 Task: Research Airbnb accomodation options near  Acadia National Park, Maine.  
Action: Mouse moved to (409, 60)
Screenshot: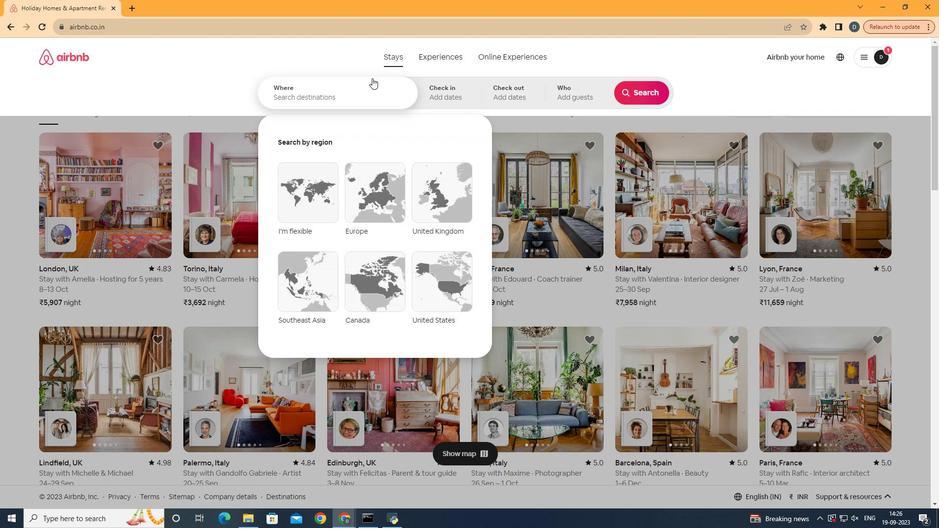
Action: Mouse pressed left at (409, 60)
Screenshot: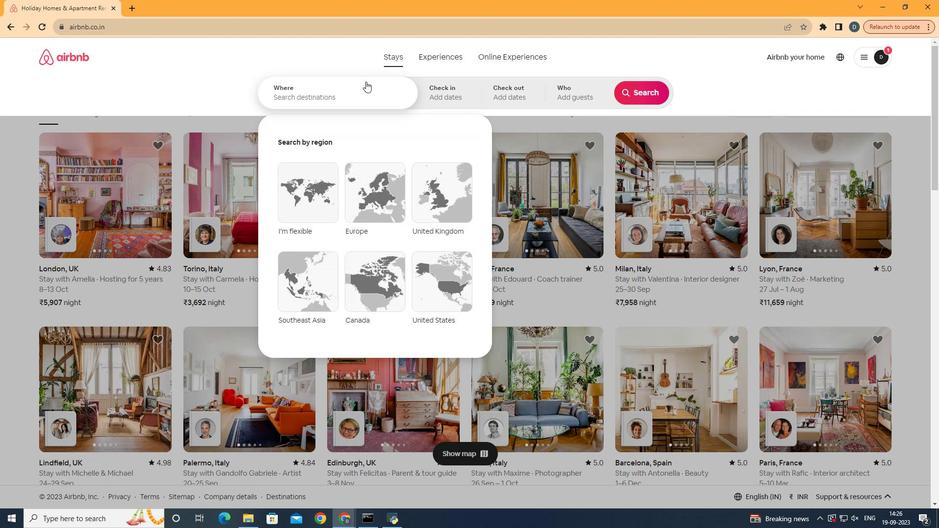 
Action: Mouse moved to (330, 94)
Screenshot: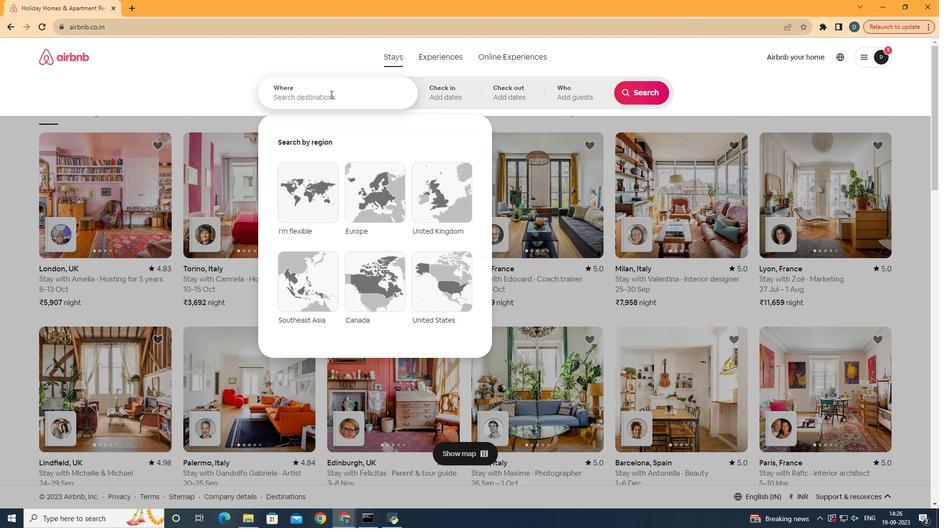 
Action: Mouse pressed left at (330, 94)
Screenshot: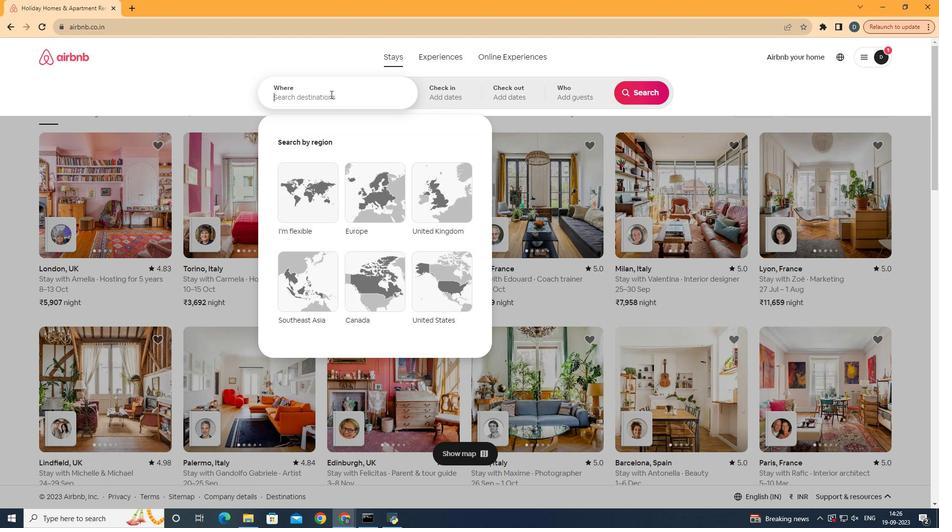 
Action: Key pressed <Key.shift>Acadia<Key.space><Key.shift>National<Key.space><Key.shift>Park,<Key.space><Key.shift>Maine
Screenshot: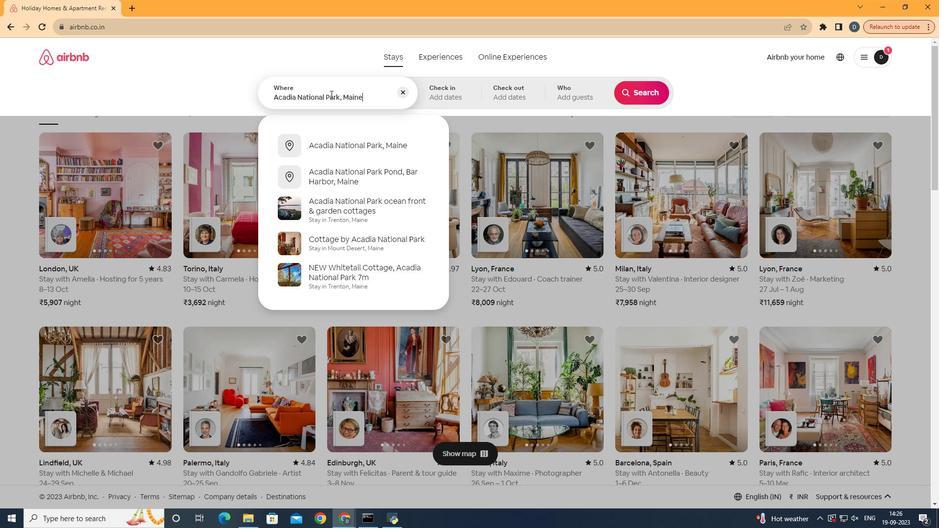 
Action: Mouse moved to (378, 112)
Screenshot: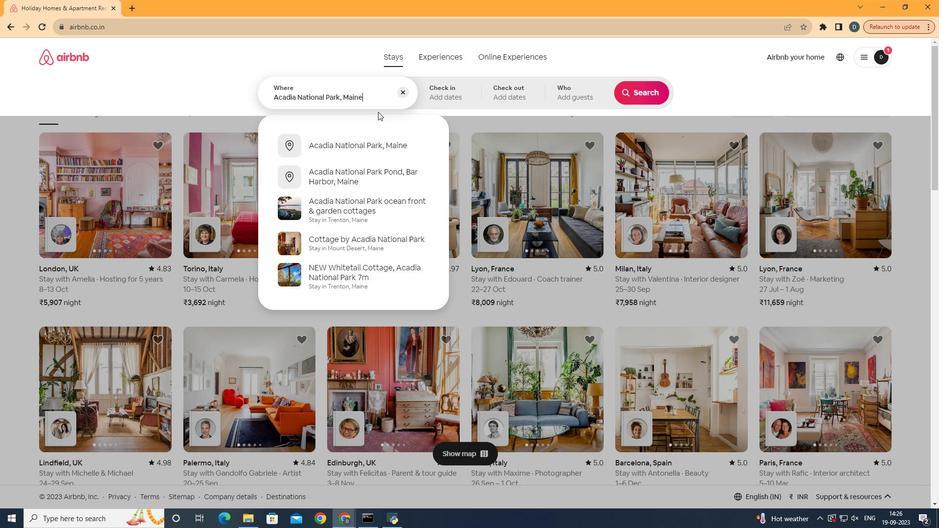 
Action: Key pressed <Key.enter>
Screenshot: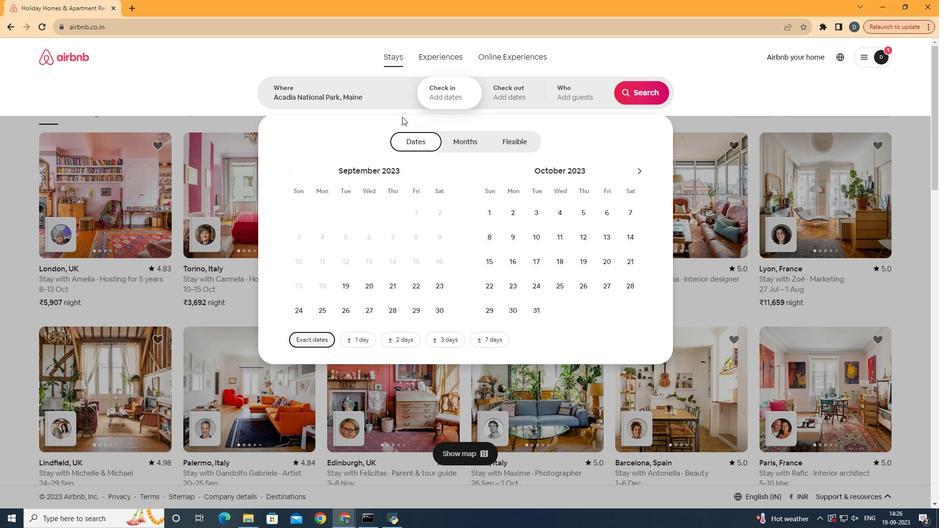 
Action: Mouse moved to (644, 100)
Screenshot: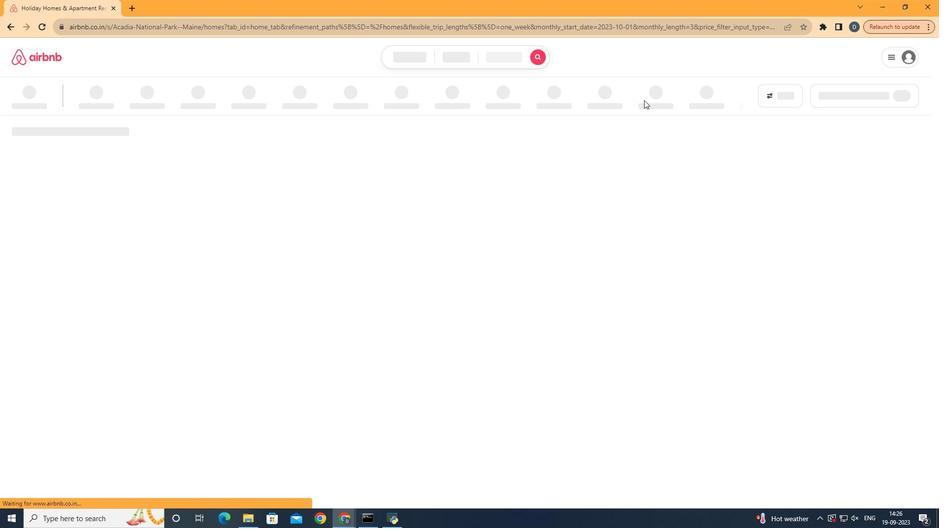 
Action: Mouse pressed left at (644, 100)
Screenshot: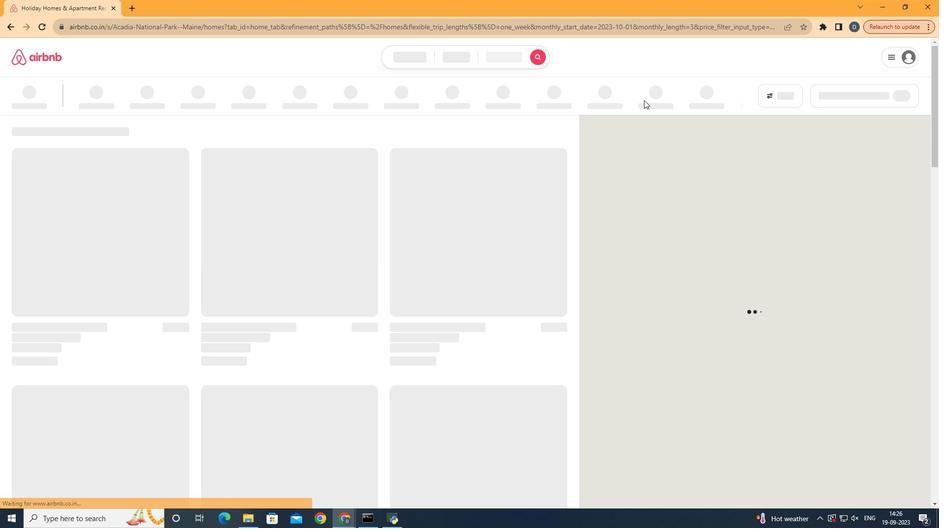 
Action: Mouse moved to (120, 255)
Screenshot: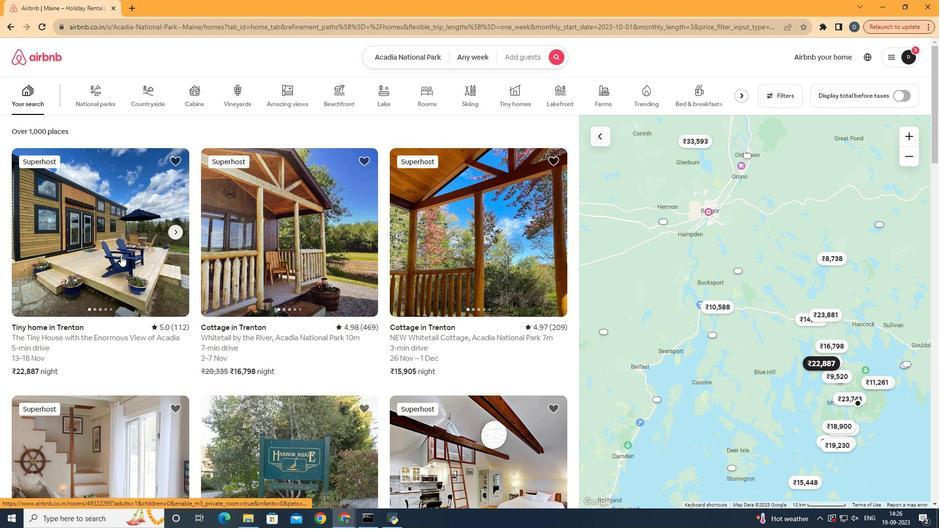 
Action: Mouse pressed left at (120, 255)
Screenshot: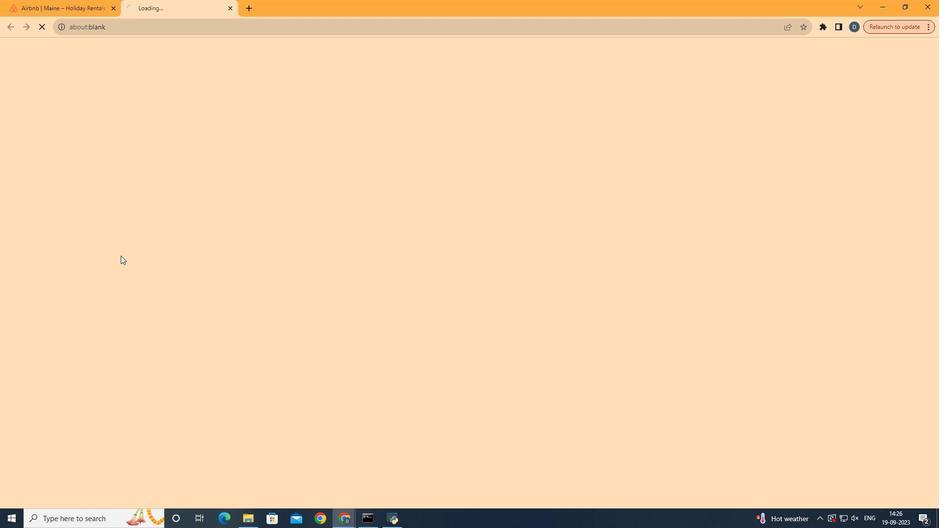 
Action: Mouse moved to (695, 359)
Screenshot: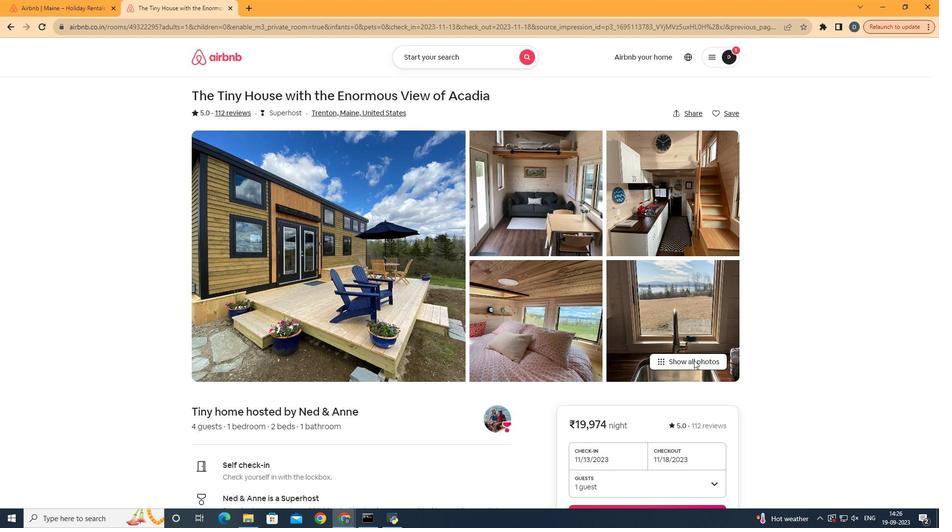 
Action: Mouse pressed left at (695, 359)
Screenshot: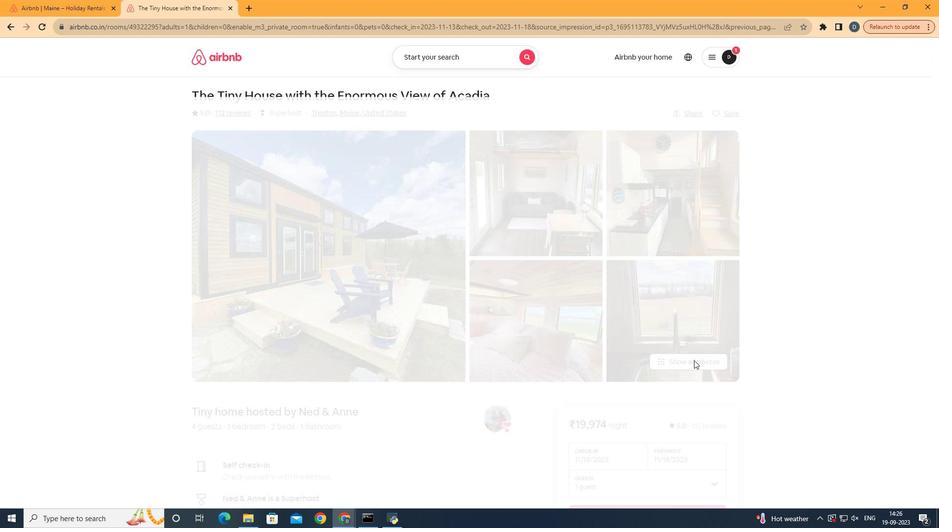 
Action: Mouse moved to (659, 221)
Screenshot: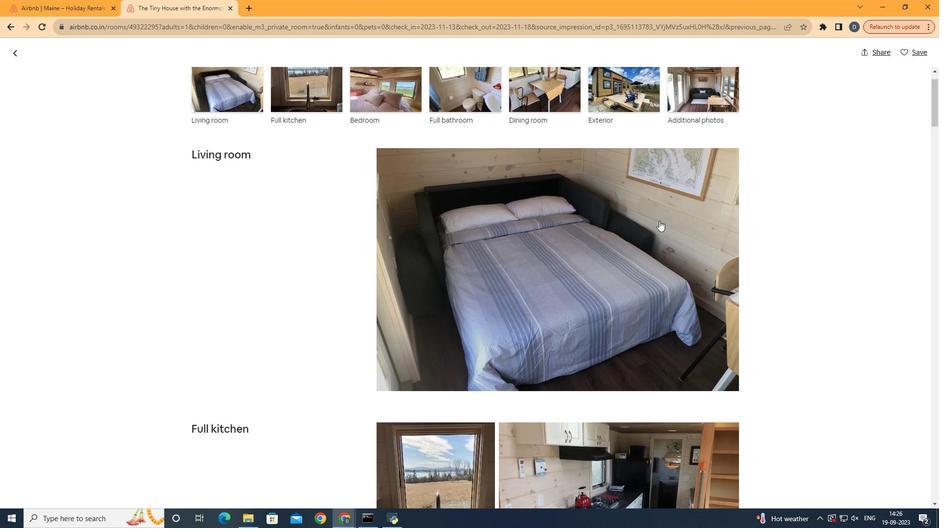 
Action: Mouse scrolled (659, 220) with delta (0, 0)
Screenshot: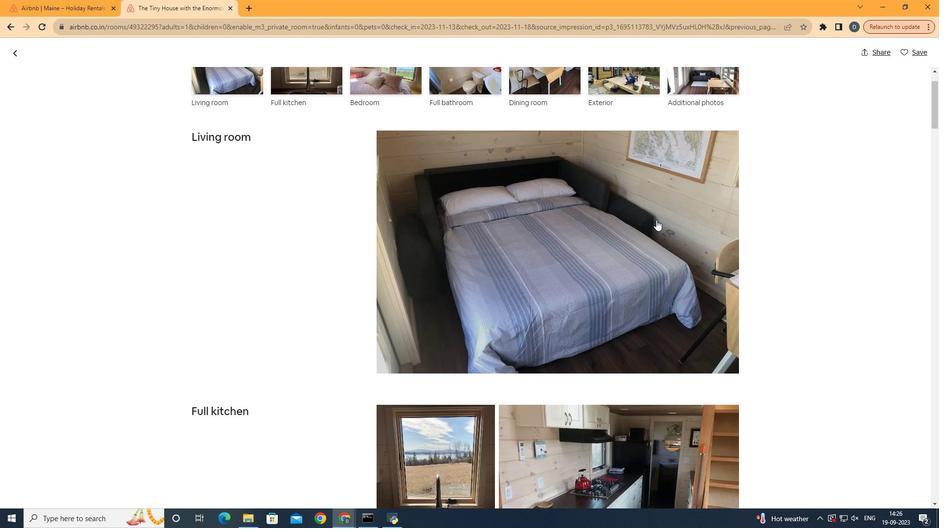 
Action: Mouse moved to (657, 220)
Screenshot: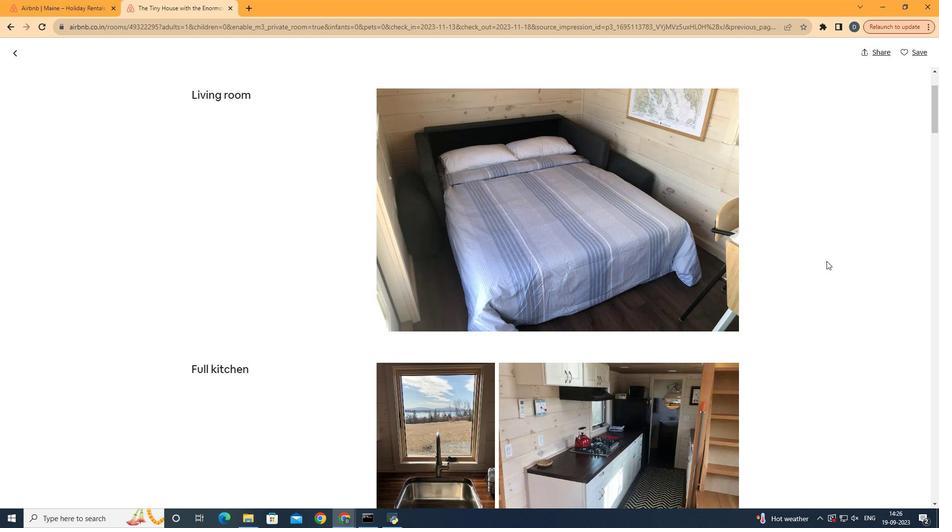 
Action: Mouse scrolled (657, 219) with delta (0, 0)
Screenshot: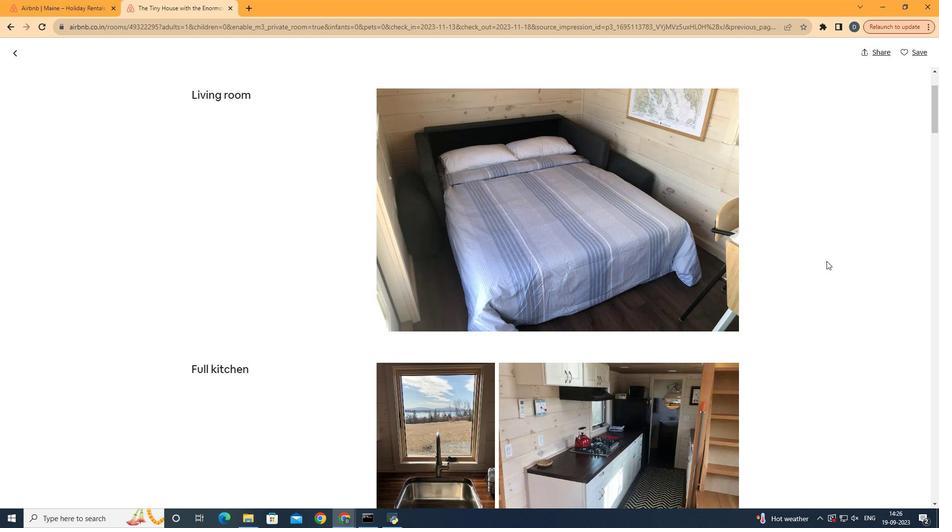 
Action: Mouse moved to (827, 261)
Screenshot: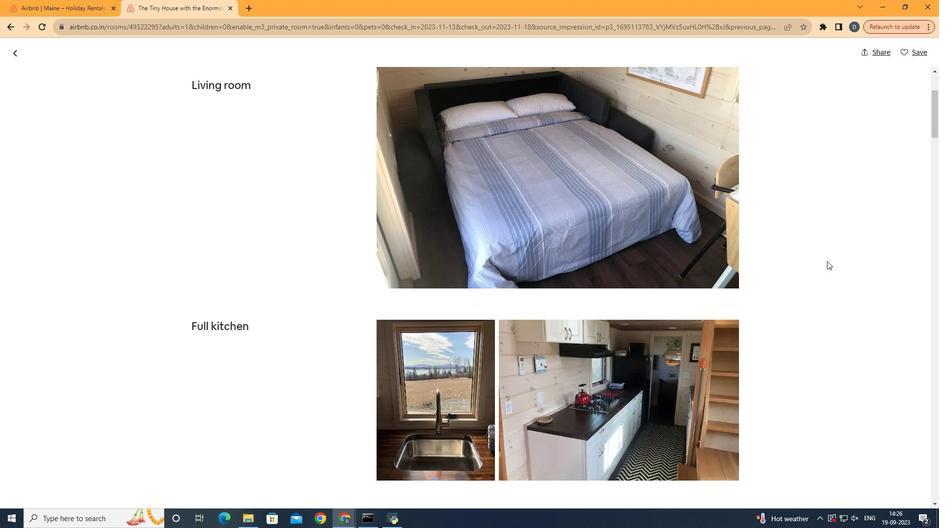 
Action: Mouse scrolled (827, 260) with delta (0, 0)
Screenshot: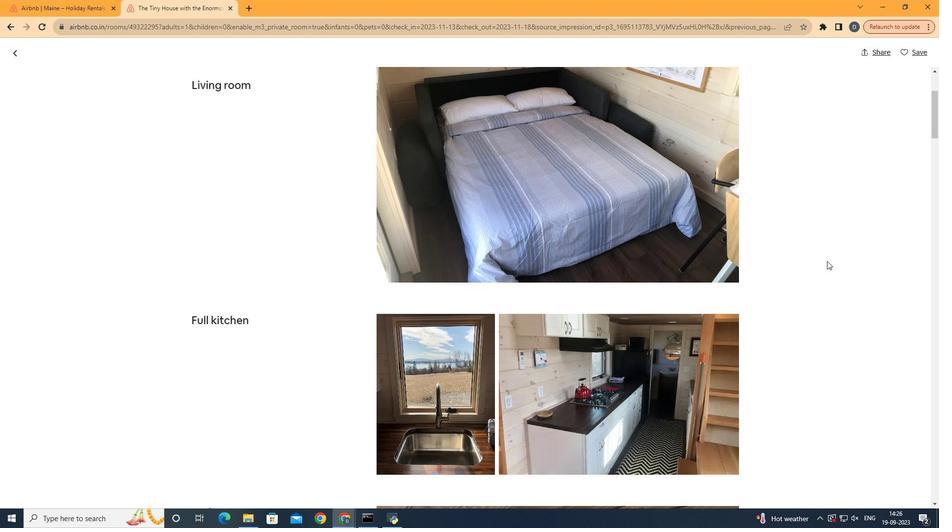 
Action: Mouse scrolled (827, 260) with delta (0, 0)
Screenshot: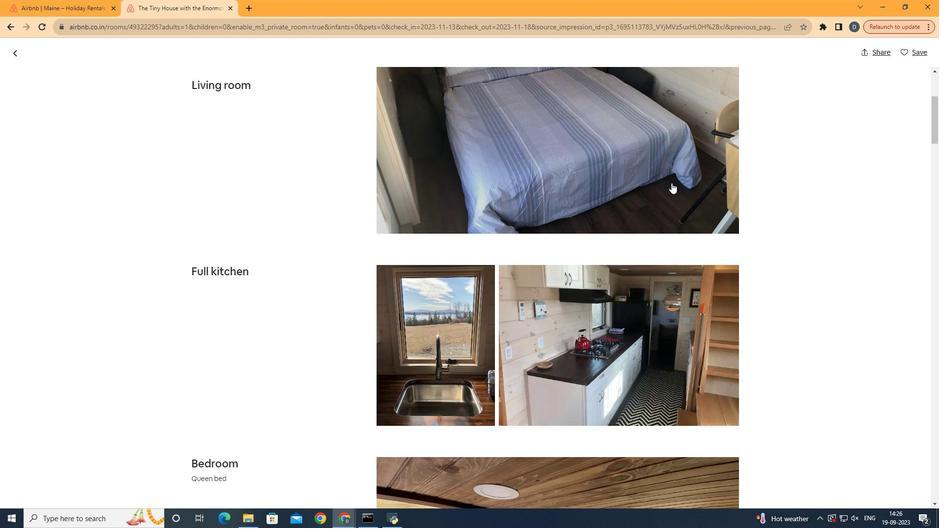 
Action: Mouse moved to (671, 182)
Screenshot: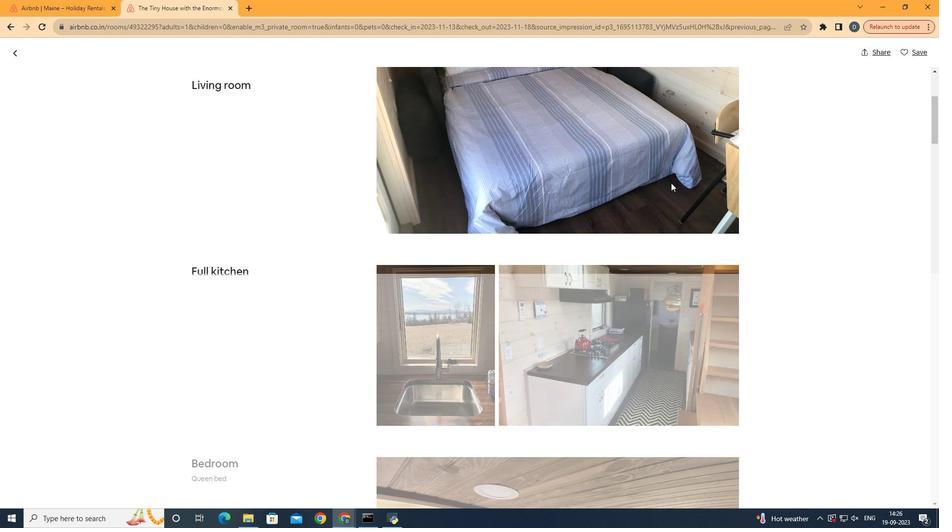 
Action: Mouse pressed left at (671, 182)
Screenshot: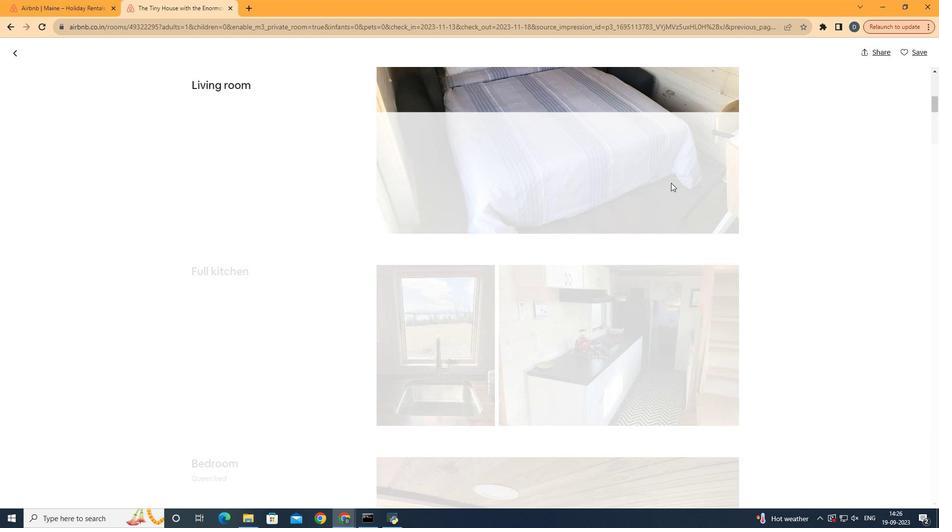 
Action: Mouse moved to (660, 283)
Screenshot: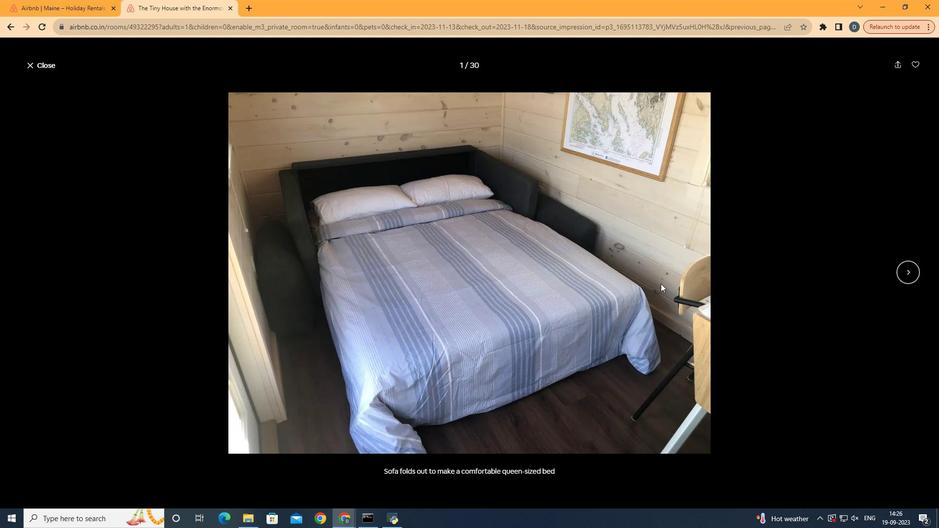 
Action: Key pressed <Key.right><Key.right><Key.right><Key.right><Key.right><Key.right><Key.right><Key.right><Key.right><Key.right><Key.right><Key.right><Key.right><Key.right><Key.right><Key.right><Key.right><Key.right><Key.right><Key.right><Key.right><Key.right><Key.right><Key.right><Key.right><Key.right><Key.right><Key.right><Key.right><Key.right>
Screenshot: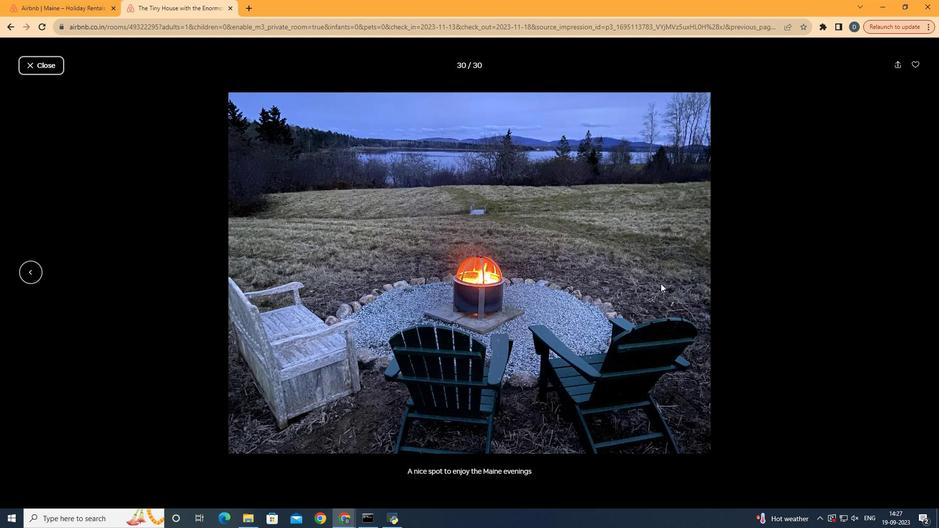 
Action: Mouse moved to (51, 67)
Screenshot: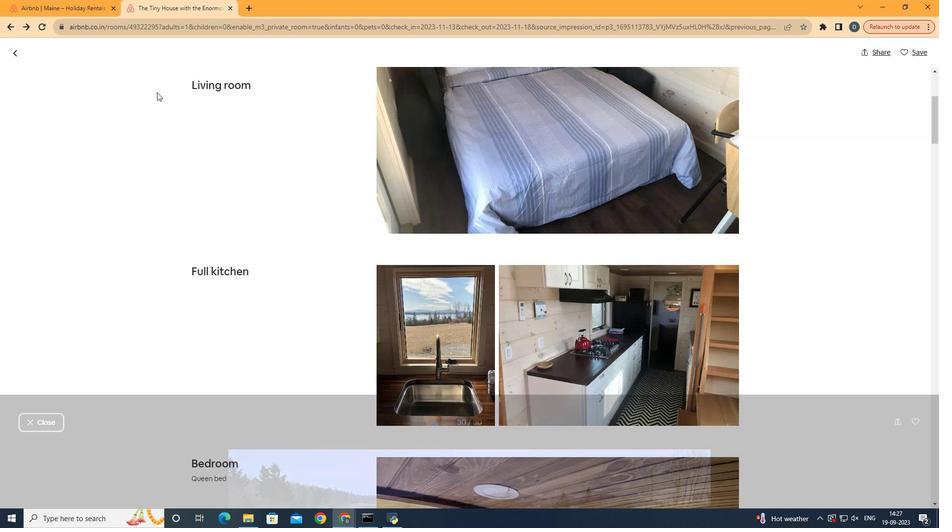
Action: Mouse pressed left at (51, 67)
Screenshot: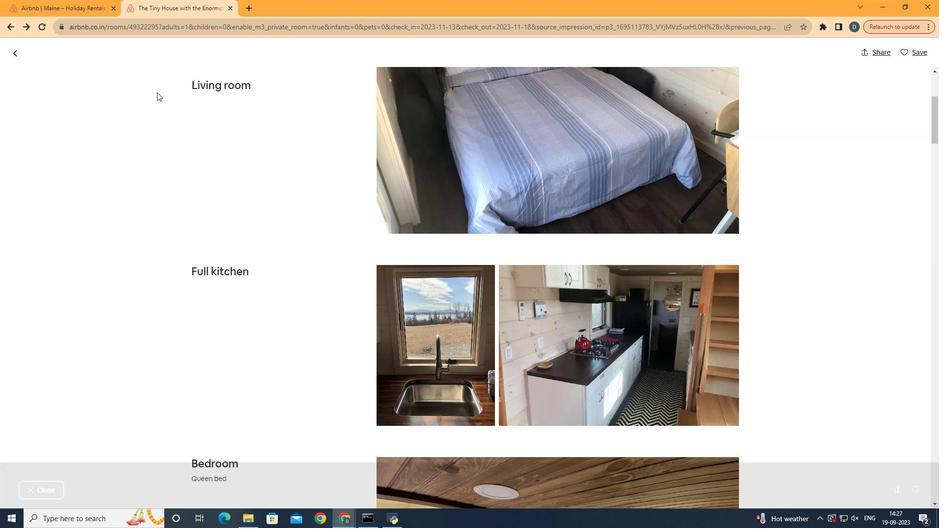
Action: Mouse moved to (9, 46)
Screenshot: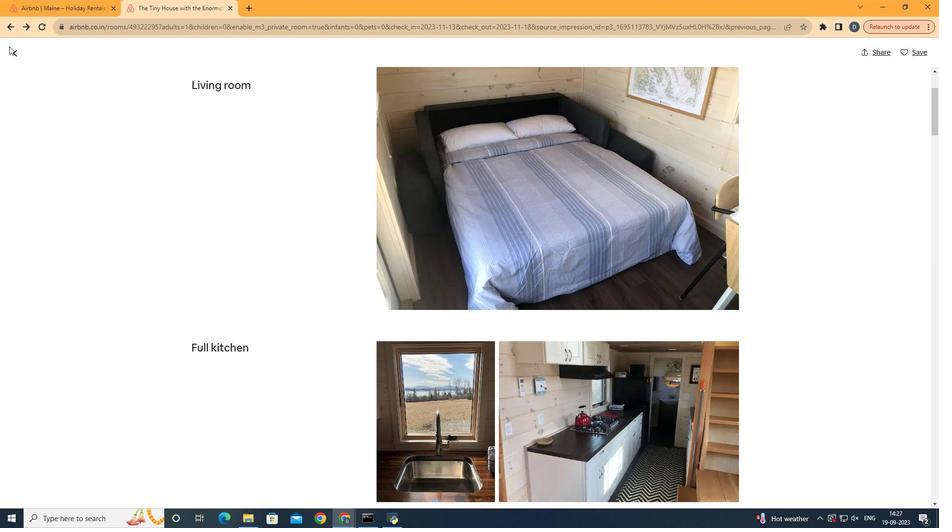 
Action: Mouse pressed left at (9, 46)
Screenshot: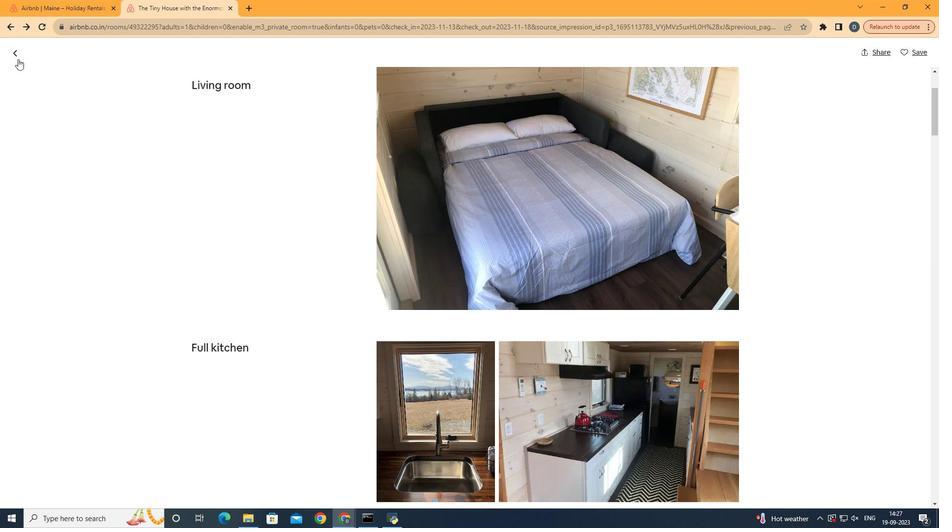 
Action: Mouse moved to (16, 51)
Screenshot: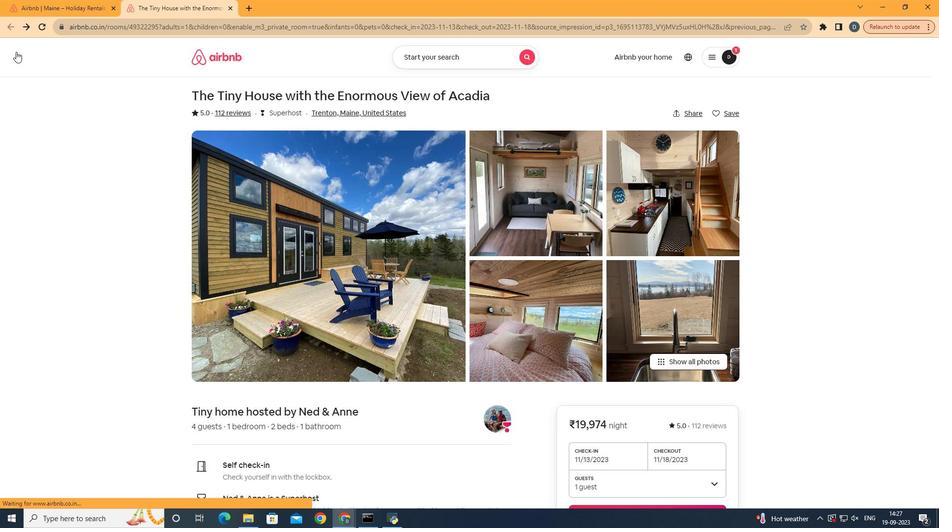 
Action: Mouse pressed left at (16, 51)
Screenshot: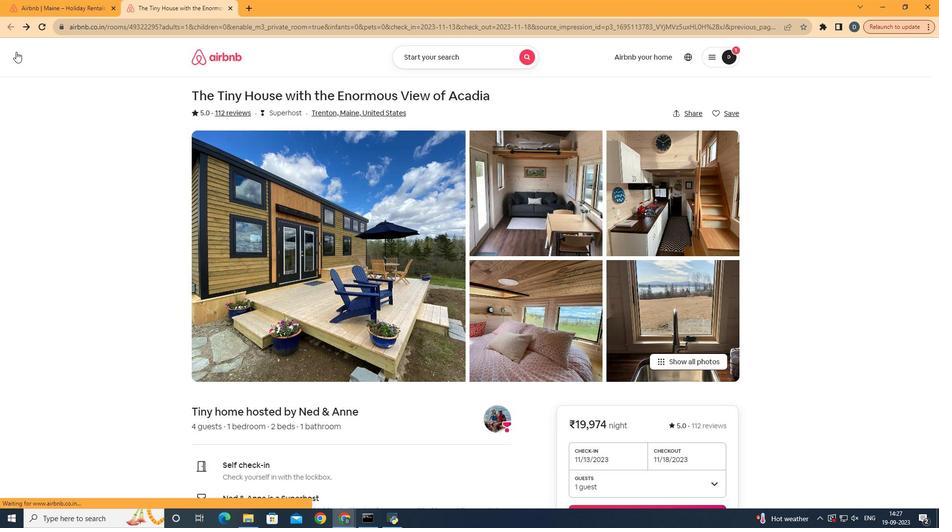
Action: Mouse moved to (750, 248)
Screenshot: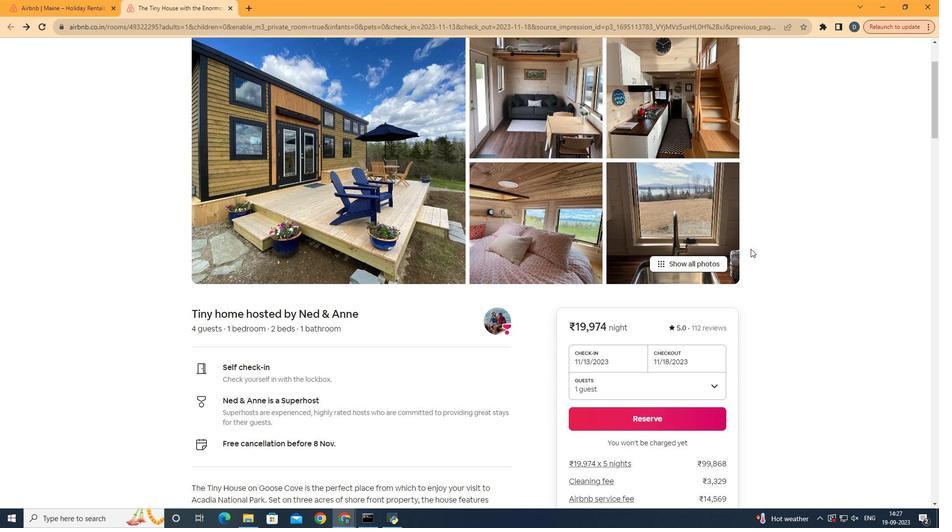 
Action: Mouse scrolled (750, 248) with delta (0, 0)
Screenshot: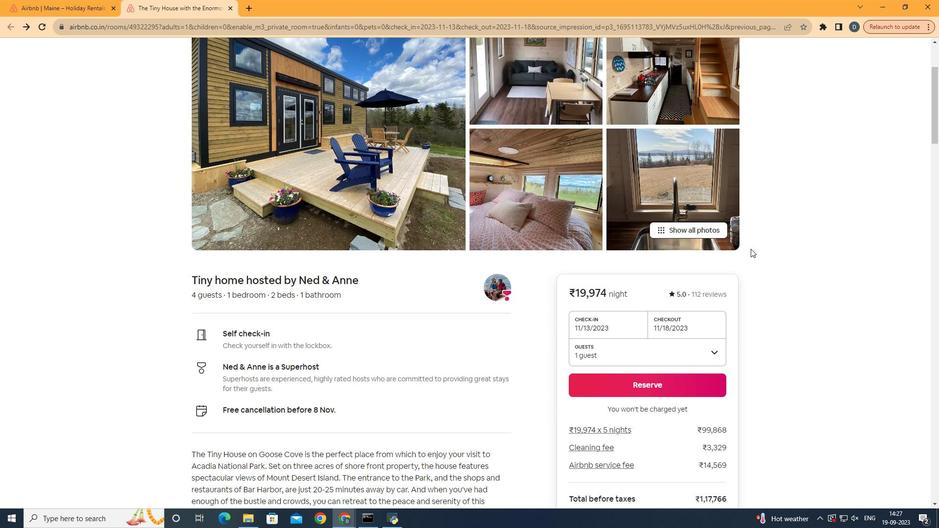 
Action: Mouse scrolled (750, 248) with delta (0, 0)
Screenshot: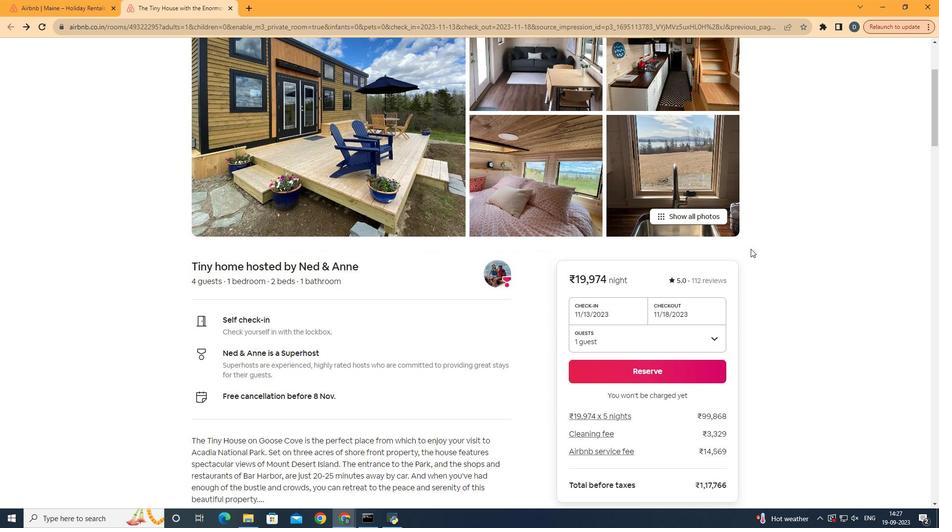 
Action: Mouse scrolled (750, 248) with delta (0, 0)
Screenshot: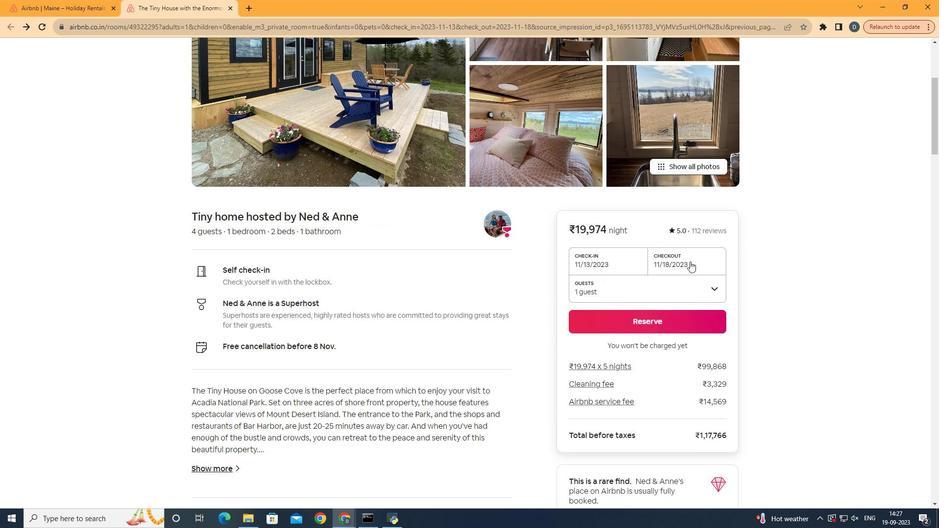 
Action: Mouse scrolled (750, 248) with delta (0, 0)
Screenshot: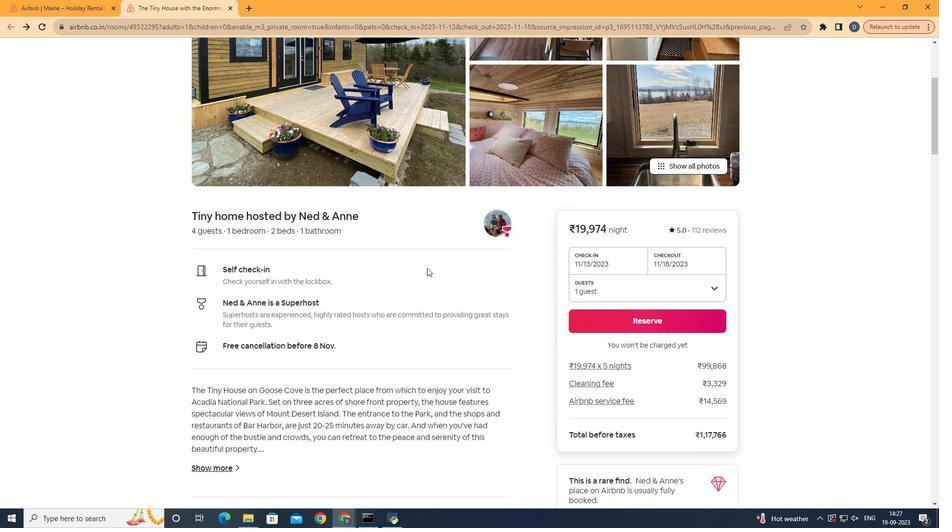 
Action: Mouse moved to (426, 269)
Screenshot: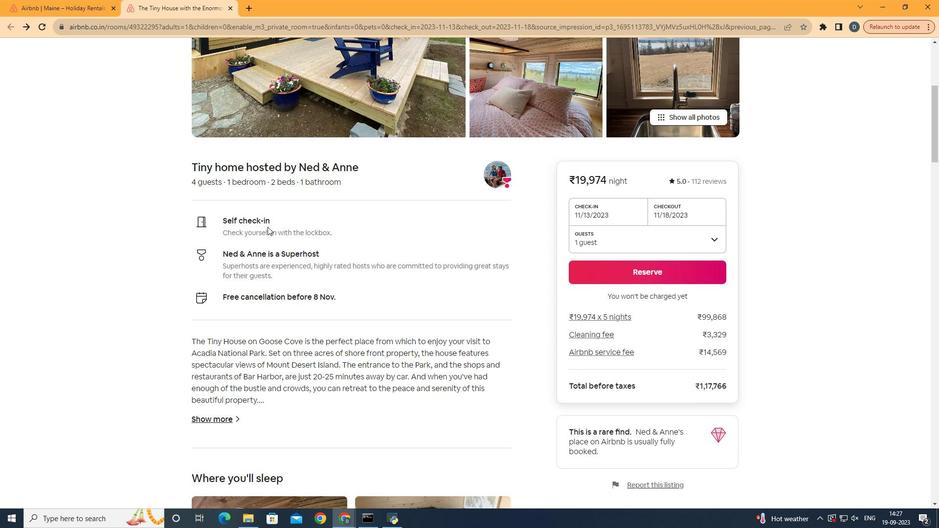 
Action: Mouse scrolled (426, 269) with delta (0, 0)
Screenshot: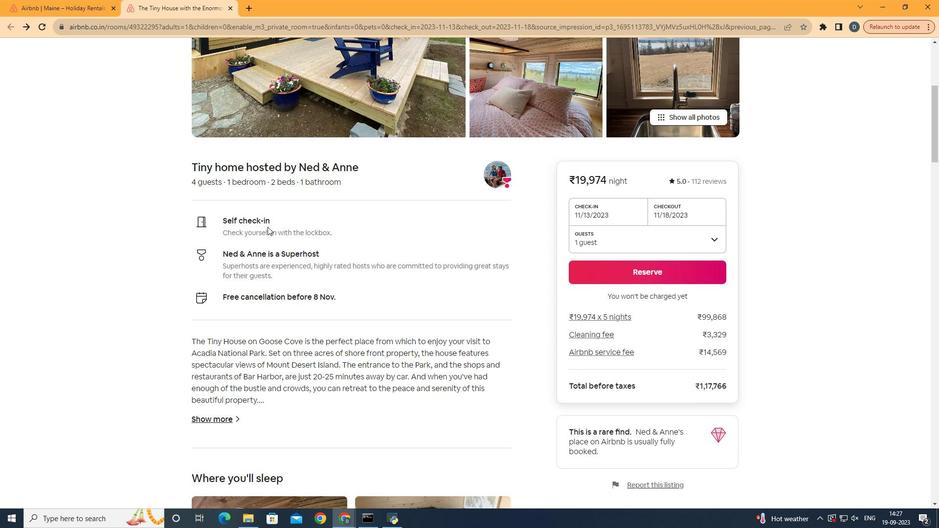 
Action: Mouse moved to (224, 422)
Screenshot: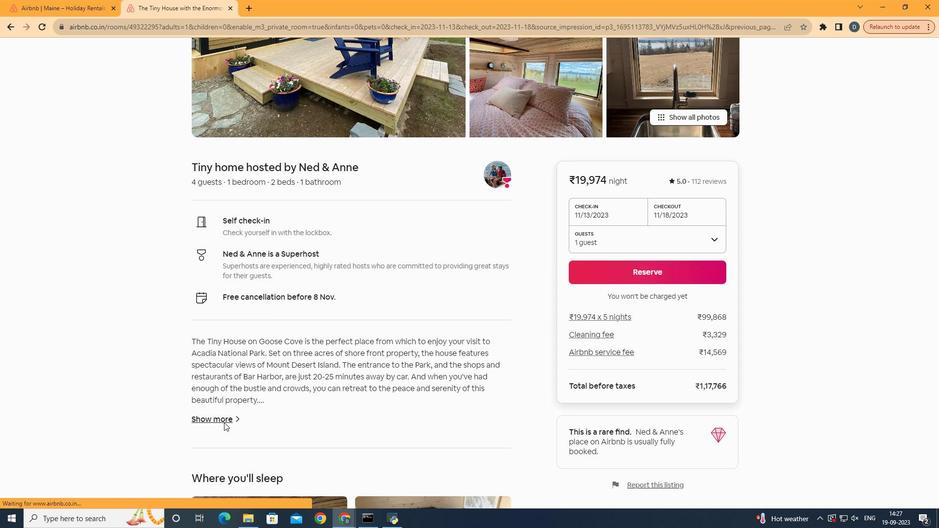 
Action: Mouse pressed left at (224, 422)
Screenshot: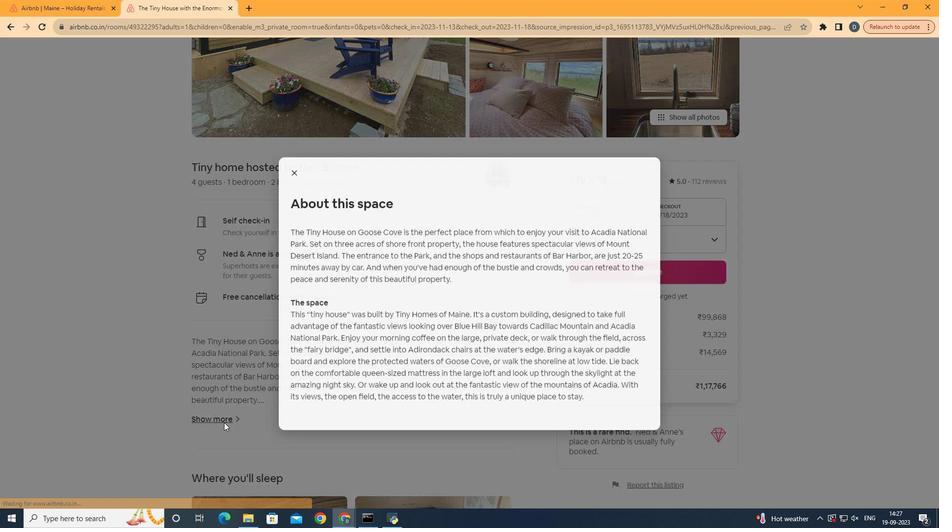 
Action: Mouse moved to (732, 266)
Screenshot: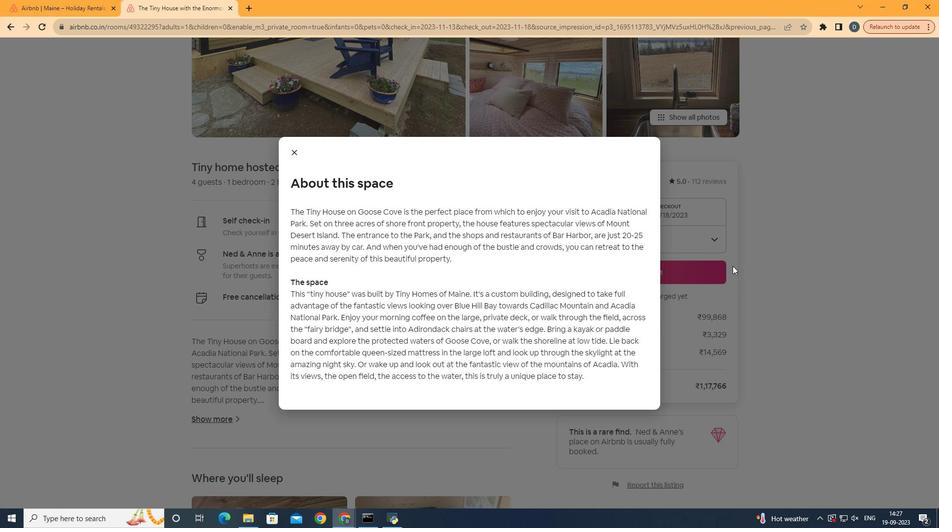 
Action: Mouse scrolled (732, 265) with delta (0, 0)
Screenshot: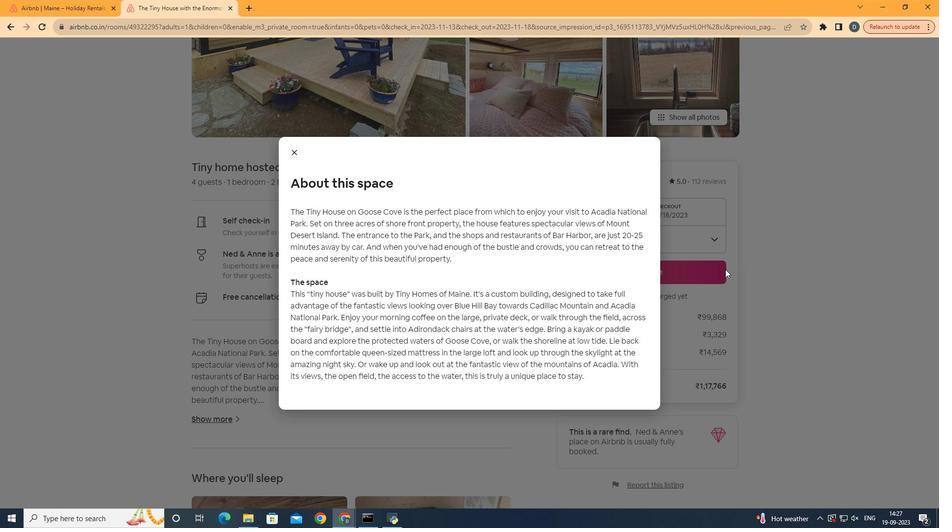 
Action: Mouse moved to (725, 269)
Screenshot: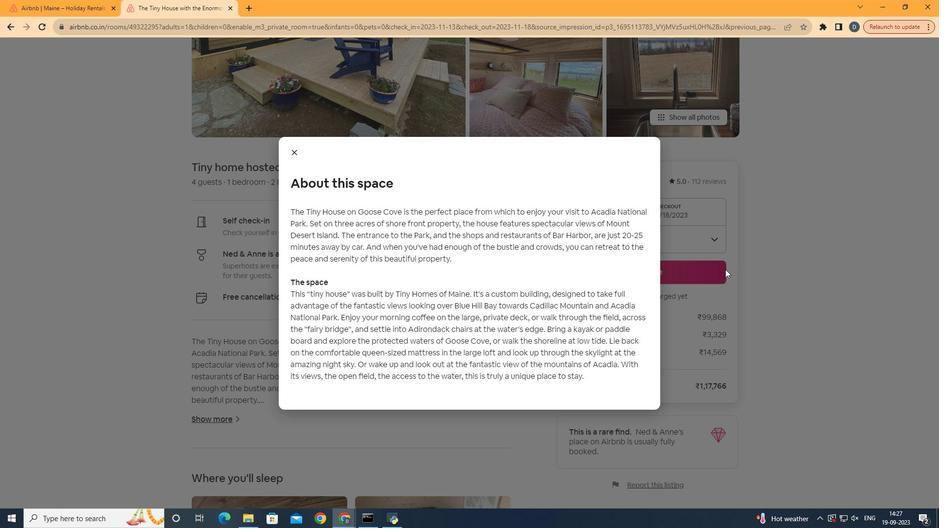 
Action: Mouse scrolled (725, 269) with delta (0, 0)
Screenshot: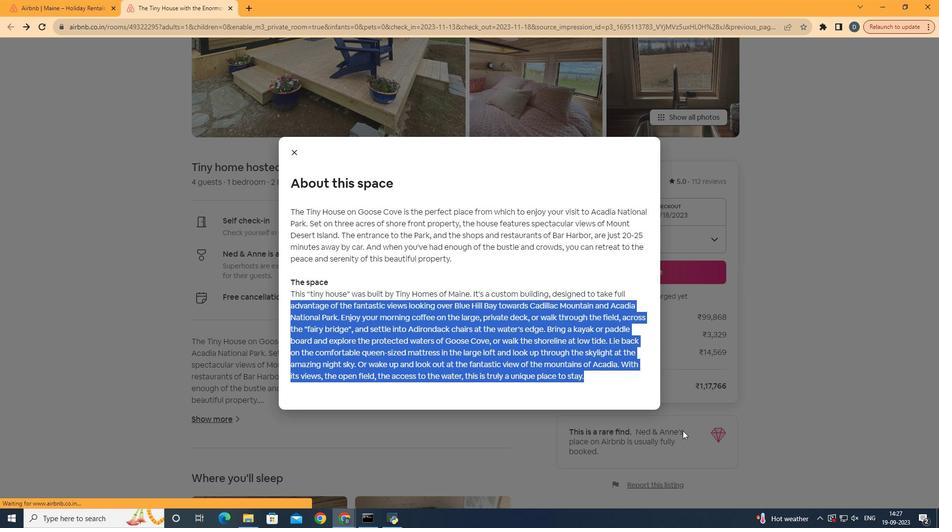 
Action: Mouse moved to (717, 292)
Screenshot: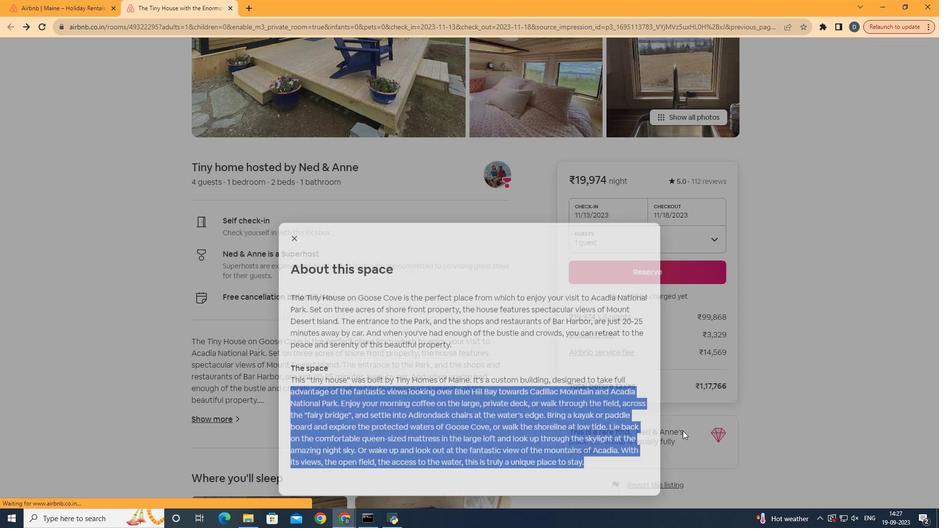 
Action: Mouse pressed left at (717, 292)
Screenshot: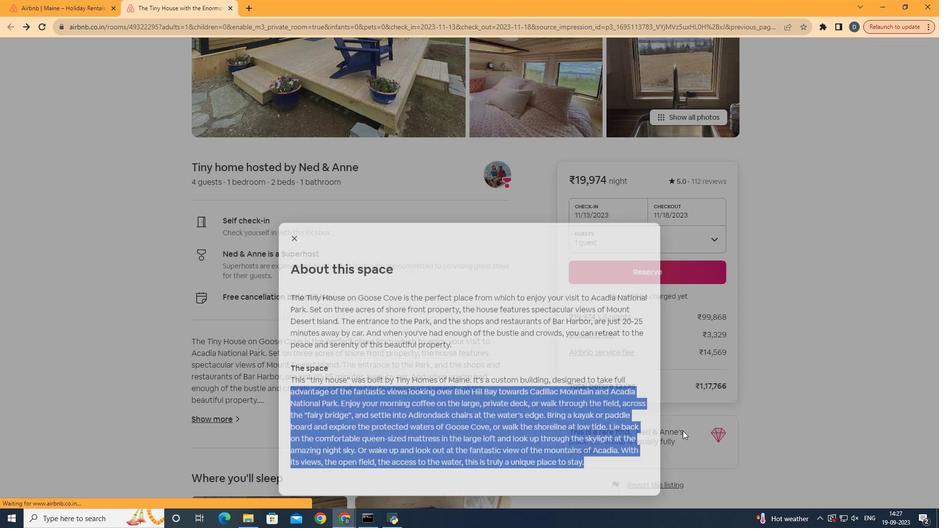 
Action: Mouse moved to (686, 429)
Screenshot: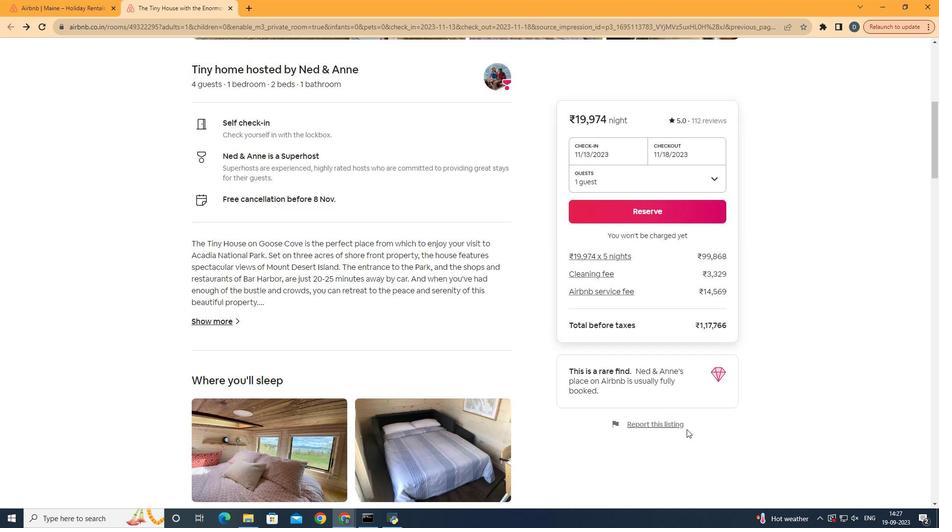 
Action: Mouse scrolled (686, 428) with delta (0, 0)
Screenshot: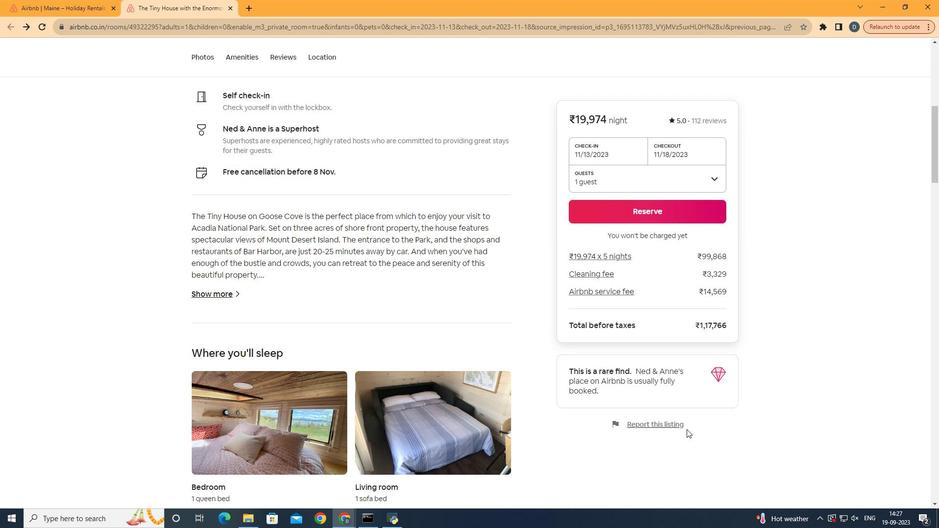 
Action: Mouse scrolled (686, 428) with delta (0, 0)
Screenshot: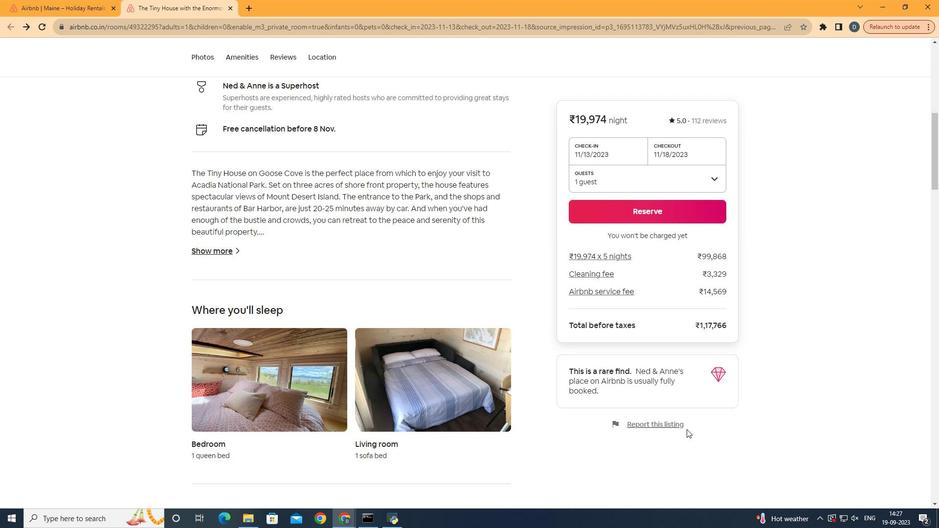 
Action: Mouse scrolled (686, 428) with delta (0, 0)
Screenshot: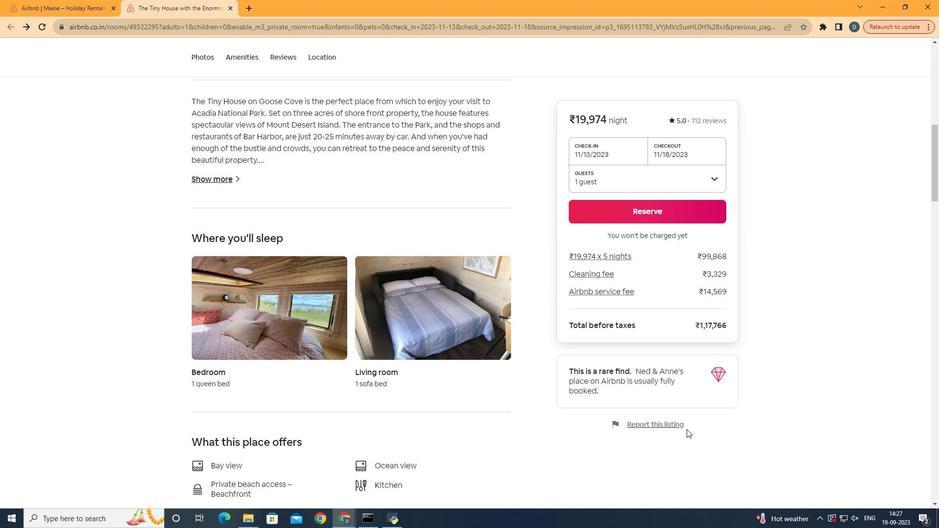
Action: Mouse scrolled (686, 428) with delta (0, 0)
Screenshot: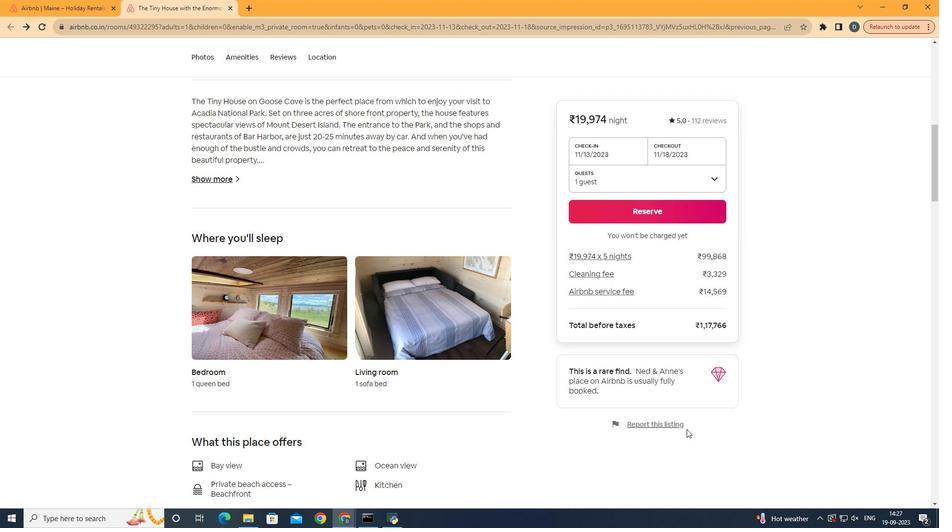 
Action: Mouse scrolled (686, 428) with delta (0, 0)
Screenshot: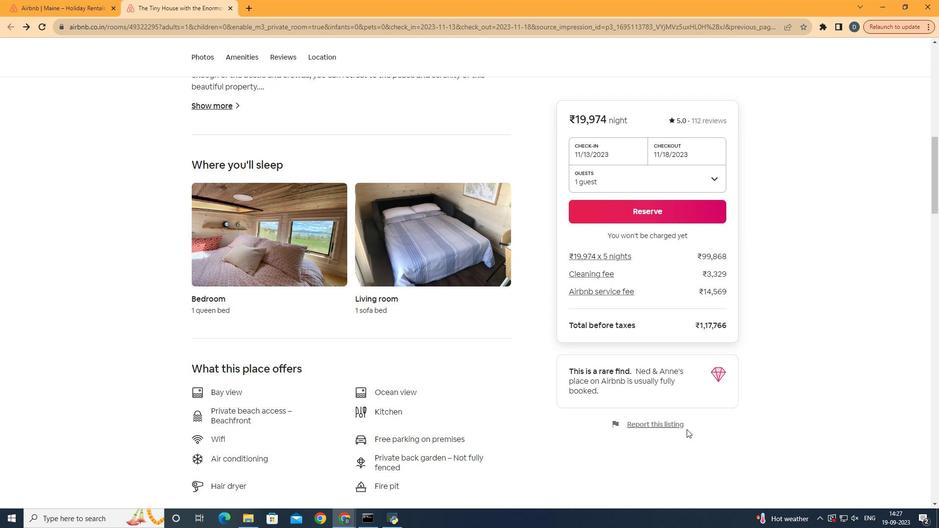 
Action: Mouse scrolled (686, 428) with delta (0, 0)
Screenshot: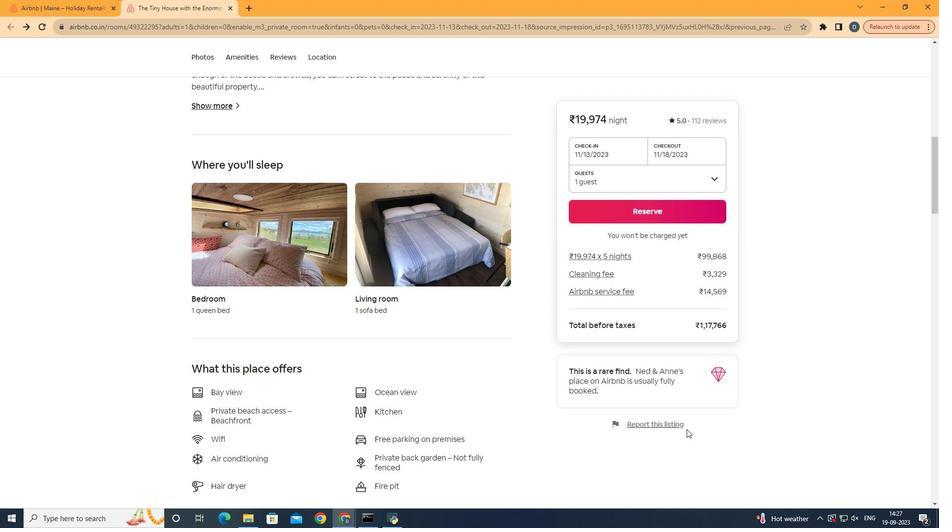
Action: Mouse moved to (686, 429)
Screenshot: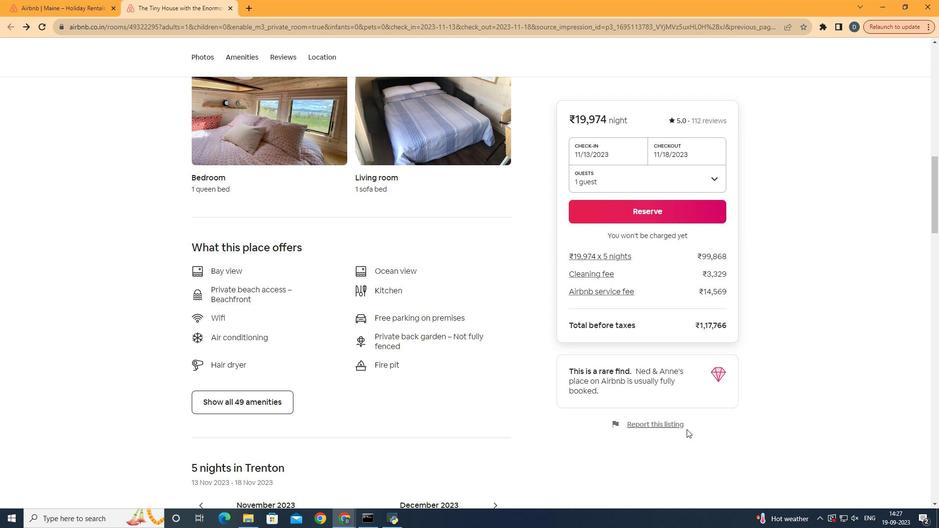 
Action: Mouse scrolled (686, 428) with delta (0, 0)
Screenshot: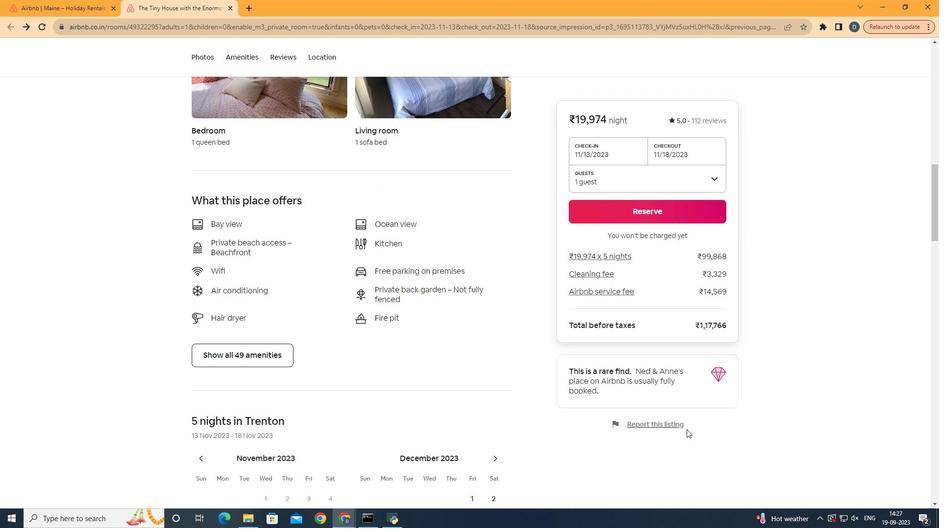 
Action: Mouse scrolled (686, 428) with delta (0, 0)
Screenshot: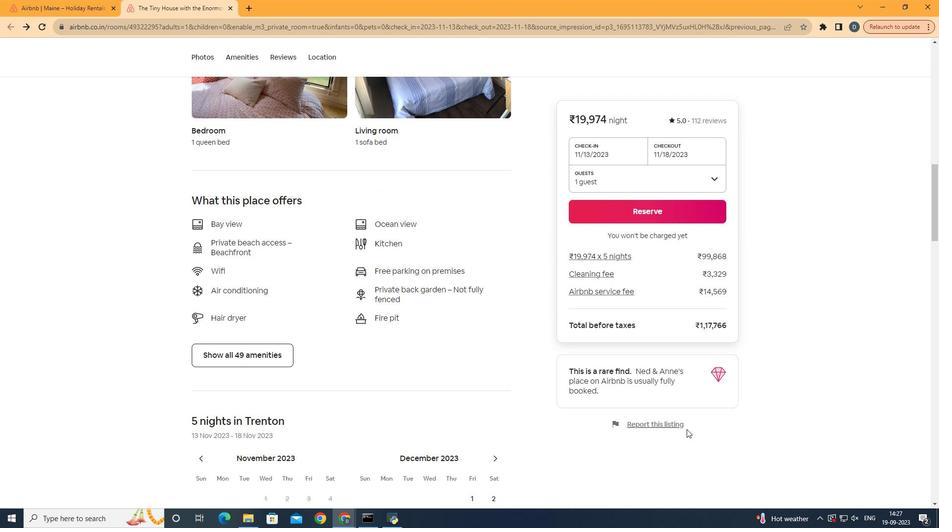 
Action: Mouse scrolled (686, 428) with delta (0, 0)
Screenshot: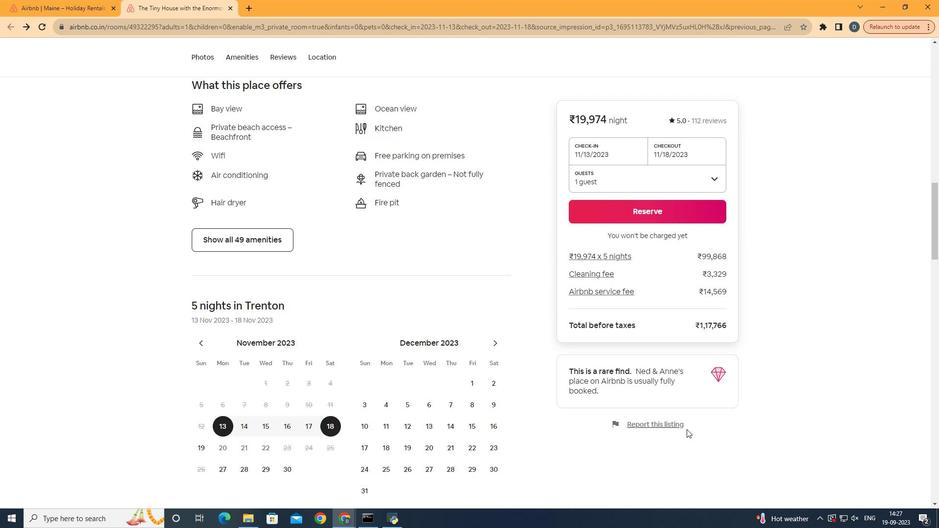 
Action: Mouse scrolled (686, 428) with delta (0, 0)
Screenshot: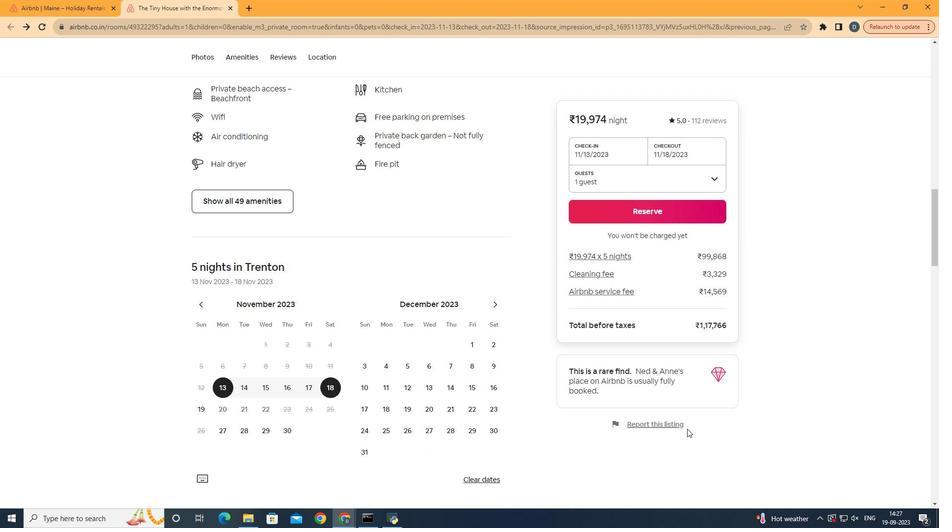 
Action: Mouse scrolled (686, 428) with delta (0, 0)
Screenshot: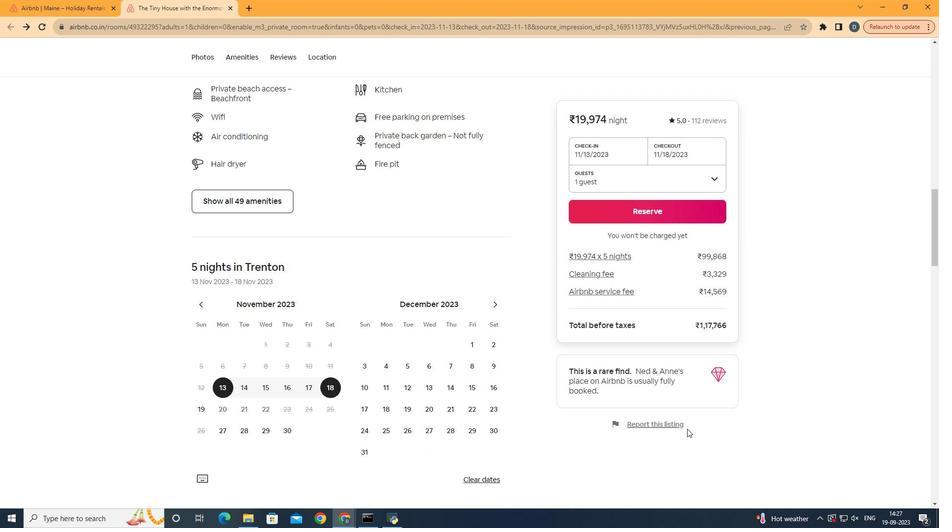 
Action: Mouse scrolled (686, 428) with delta (0, 0)
Screenshot: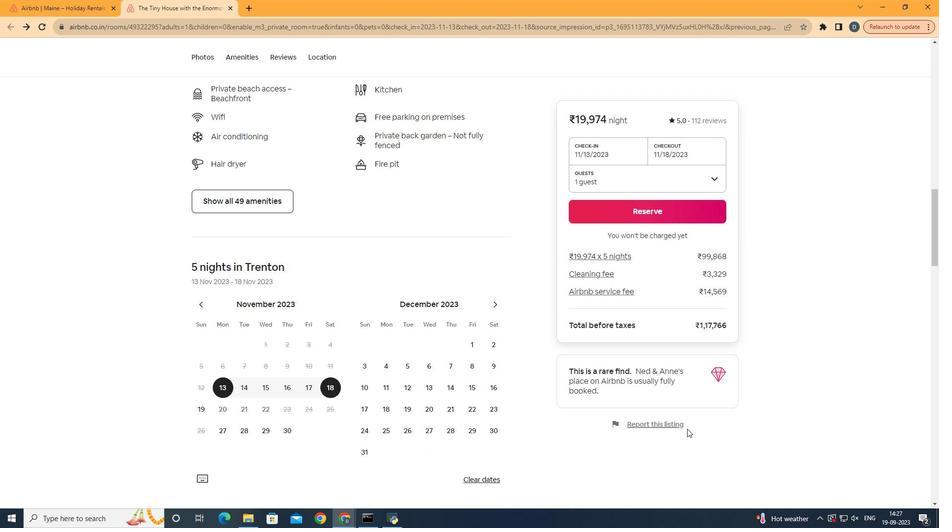 
Action: Mouse scrolled (686, 428) with delta (0, 0)
Screenshot: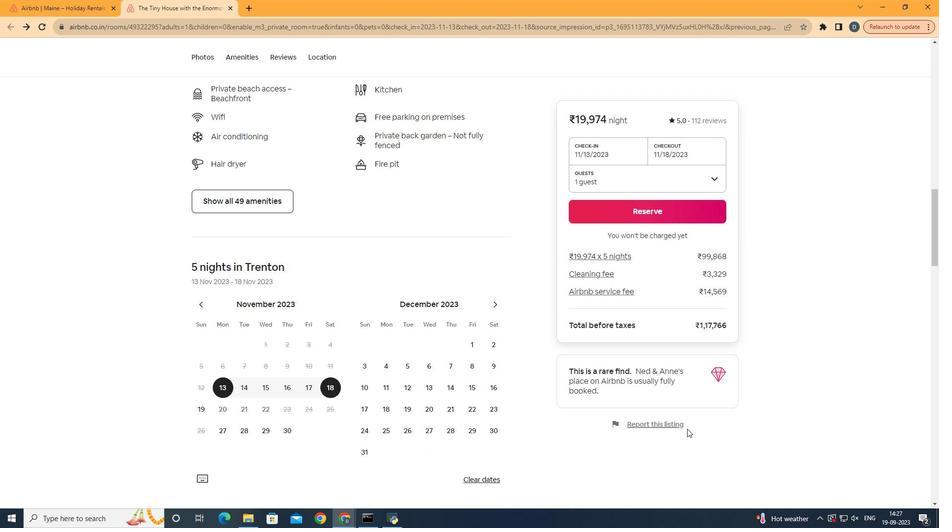 
Action: Mouse moved to (687, 428)
Screenshot: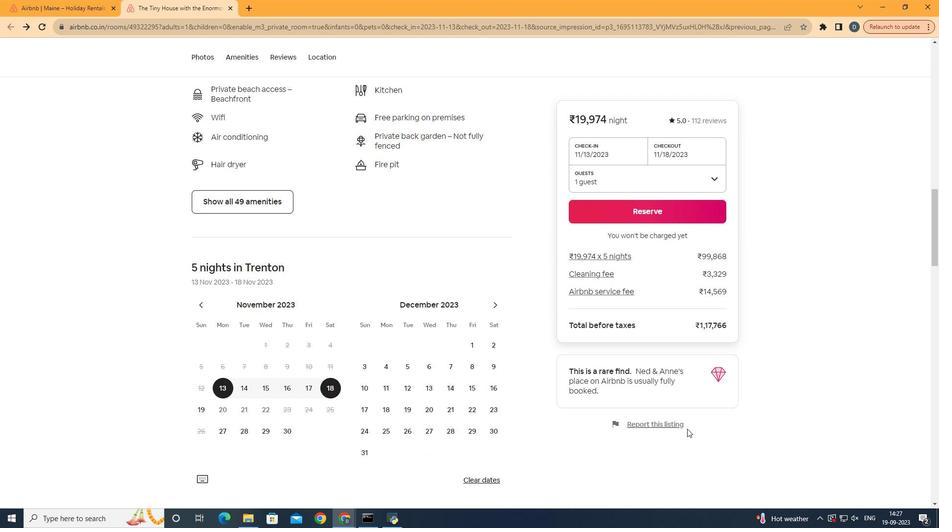 
Action: Mouse scrolled (687, 429) with delta (0, 0)
Screenshot: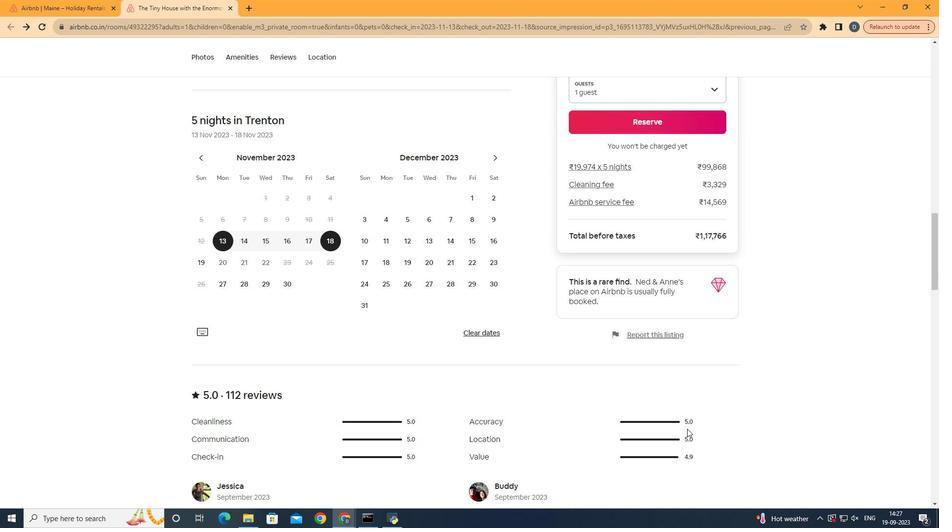 
Action: Mouse scrolled (687, 429) with delta (0, 0)
Screenshot: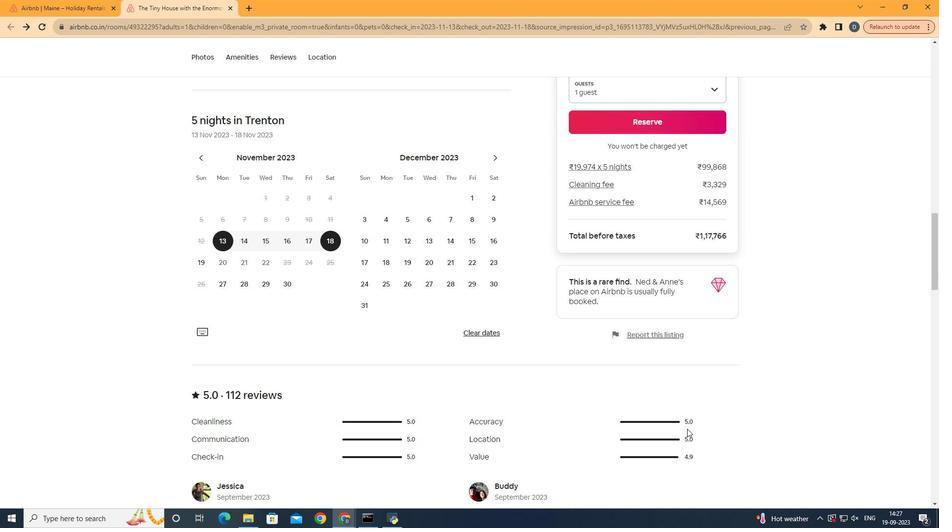 
Action: Mouse scrolled (687, 428) with delta (0, 0)
Screenshot: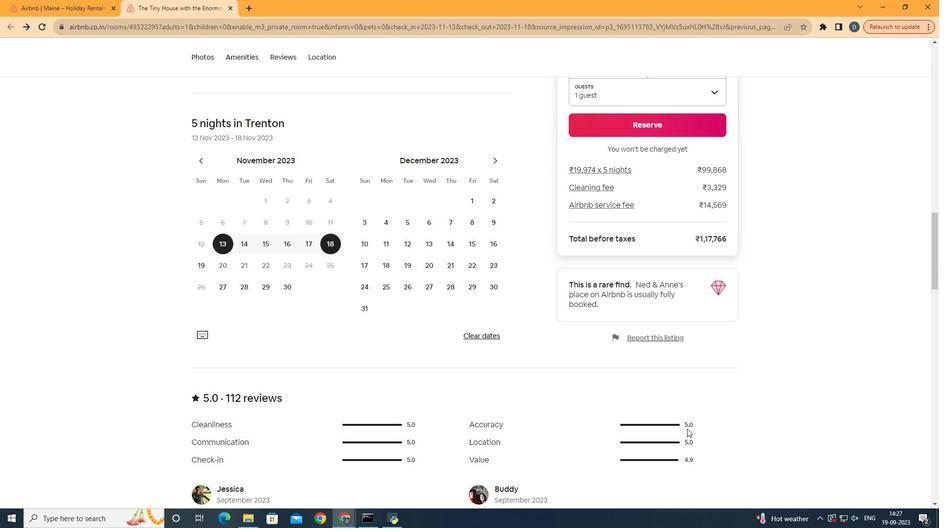 
Action: Mouse scrolled (687, 428) with delta (0, 0)
Screenshot: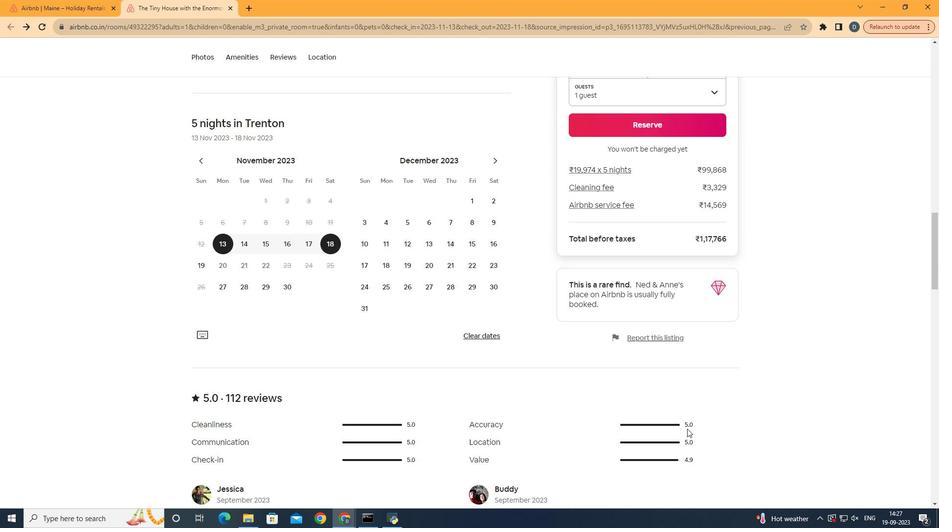 
Action: Mouse scrolled (687, 428) with delta (0, 0)
Screenshot: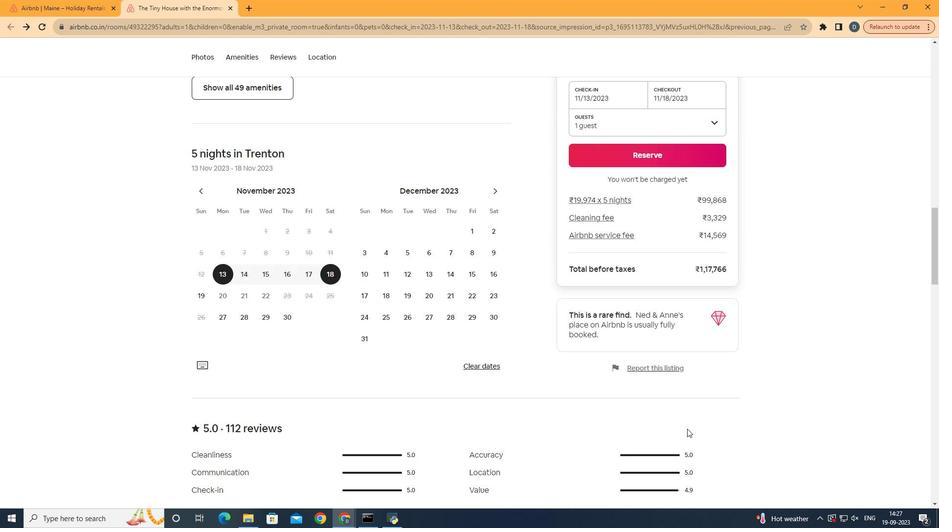 
Action: Mouse scrolled (687, 428) with delta (0, 0)
Screenshot: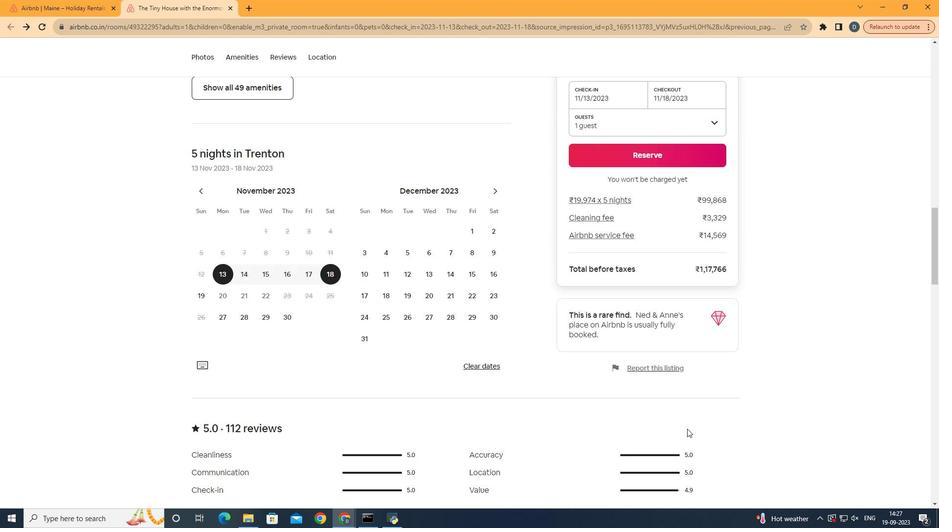 
Action: Mouse scrolled (687, 428) with delta (0, 0)
Screenshot: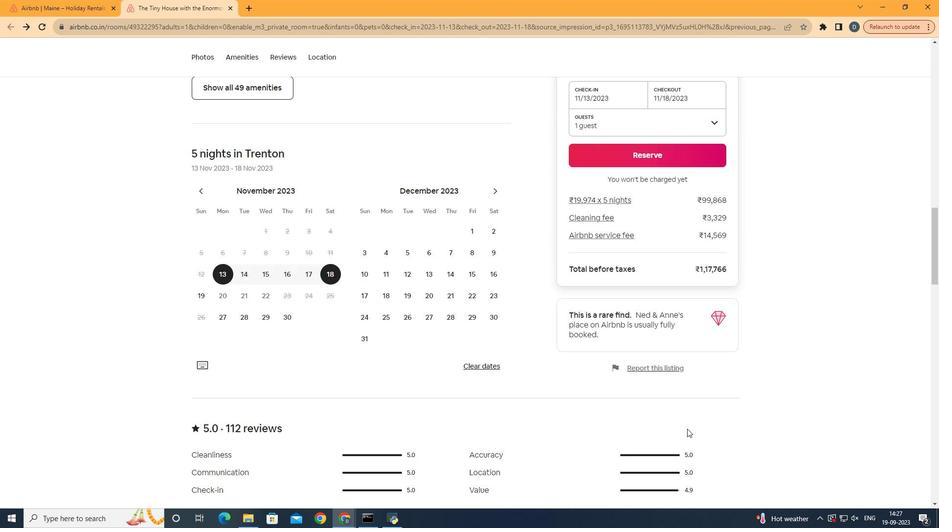 
Action: Mouse scrolled (687, 429) with delta (0, 0)
Screenshot: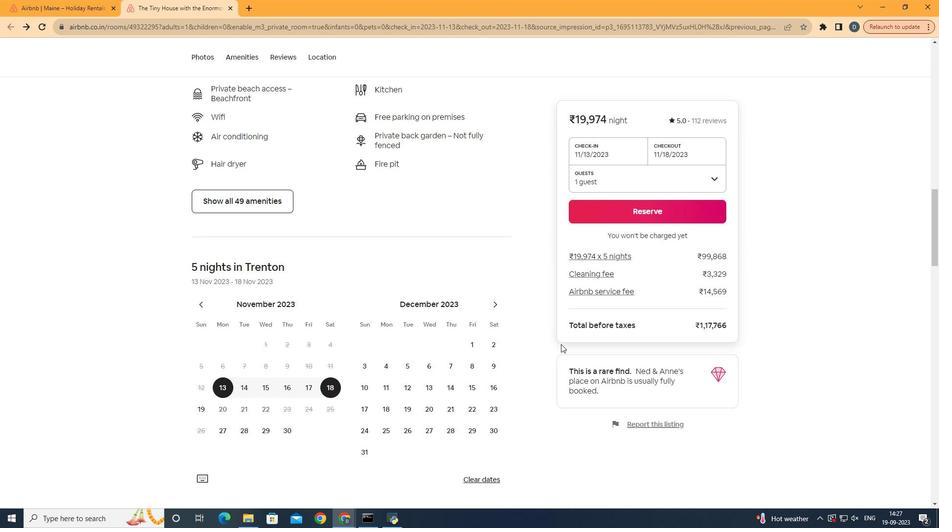 
Action: Mouse scrolled (687, 429) with delta (0, 0)
Screenshot: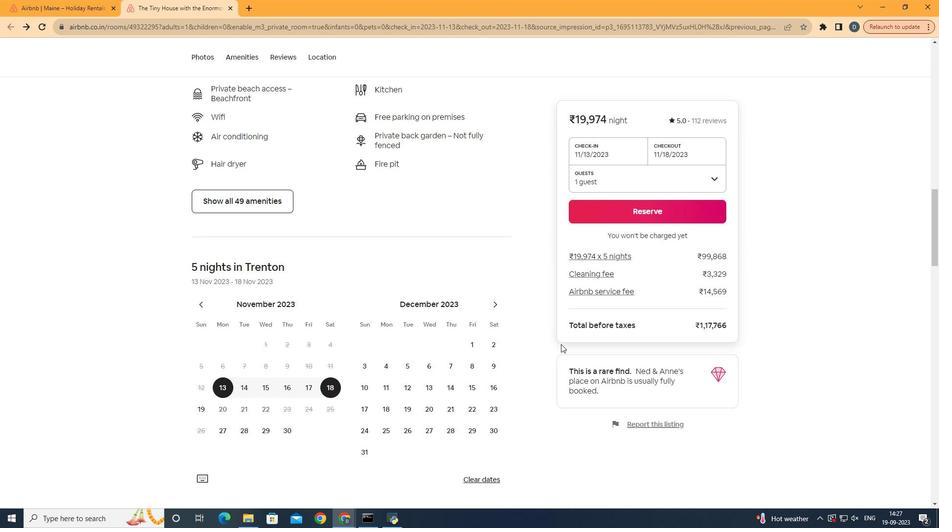 
Action: Mouse scrolled (687, 429) with delta (0, 0)
Screenshot: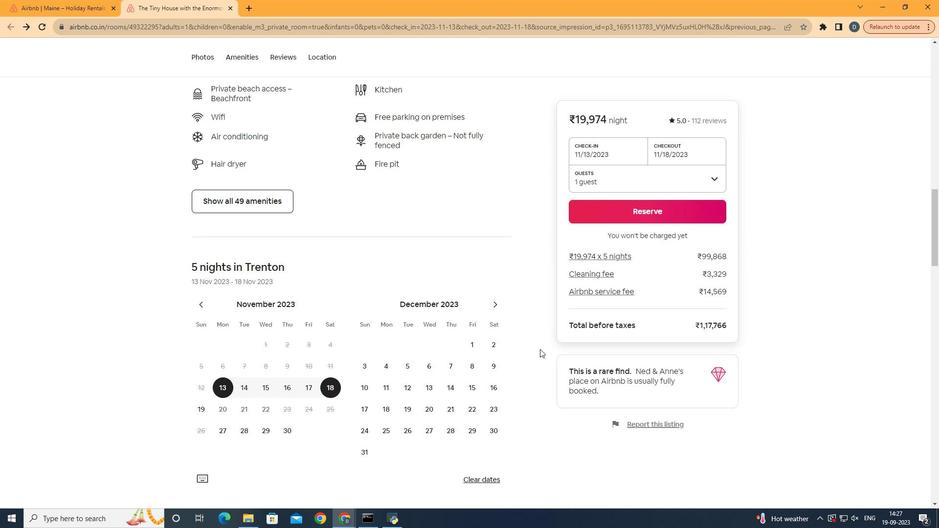 
Action: Mouse moved to (257, 202)
Screenshot: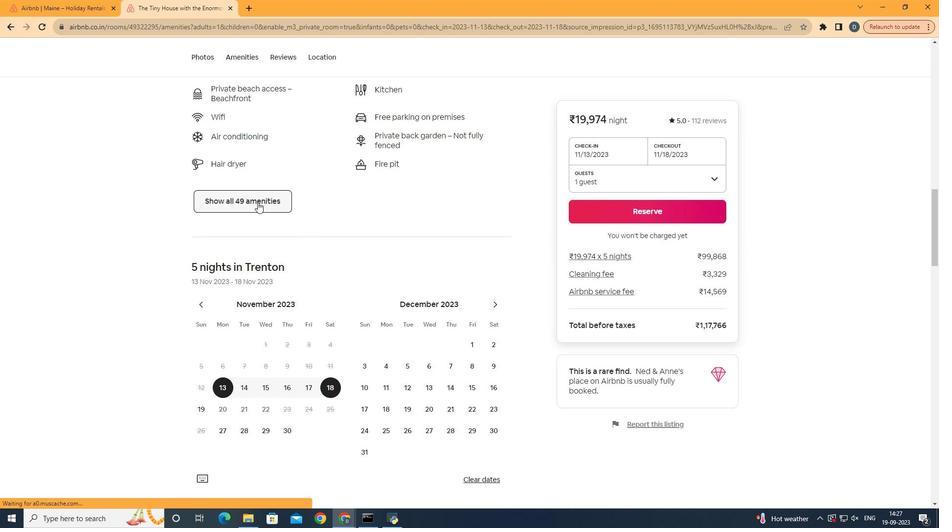 
Action: Mouse pressed left at (257, 202)
Screenshot: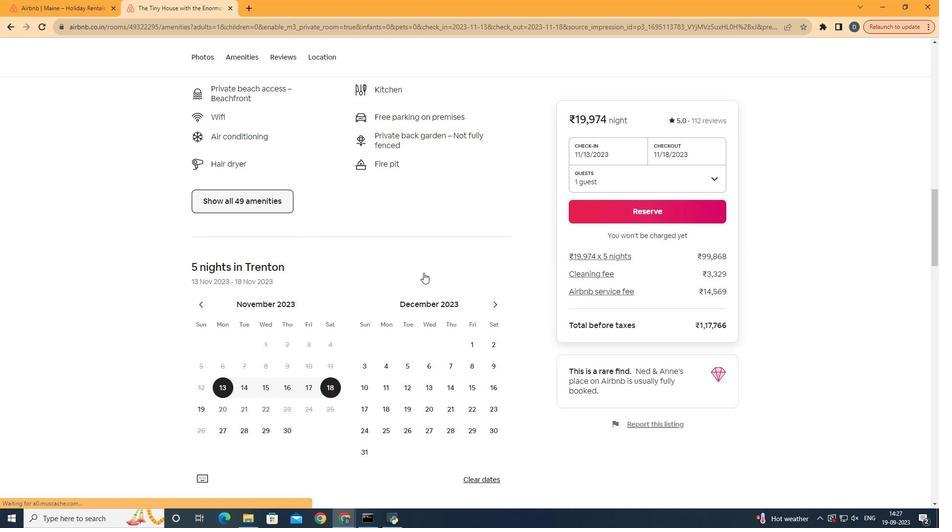 
Action: Mouse moved to (437, 278)
Screenshot: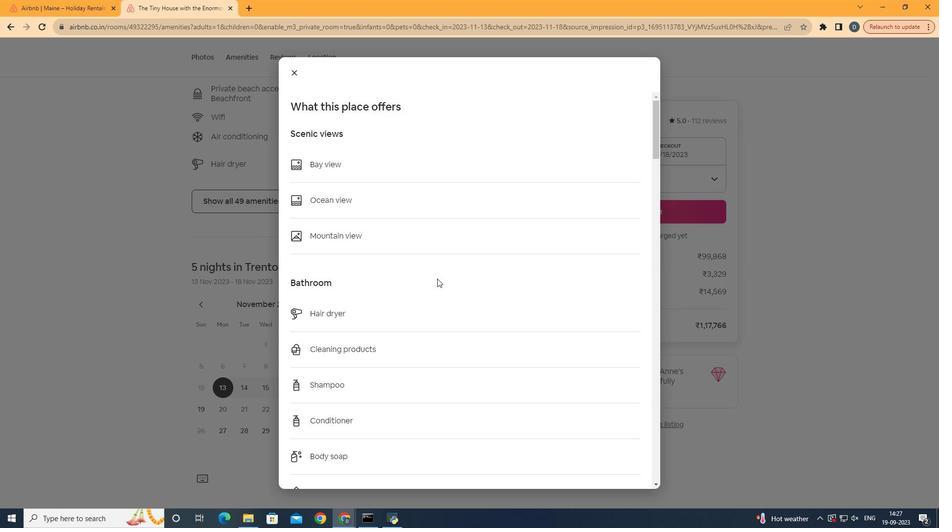 
Action: Mouse scrolled (437, 278) with delta (0, 0)
Screenshot: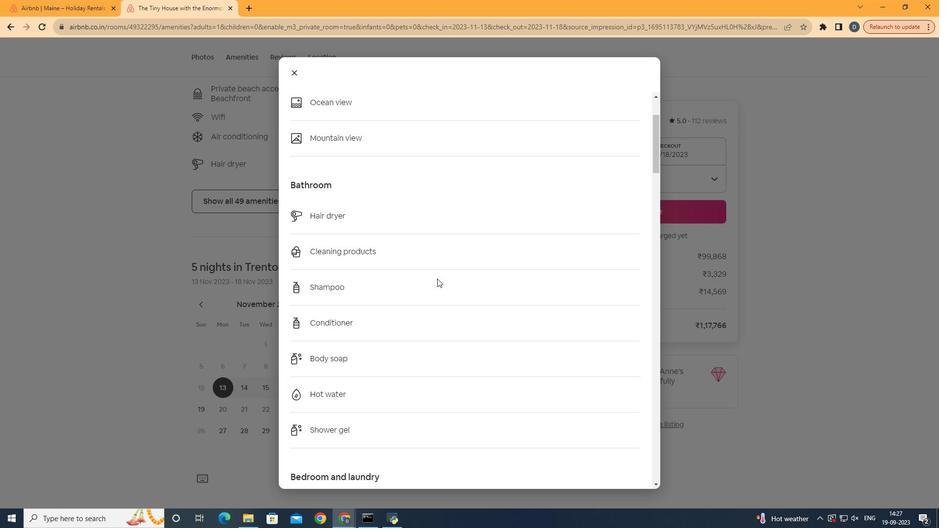 
Action: Mouse scrolled (437, 278) with delta (0, 0)
Screenshot: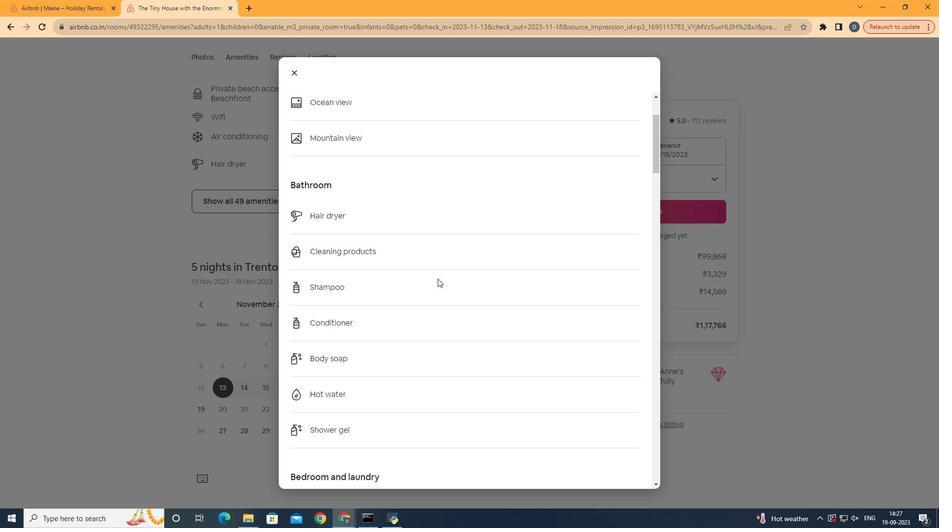 
Action: Mouse moved to (437, 278)
Screenshot: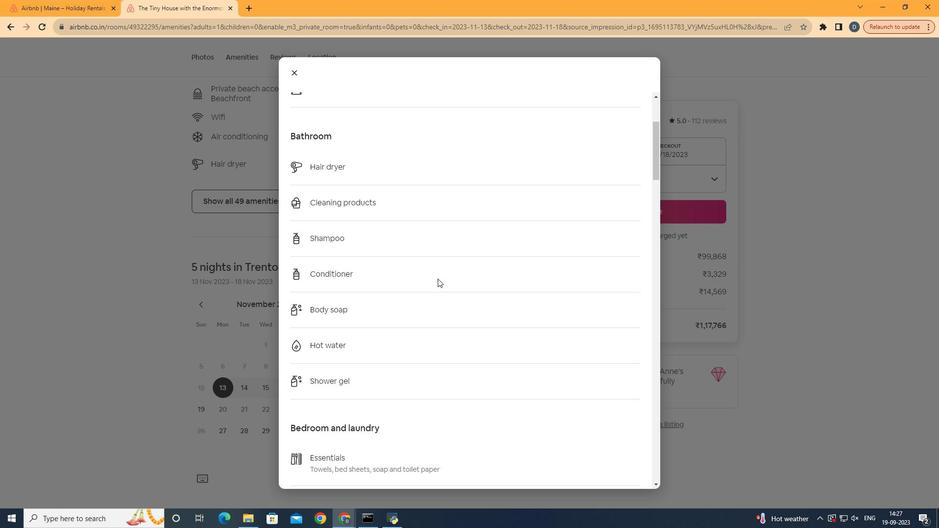 
Action: Mouse scrolled (437, 278) with delta (0, 0)
Screenshot: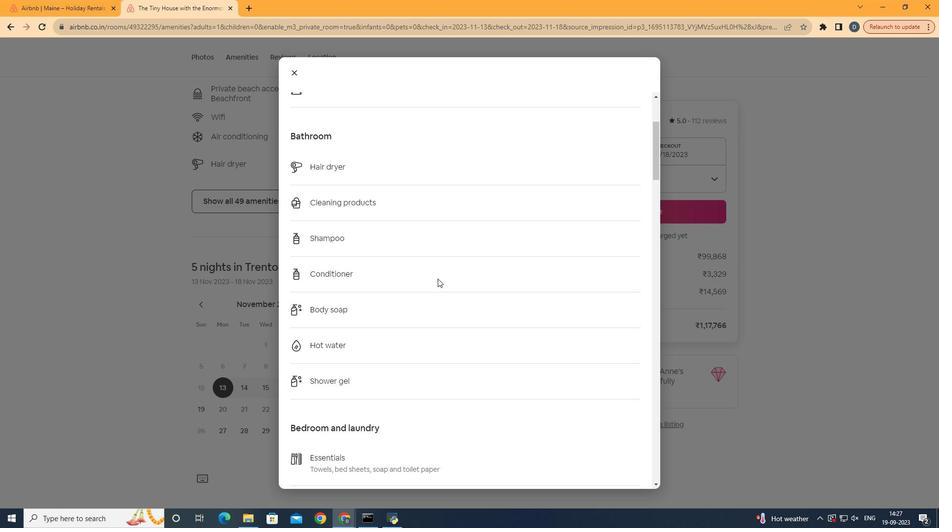 
Action: Mouse scrolled (437, 278) with delta (0, 0)
Screenshot: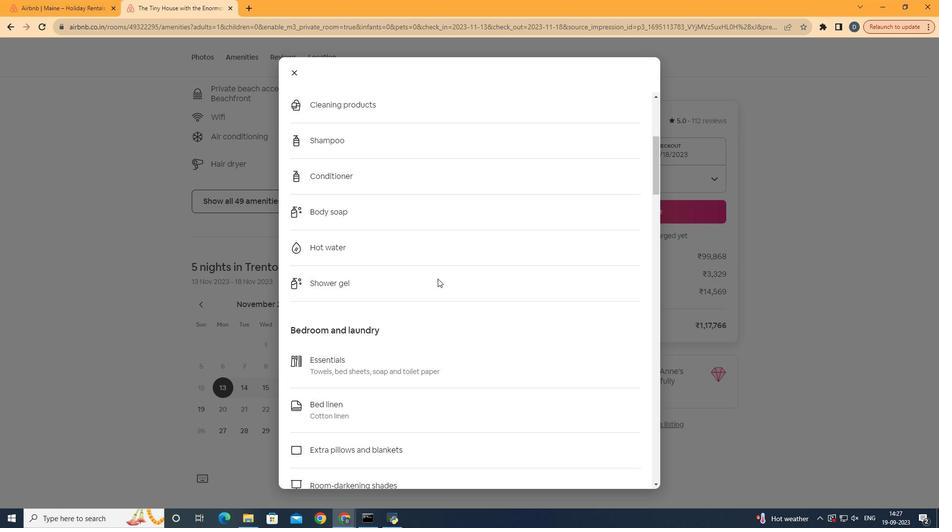 
Action: Mouse scrolled (437, 278) with delta (0, 0)
Screenshot: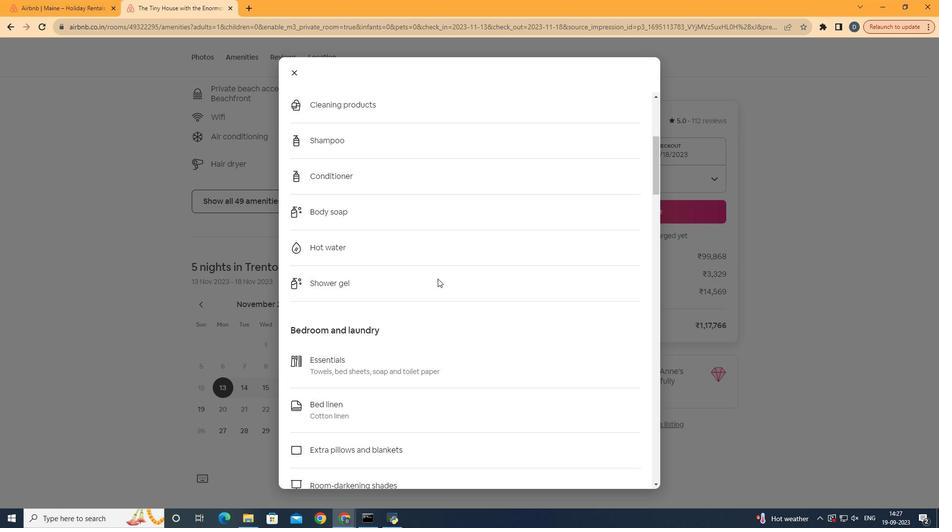
Action: Mouse moved to (458, 259)
Screenshot: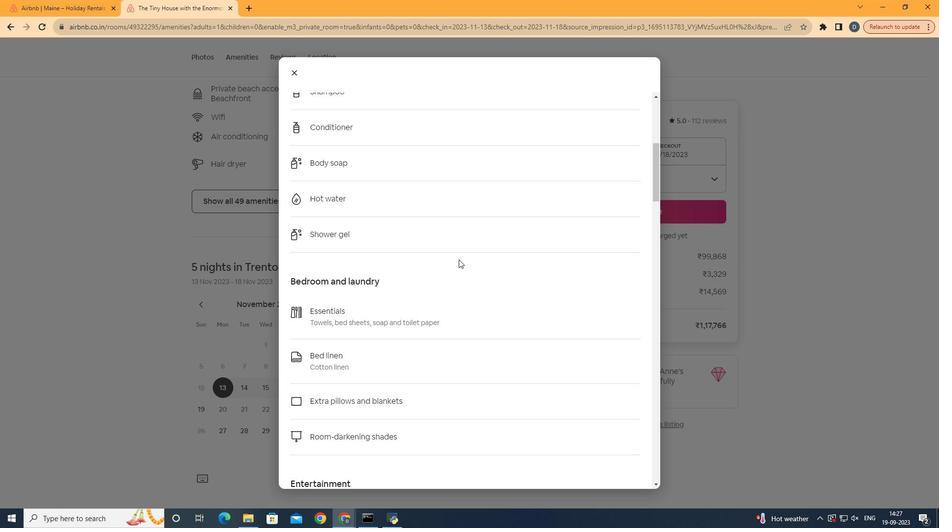 
Action: Mouse scrolled (458, 259) with delta (0, 0)
Screenshot: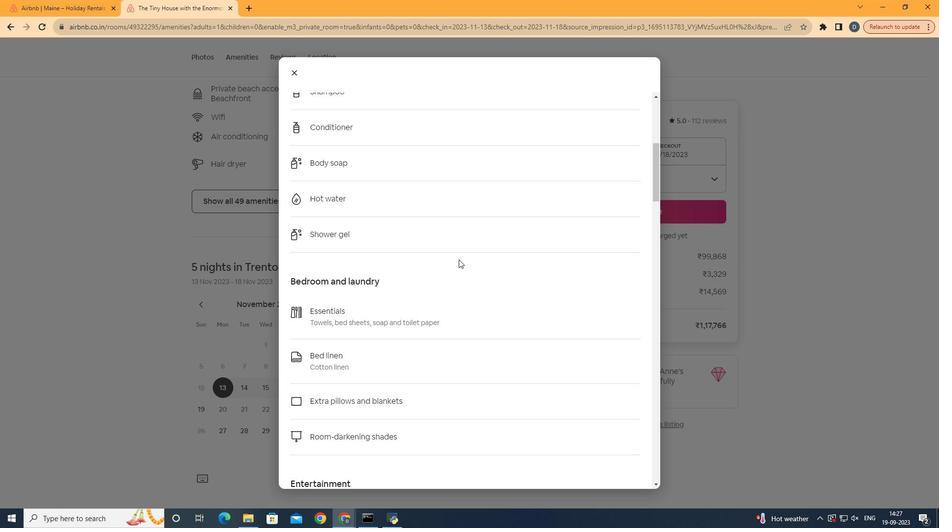 
Action: Mouse moved to (461, 257)
Screenshot: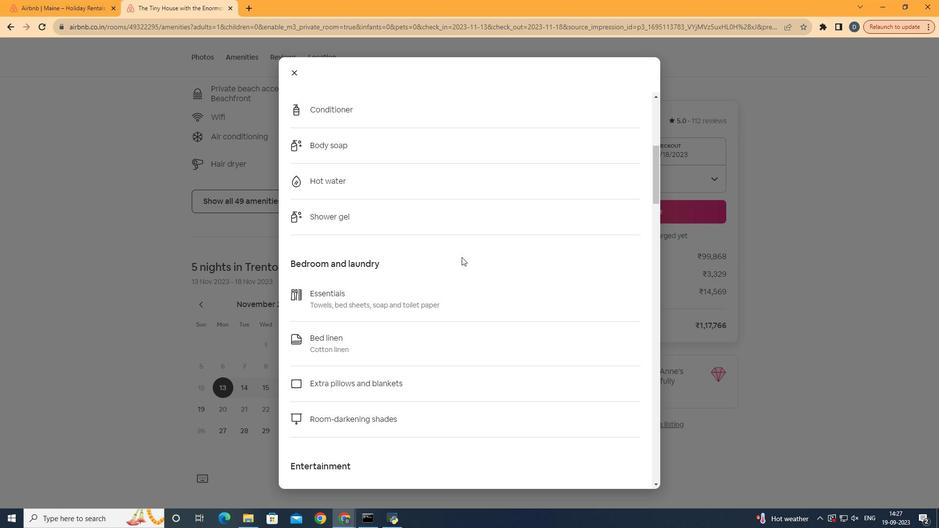 
Action: Mouse scrolled (461, 256) with delta (0, 0)
Screenshot: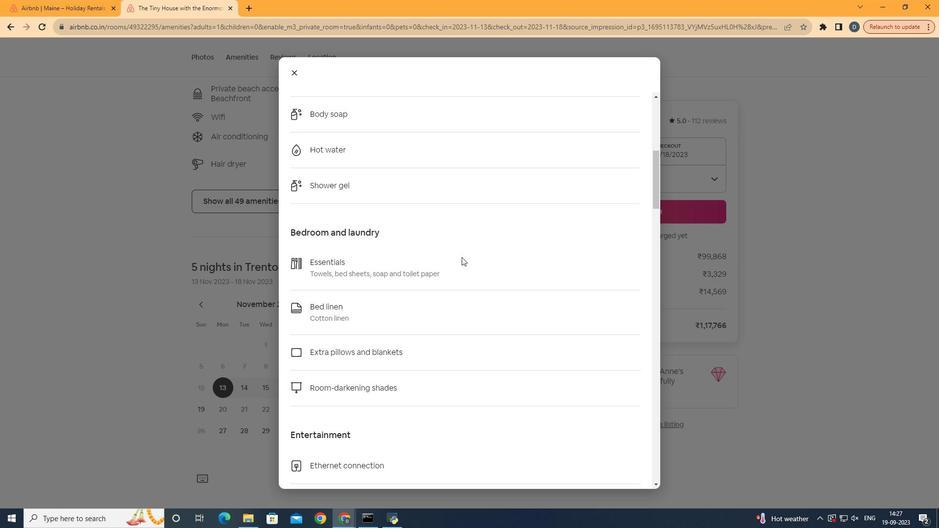 
Action: Mouse scrolled (461, 256) with delta (0, 0)
Screenshot: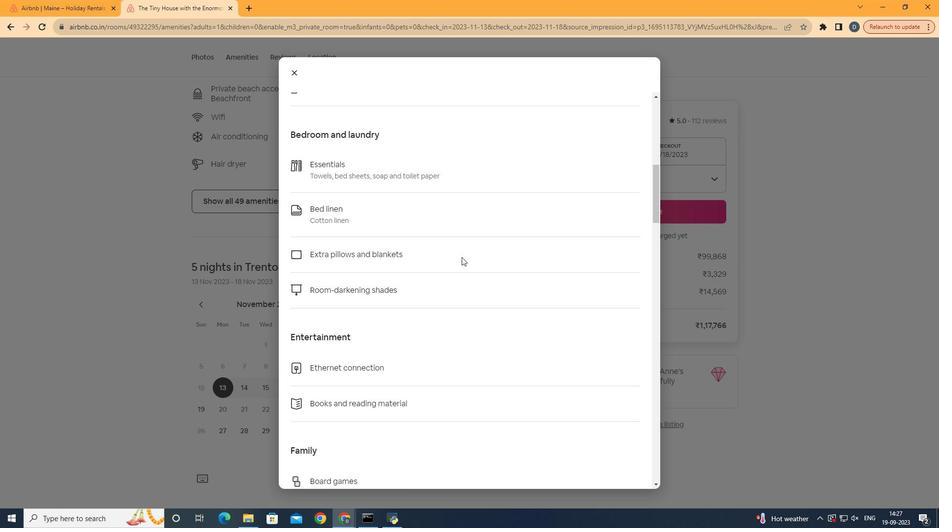 
Action: Mouse scrolled (461, 256) with delta (0, 0)
Screenshot: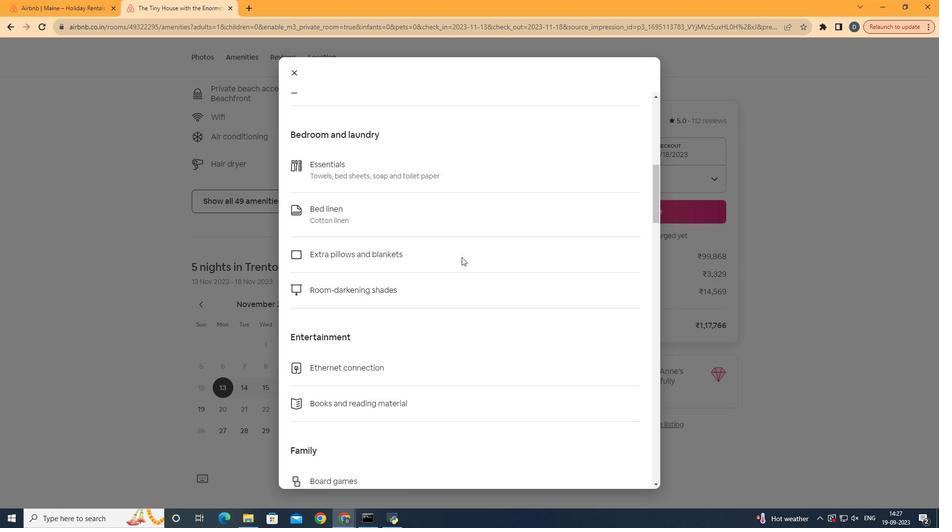 
Action: Mouse scrolled (461, 256) with delta (0, 0)
Screenshot: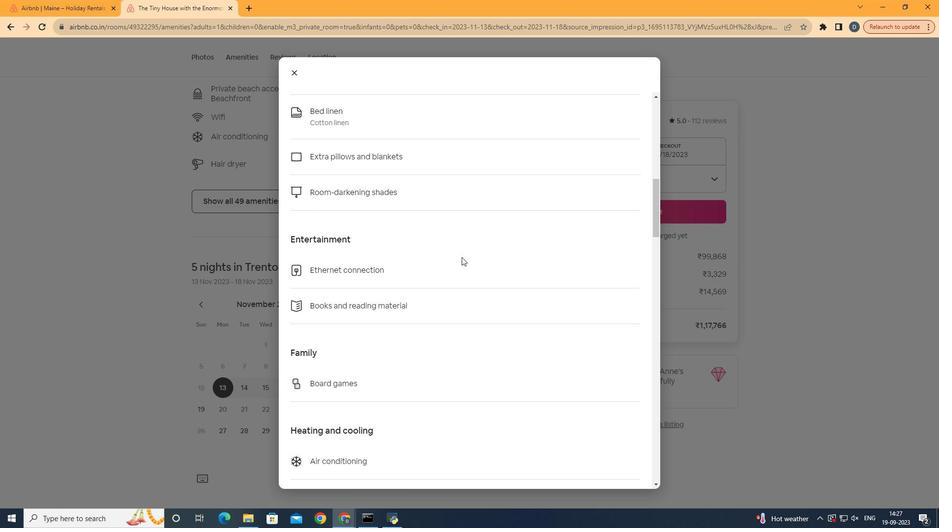 
Action: Mouse scrolled (461, 256) with delta (0, 0)
Screenshot: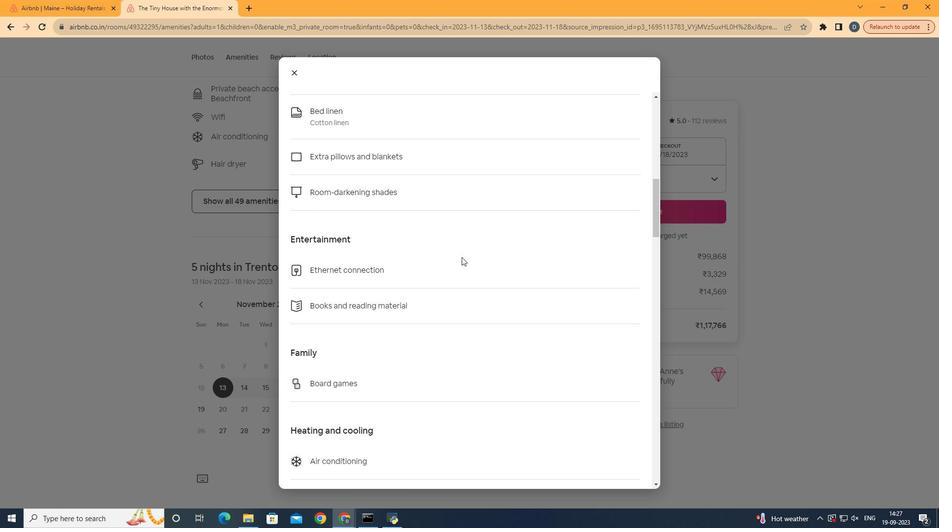 
Action: Mouse scrolled (461, 256) with delta (0, 0)
Screenshot: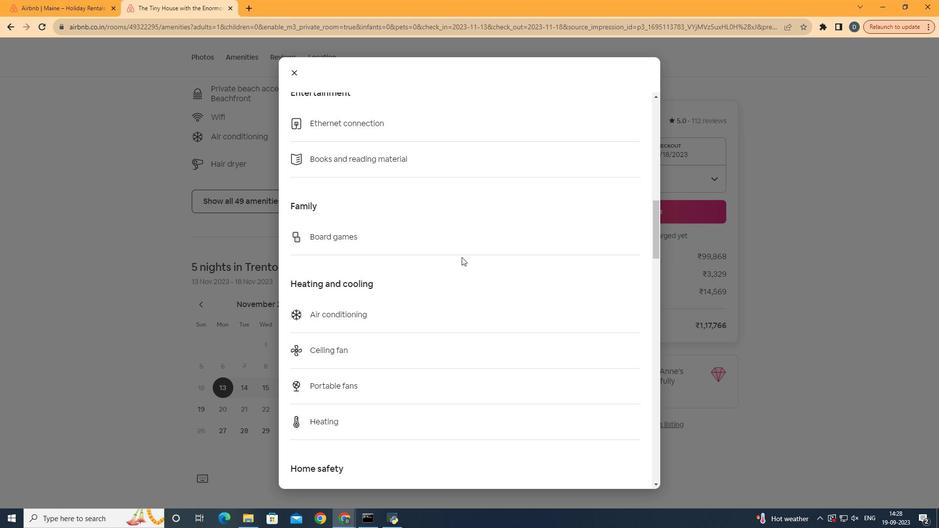 
Action: Mouse scrolled (461, 256) with delta (0, 0)
Screenshot: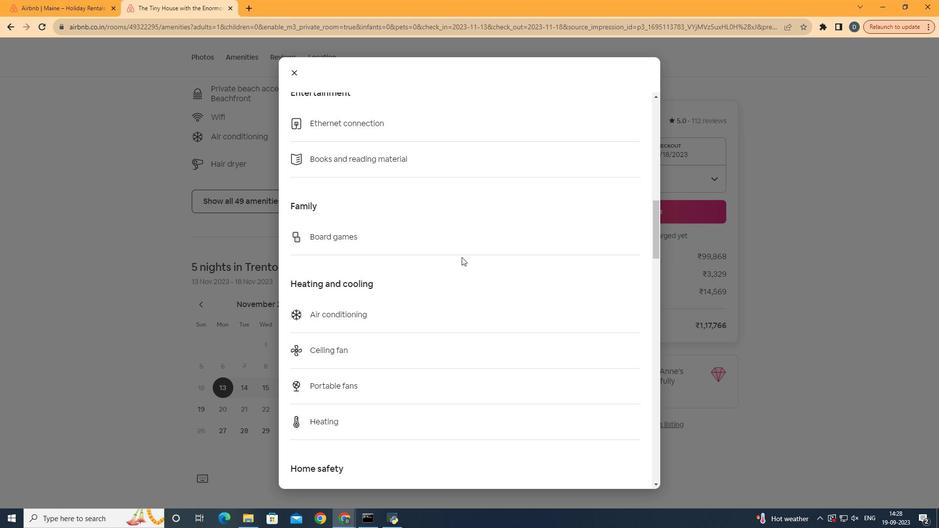 
Action: Mouse scrolled (461, 256) with delta (0, 0)
Screenshot: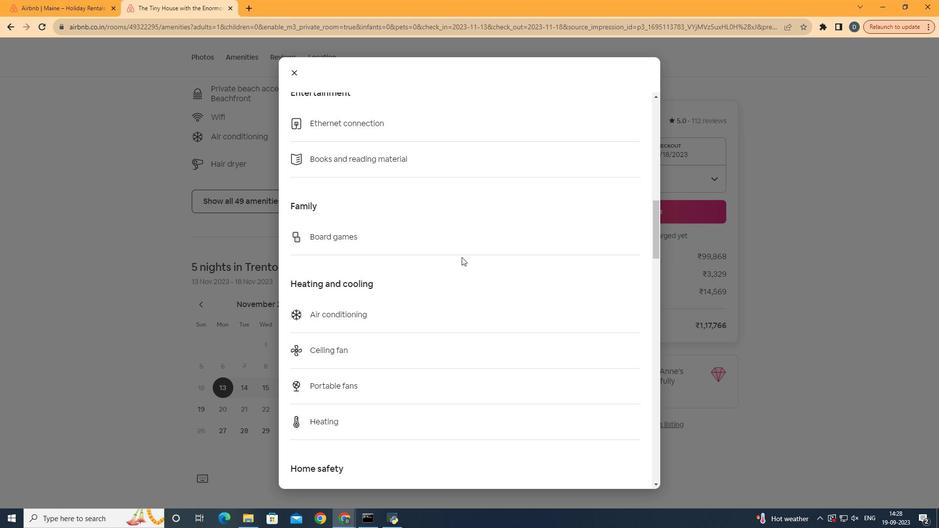 
Action: Mouse scrolled (461, 256) with delta (0, 0)
Screenshot: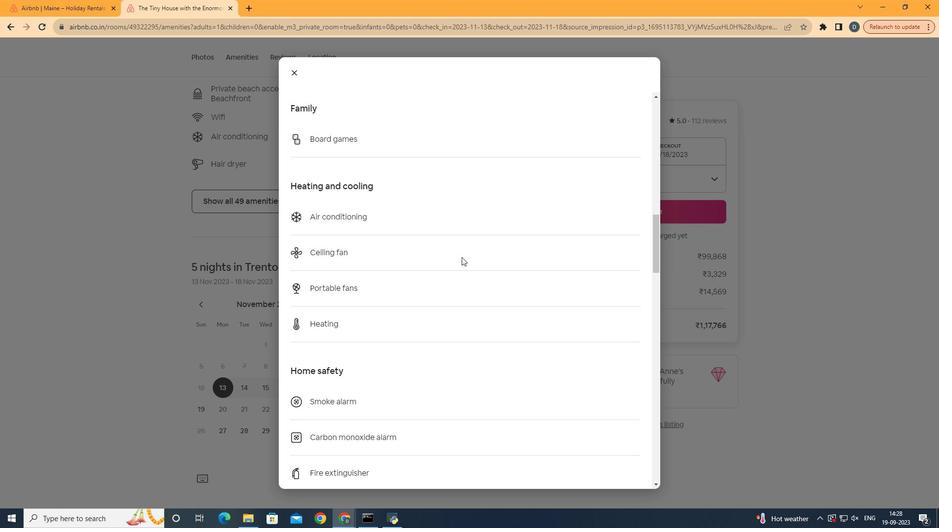 
Action: Mouse scrolled (461, 256) with delta (0, 0)
Screenshot: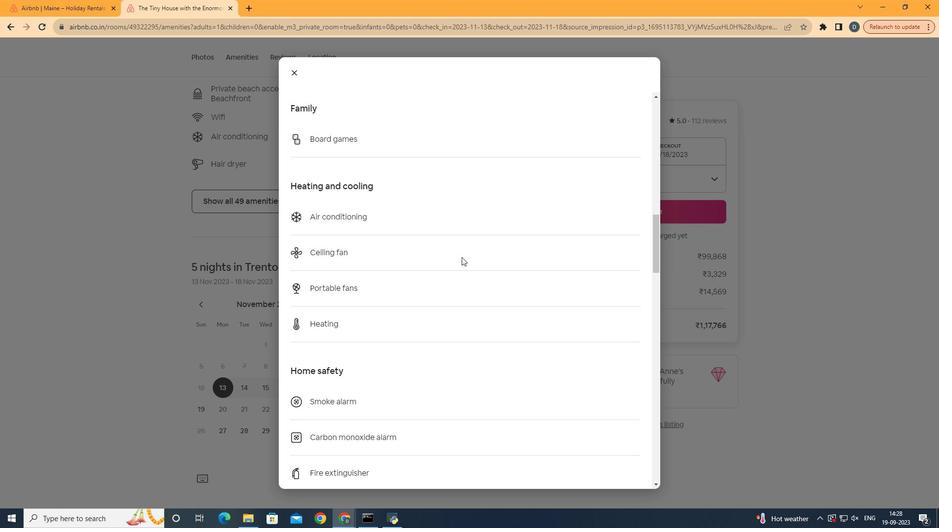 
Action: Mouse scrolled (461, 256) with delta (0, 0)
Screenshot: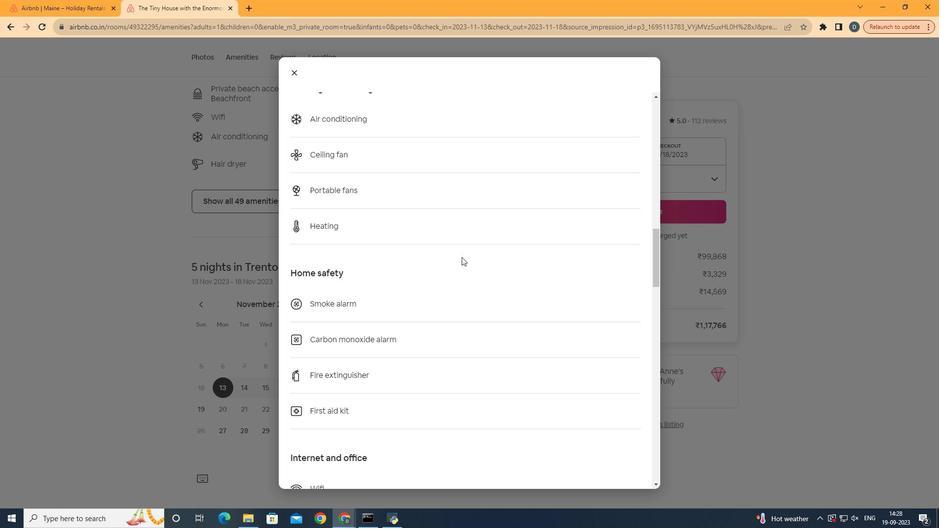
Action: Mouse scrolled (461, 256) with delta (0, 0)
Screenshot: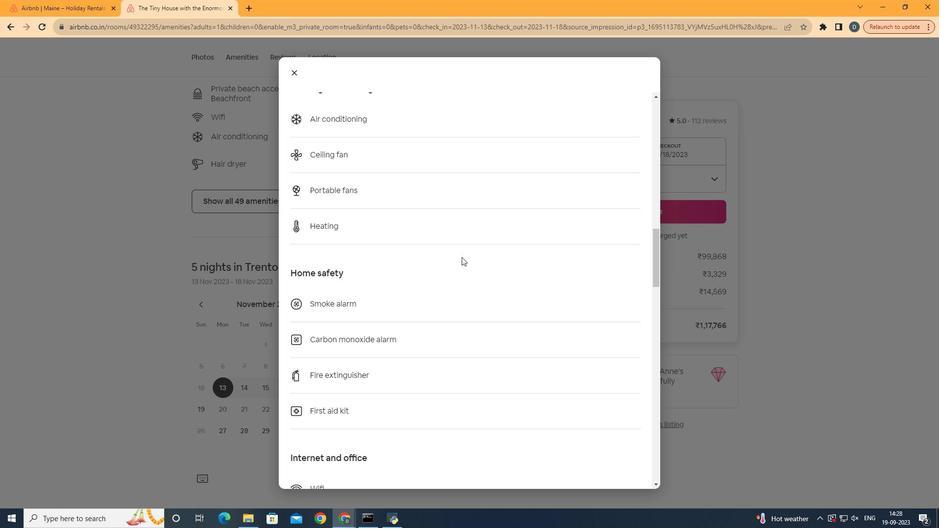 
Action: Mouse scrolled (461, 256) with delta (0, 0)
Screenshot: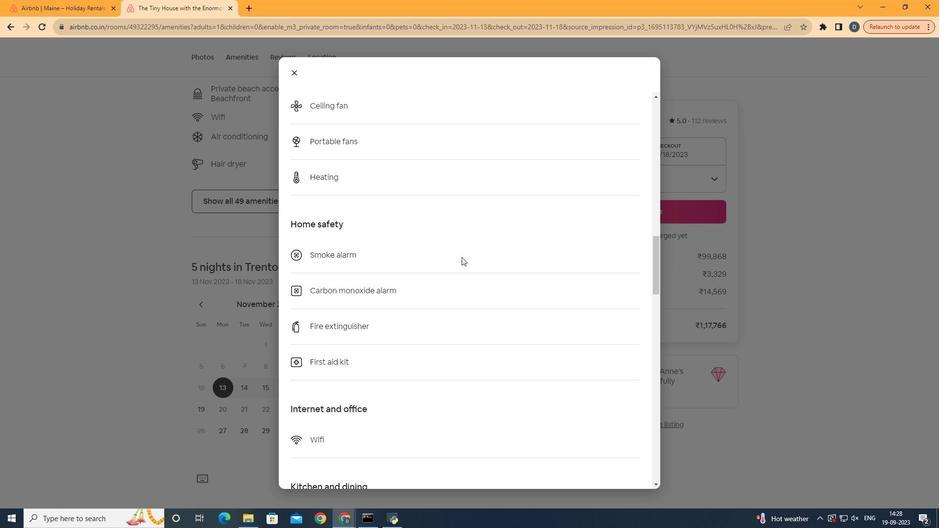 
Action: Mouse moved to (461, 257)
Screenshot: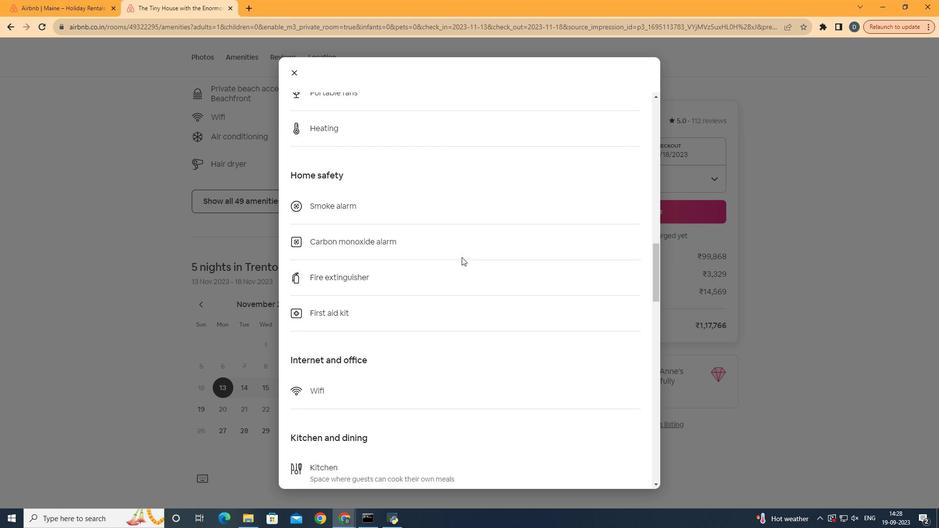 
Action: Mouse scrolled (461, 256) with delta (0, 0)
Screenshot: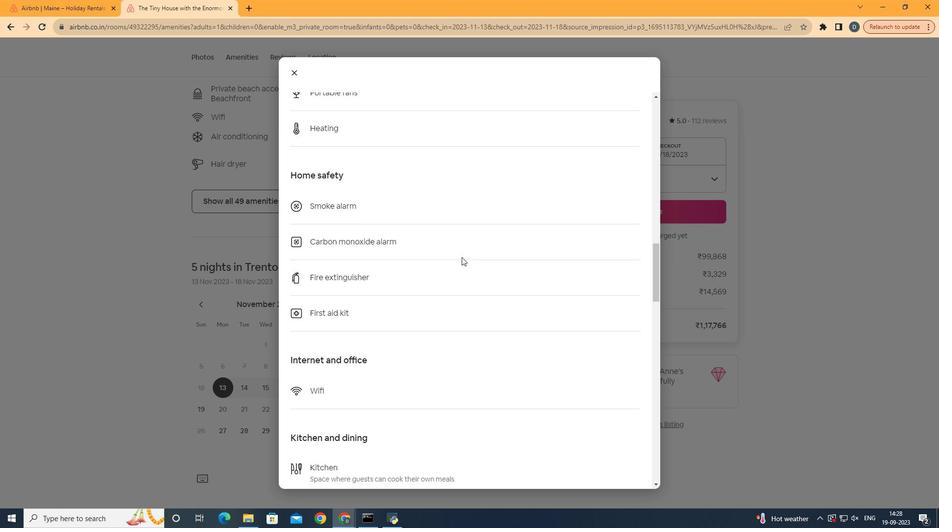 
Action: Mouse scrolled (461, 256) with delta (0, 0)
Screenshot: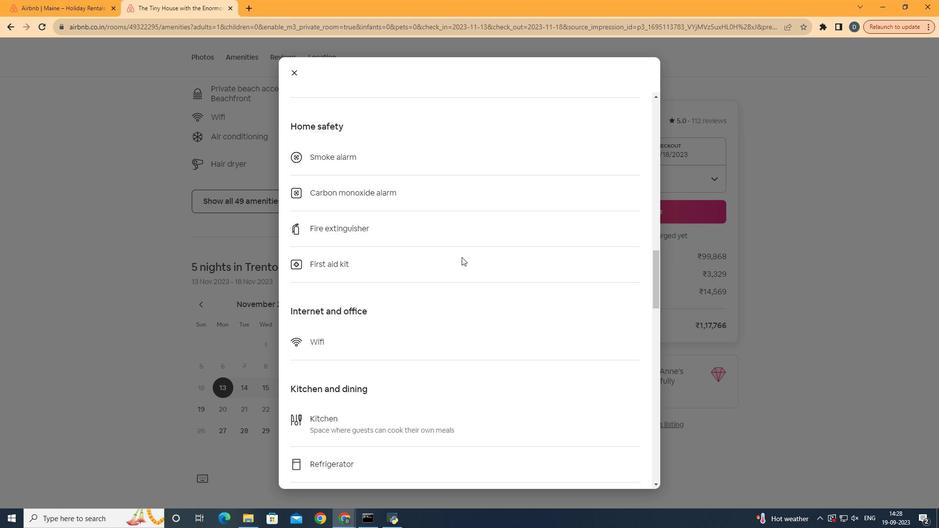 
Action: Mouse scrolled (461, 256) with delta (0, 0)
Screenshot: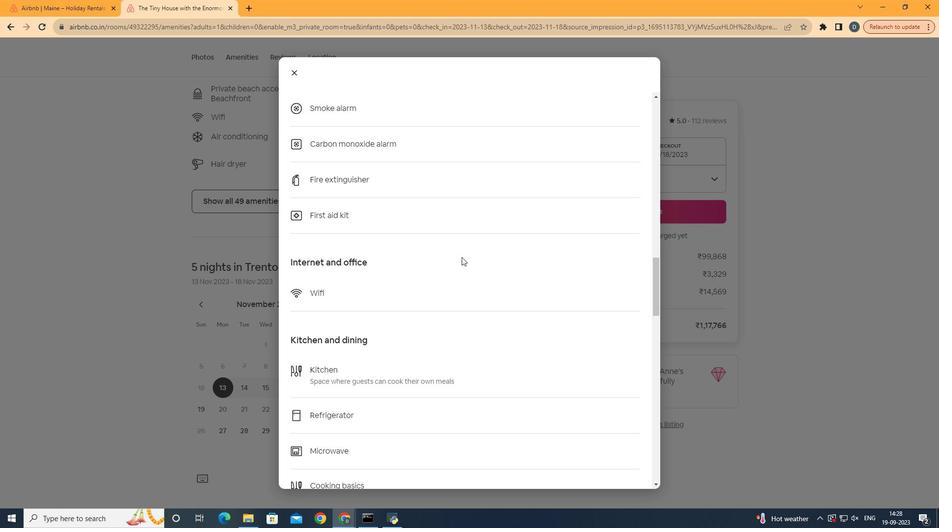 
Action: Mouse scrolled (461, 256) with delta (0, 0)
Screenshot: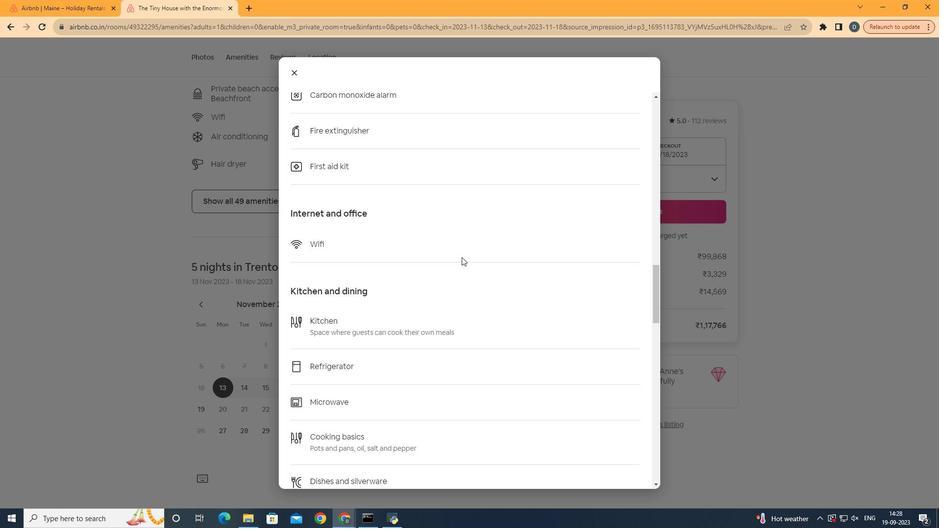 
Action: Mouse scrolled (461, 256) with delta (0, 0)
Screenshot: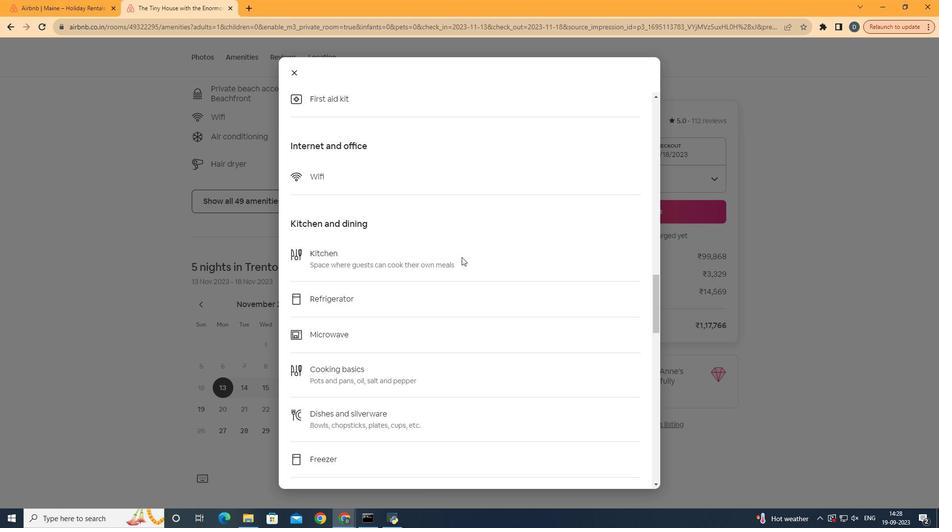 
Action: Mouse scrolled (461, 256) with delta (0, 0)
Screenshot: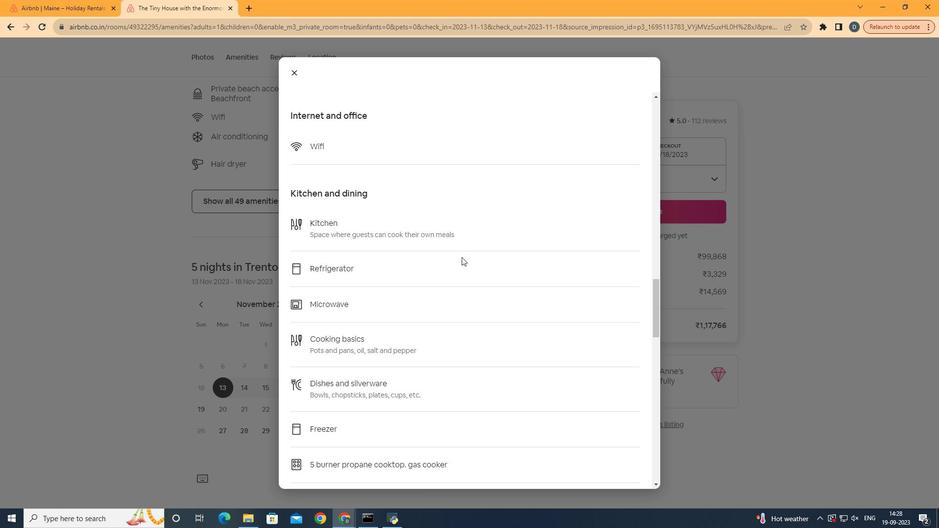 
Action: Mouse scrolled (461, 256) with delta (0, 0)
Screenshot: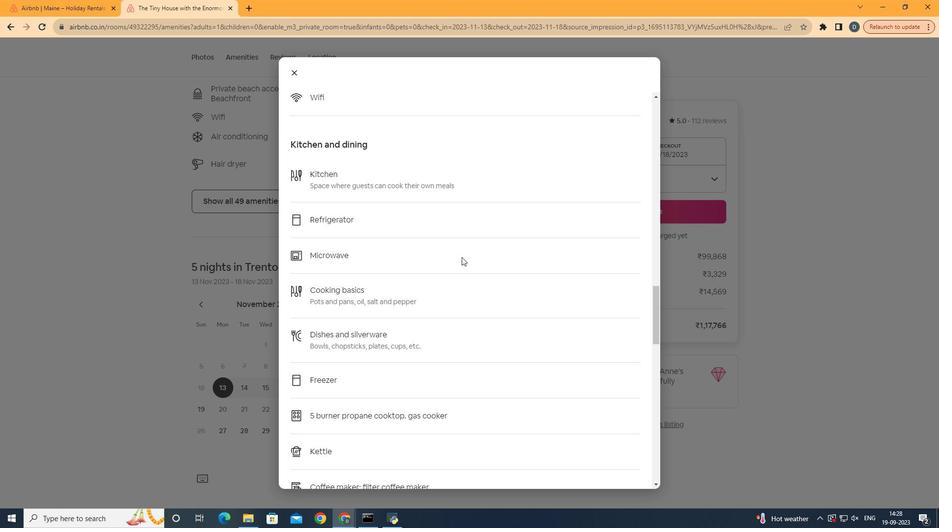 
Action: Mouse scrolled (461, 256) with delta (0, 0)
Screenshot: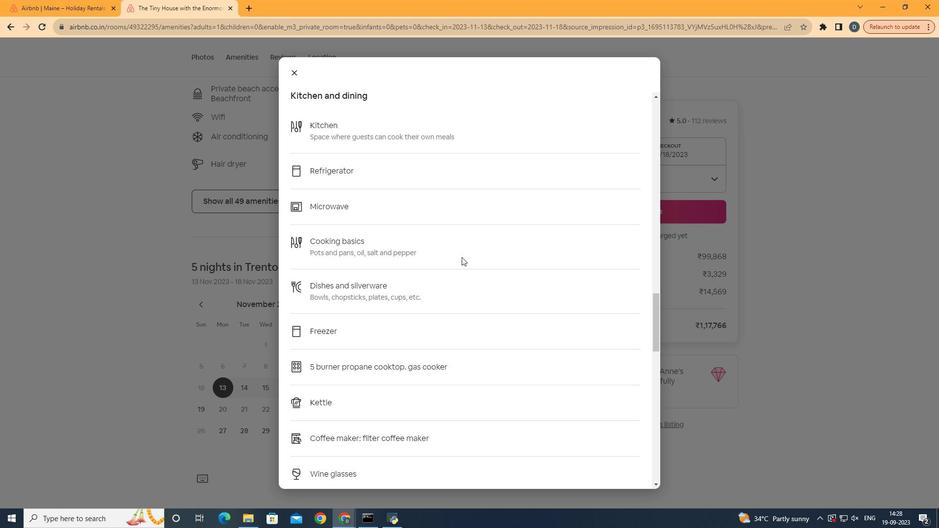 
Action: Mouse scrolled (461, 256) with delta (0, 0)
Screenshot: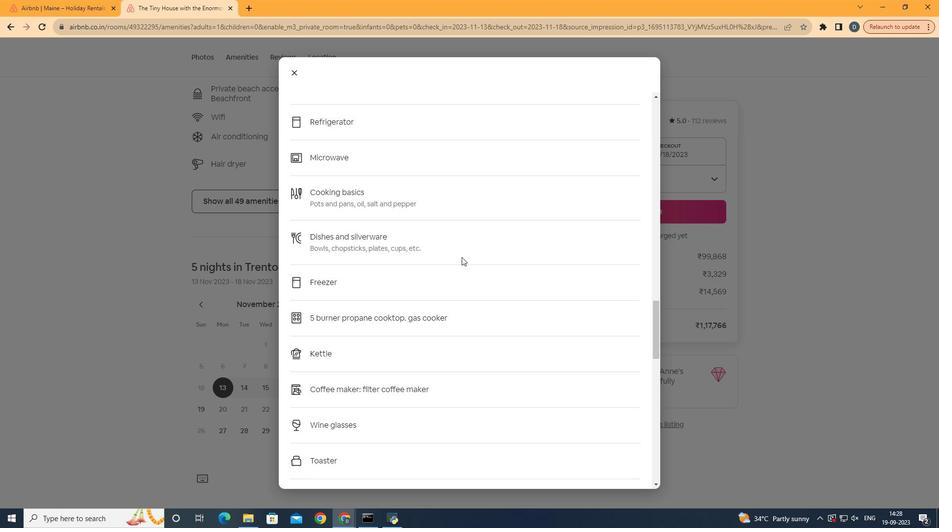 
Action: Mouse moved to (487, 286)
Screenshot: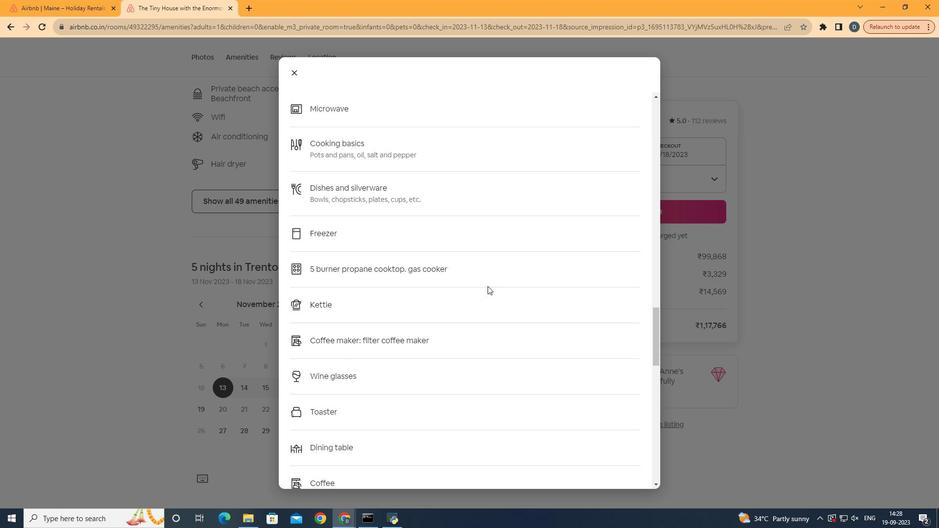
Action: Mouse scrolled (487, 285) with delta (0, 0)
Screenshot: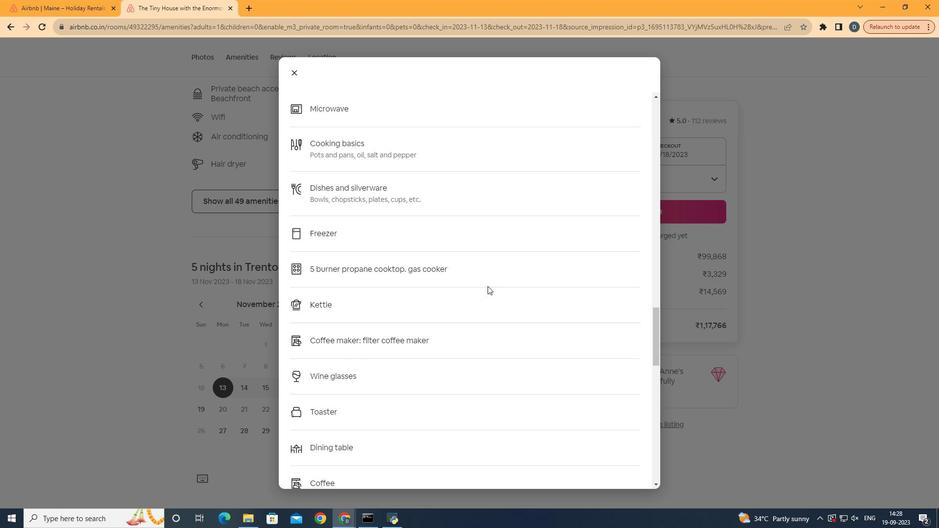 
Action: Mouse scrolled (487, 285) with delta (0, 0)
Screenshot: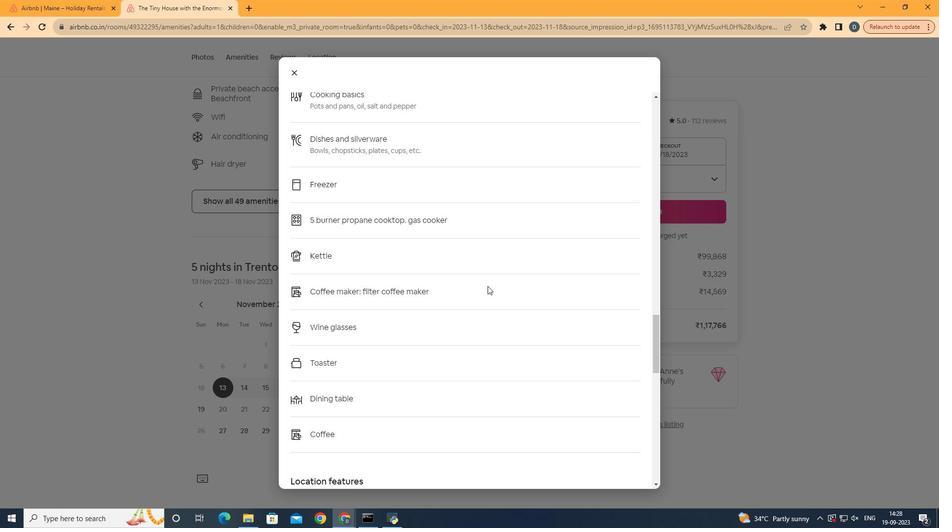 
Action: Mouse scrolled (487, 285) with delta (0, 0)
Screenshot: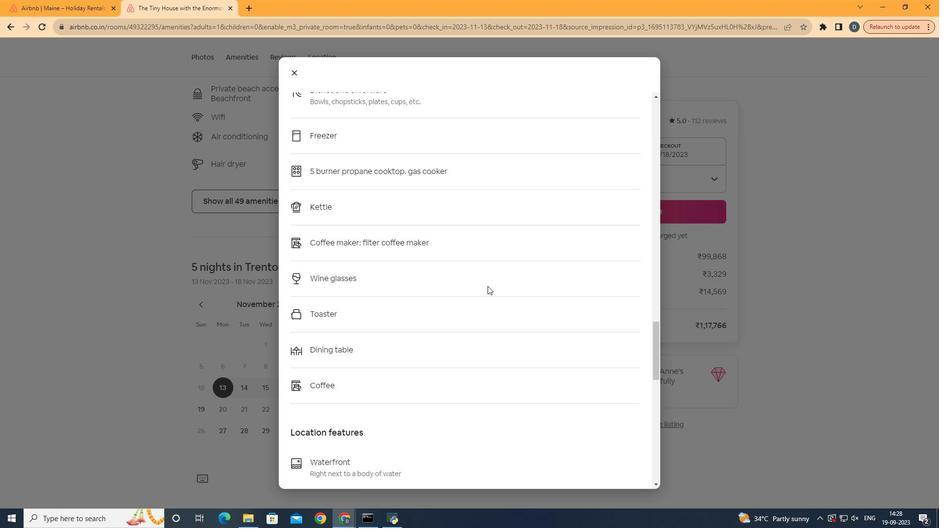 
Action: Mouse scrolled (487, 285) with delta (0, 0)
Screenshot: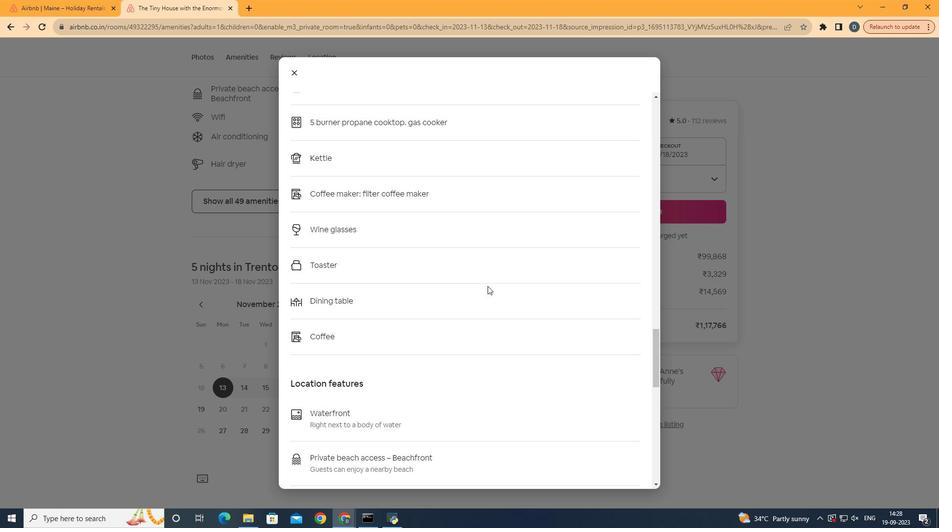
Action: Mouse scrolled (487, 285) with delta (0, 0)
Screenshot: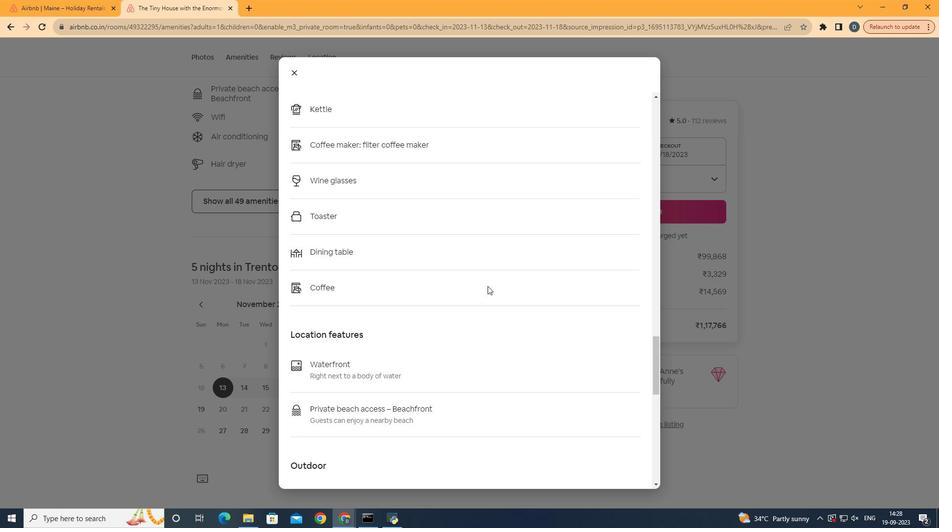 
Action: Mouse scrolled (487, 285) with delta (0, 0)
Screenshot: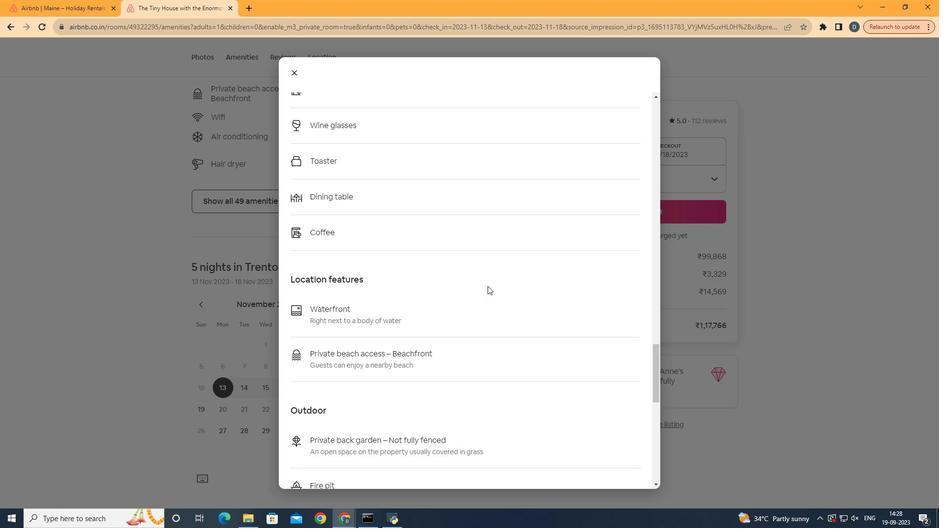 
Action: Mouse scrolled (487, 285) with delta (0, 0)
Screenshot: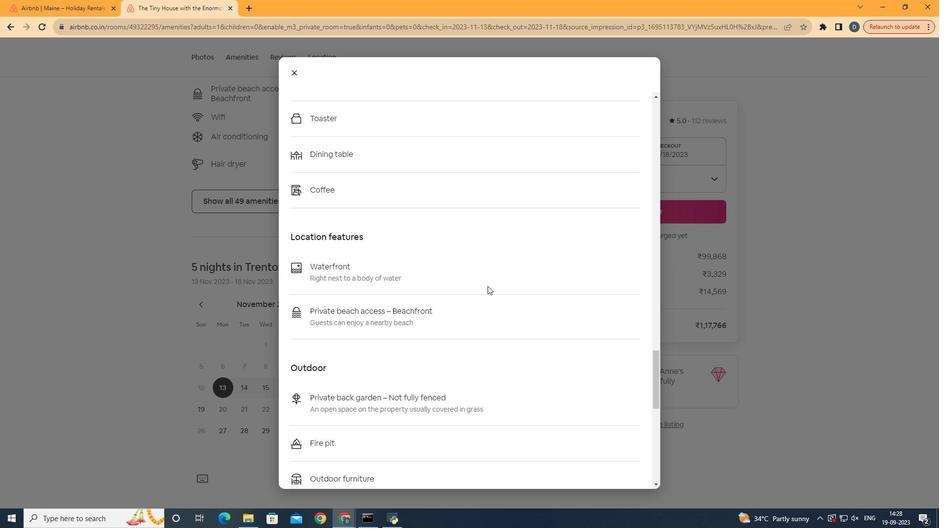 
Action: Mouse scrolled (487, 285) with delta (0, 0)
Screenshot: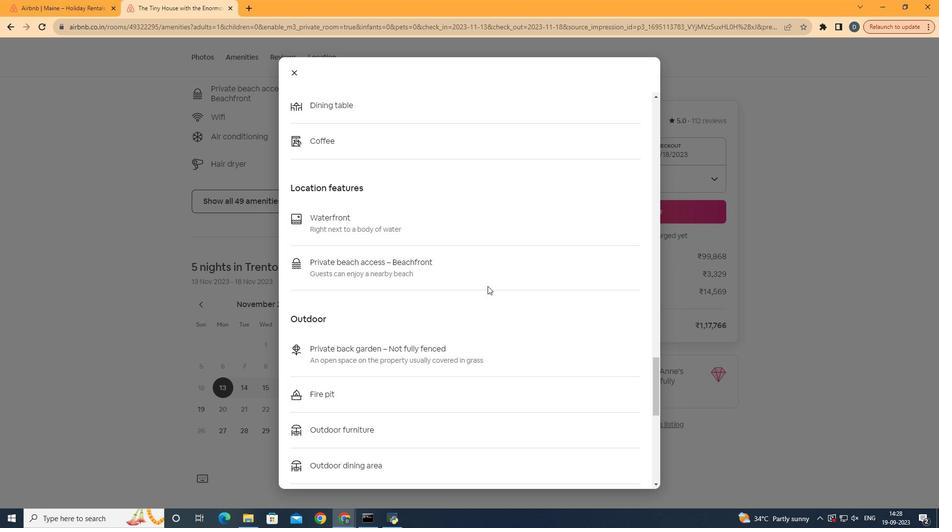 
Action: Mouse scrolled (487, 285) with delta (0, 0)
Screenshot: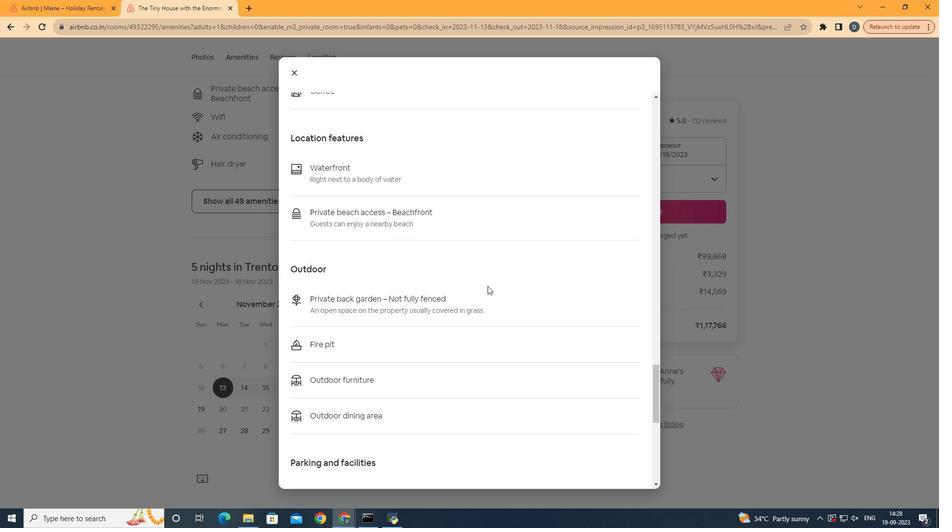 
Action: Mouse scrolled (487, 285) with delta (0, 0)
Screenshot: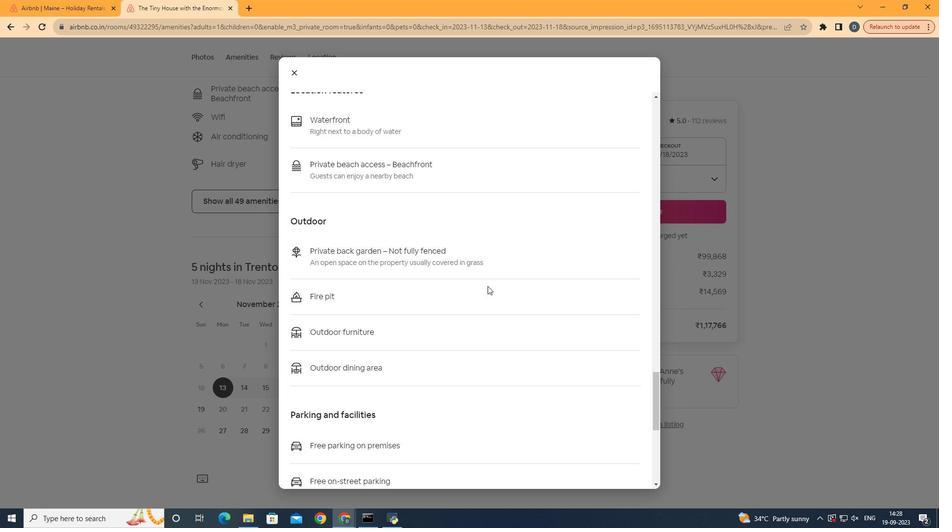 
Action: Mouse scrolled (487, 285) with delta (0, 0)
Screenshot: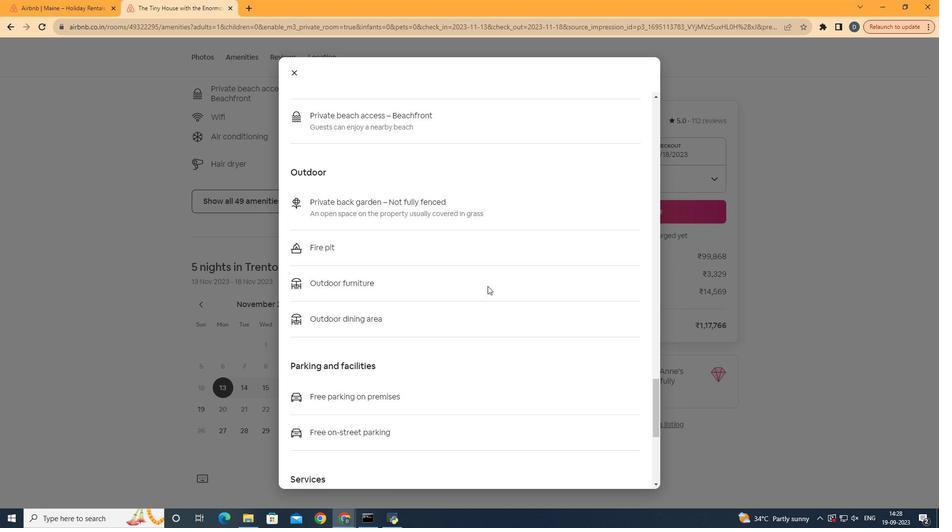 
Action: Mouse scrolled (487, 285) with delta (0, 0)
Screenshot: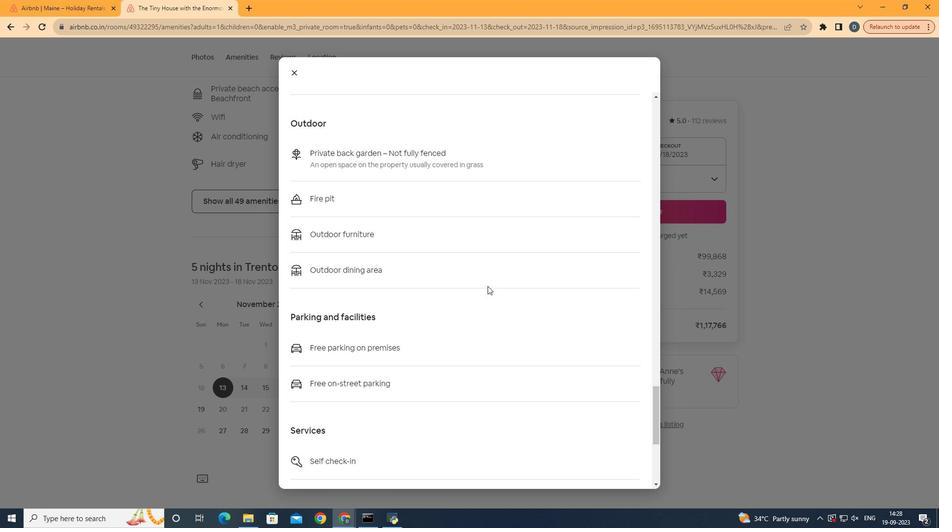 
Action: Mouse scrolled (487, 285) with delta (0, 0)
Screenshot: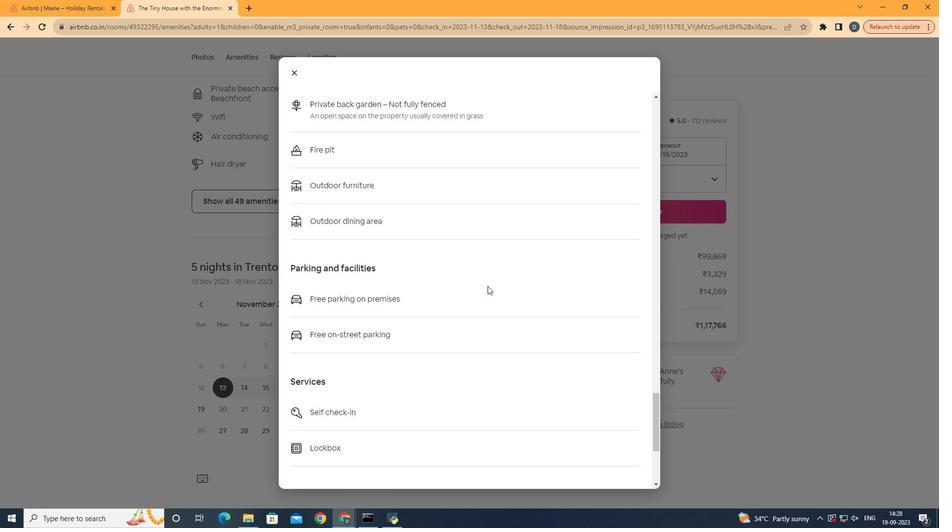 
Action: Mouse scrolled (487, 285) with delta (0, 0)
Screenshot: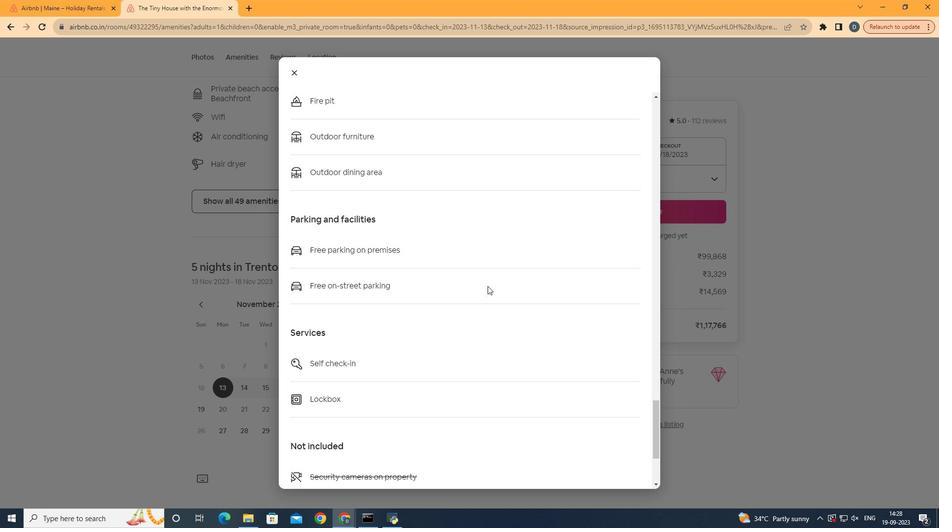 
Action: Mouse scrolled (487, 285) with delta (0, 0)
Screenshot: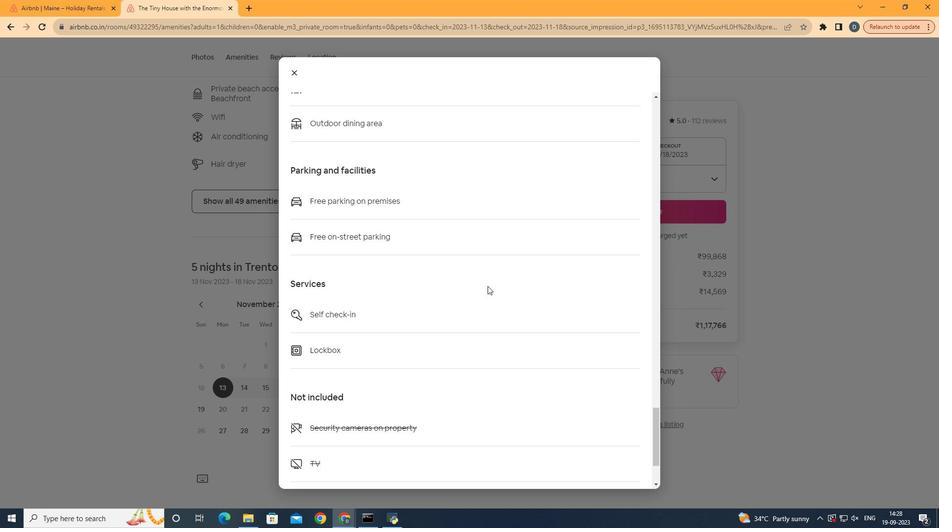 
Action: Mouse scrolled (487, 285) with delta (0, 0)
Screenshot: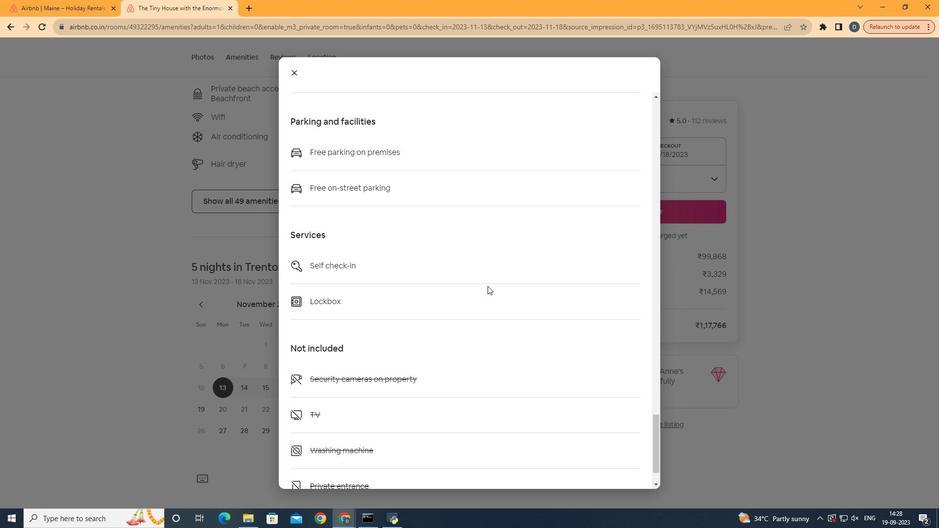 
Action: Mouse scrolled (487, 285) with delta (0, 0)
Screenshot: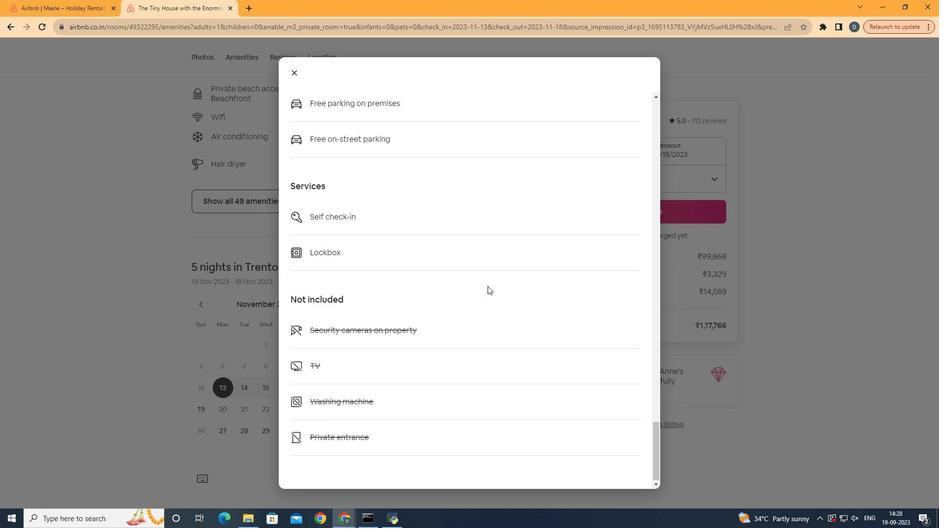 
Action: Mouse scrolled (487, 285) with delta (0, 0)
Screenshot: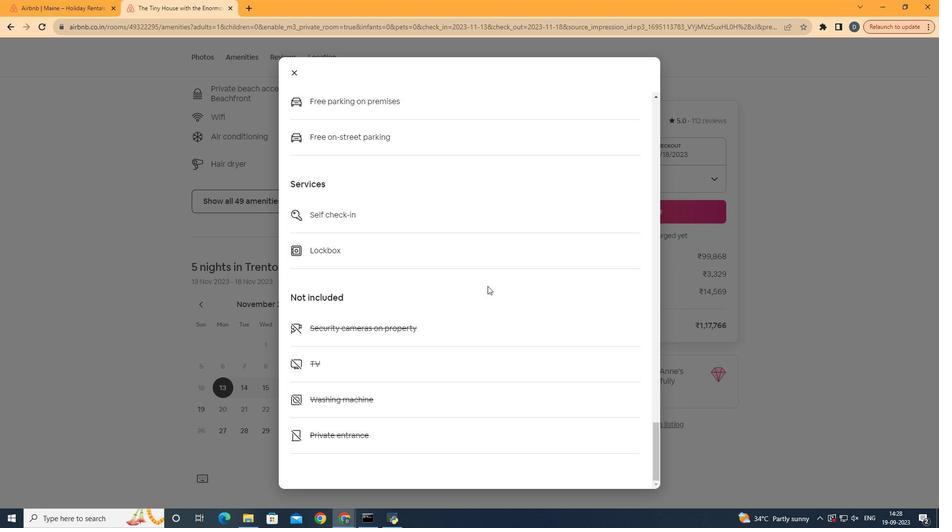 
Action: Mouse scrolled (487, 285) with delta (0, 0)
Screenshot: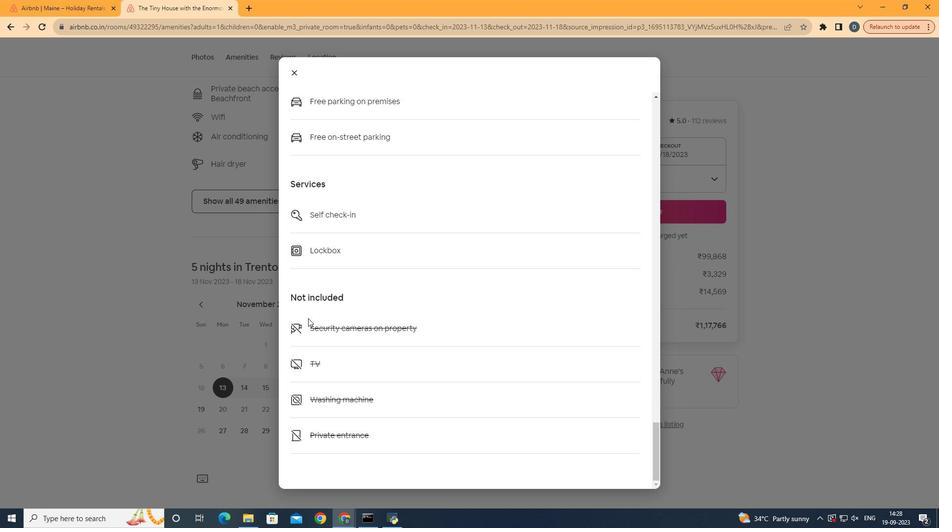
Action: Mouse moved to (196, 308)
Screenshot: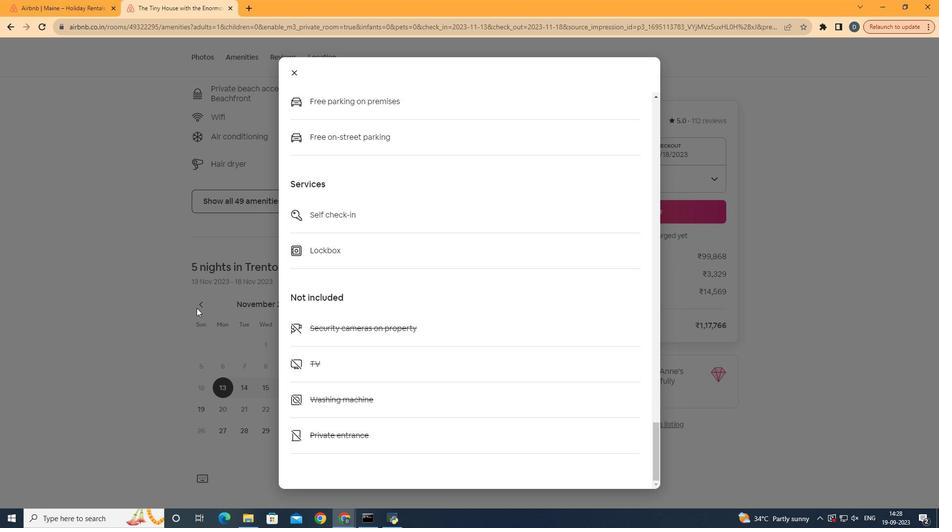 
Action: Mouse pressed left at (196, 308)
Screenshot: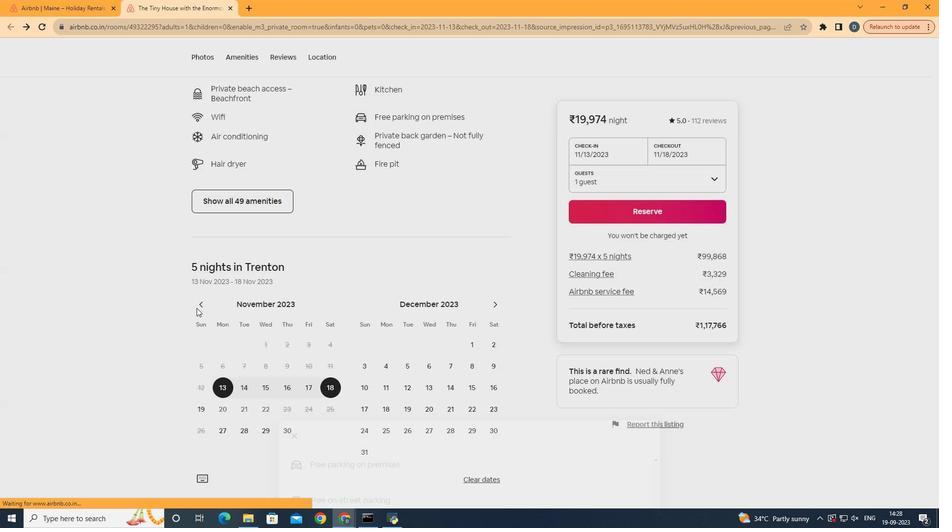 
Action: Mouse moved to (393, 297)
Screenshot: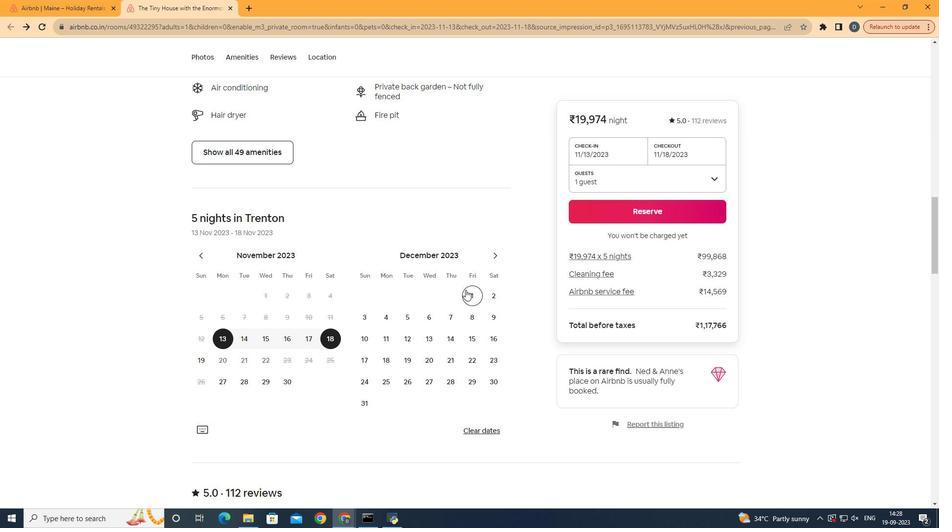 
Action: Mouse scrolled (393, 296) with delta (0, 0)
Screenshot: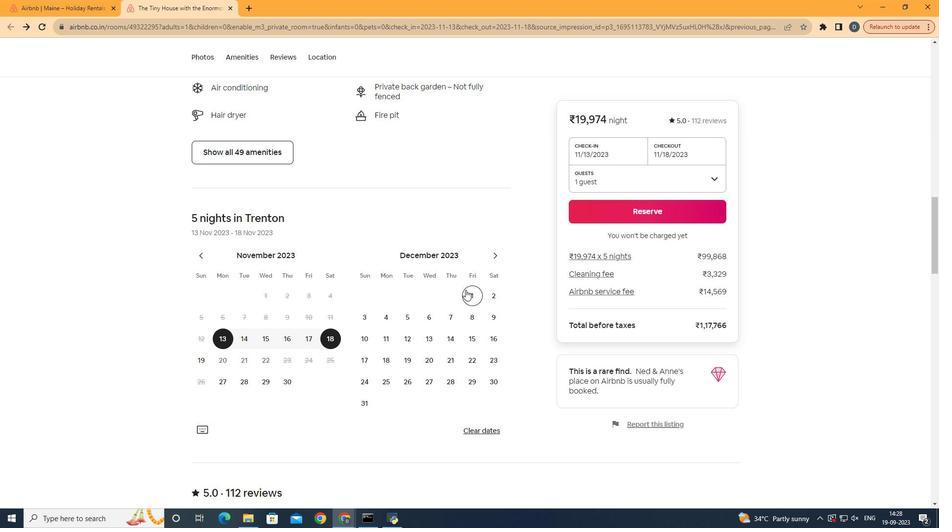 
Action: Mouse moved to (465, 290)
Screenshot: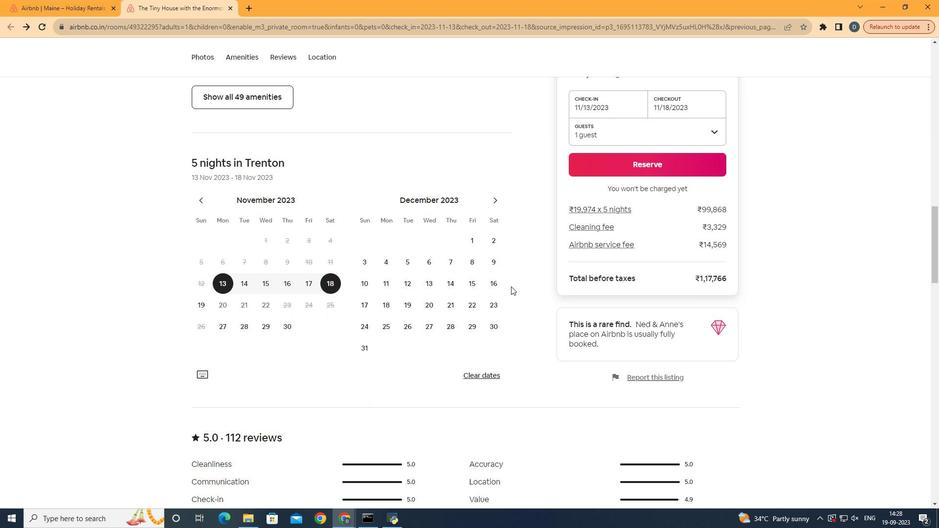 
Action: Mouse scrolled (465, 289) with delta (0, 0)
Screenshot: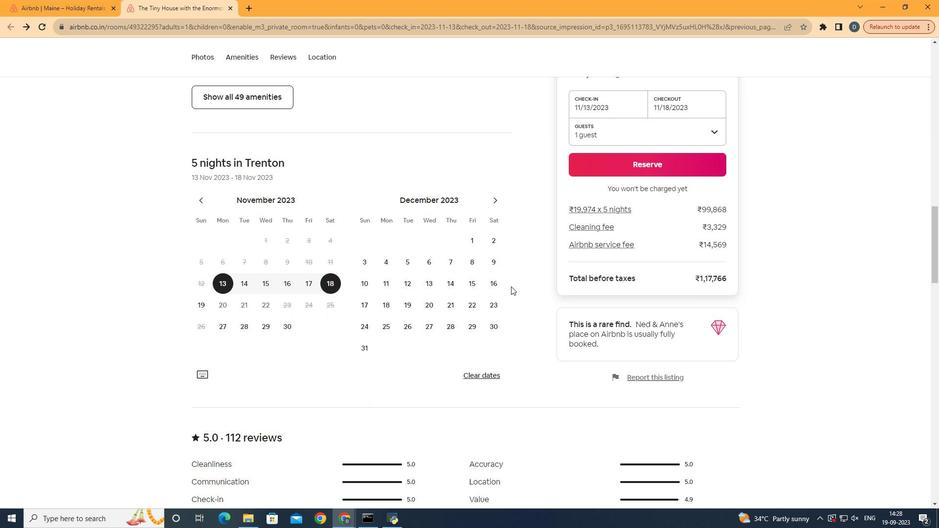 
Action: Mouse moved to (511, 286)
Screenshot: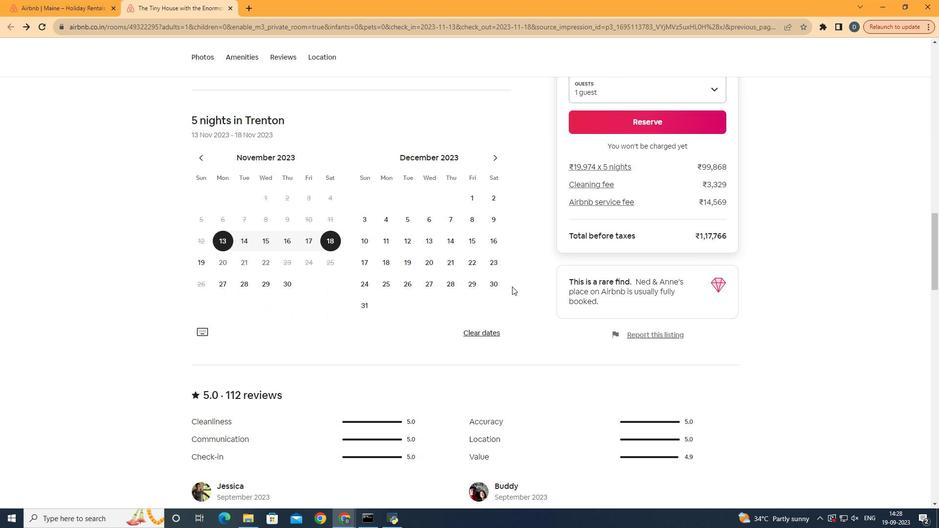 
Action: Mouse scrolled (511, 286) with delta (0, 0)
Screenshot: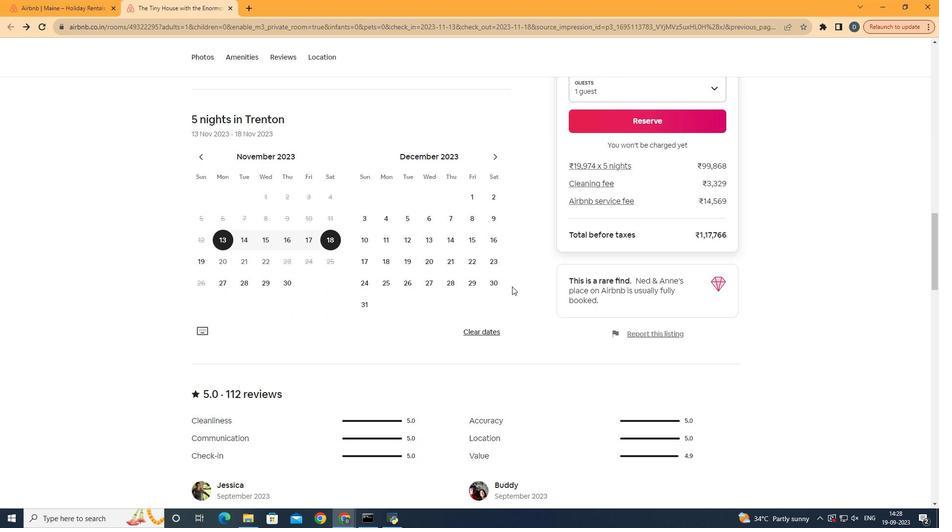 
Action: Mouse moved to (512, 286)
Screenshot: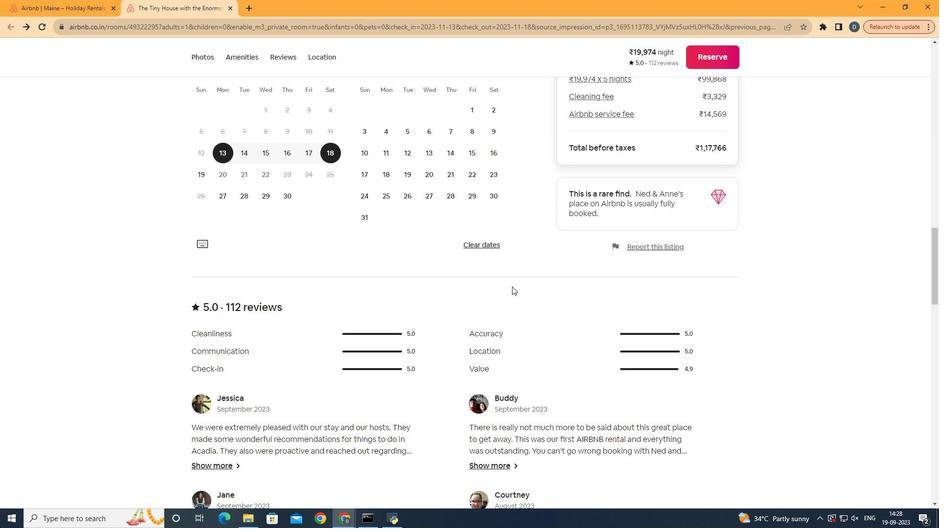 
Action: Mouse scrolled (512, 286) with delta (0, 0)
Screenshot: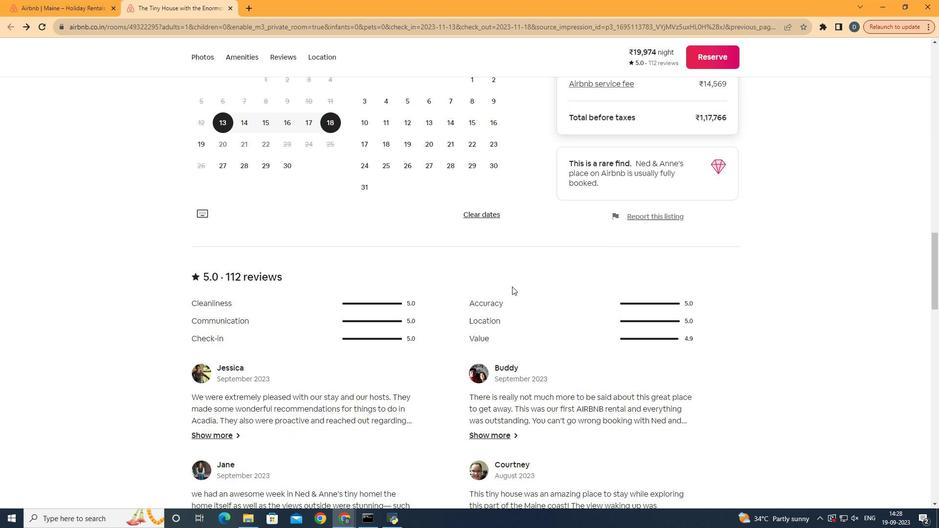 
Action: Mouse scrolled (512, 286) with delta (0, 0)
Screenshot: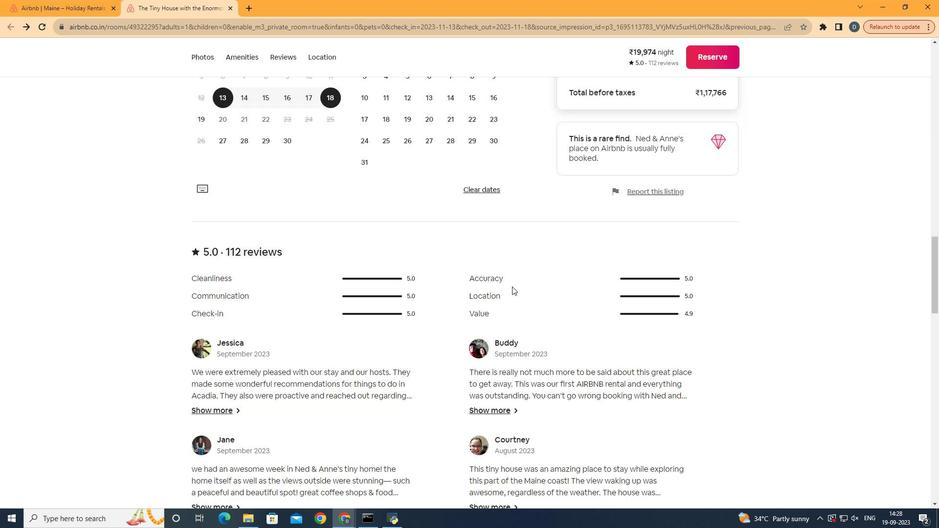 
Action: Mouse scrolled (512, 286) with delta (0, 0)
Screenshot: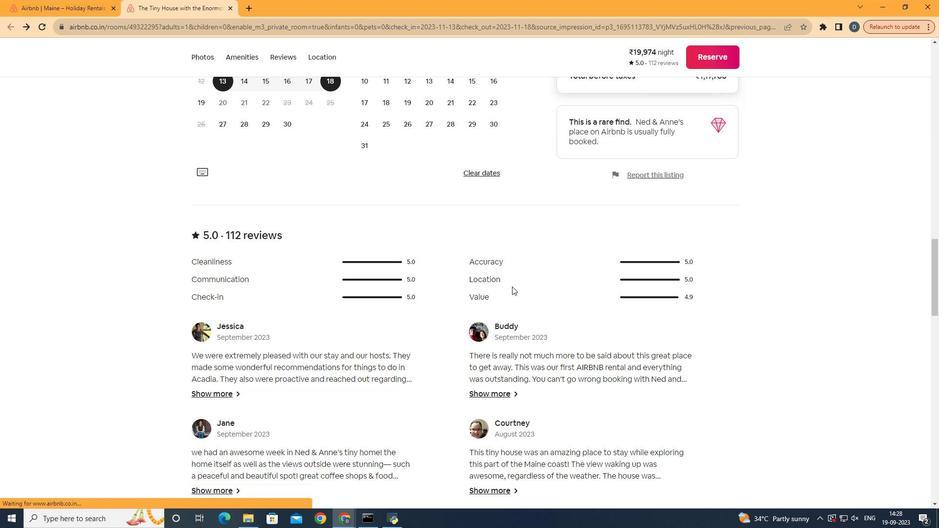 
Action: Mouse scrolled (512, 286) with delta (0, 0)
Screenshot: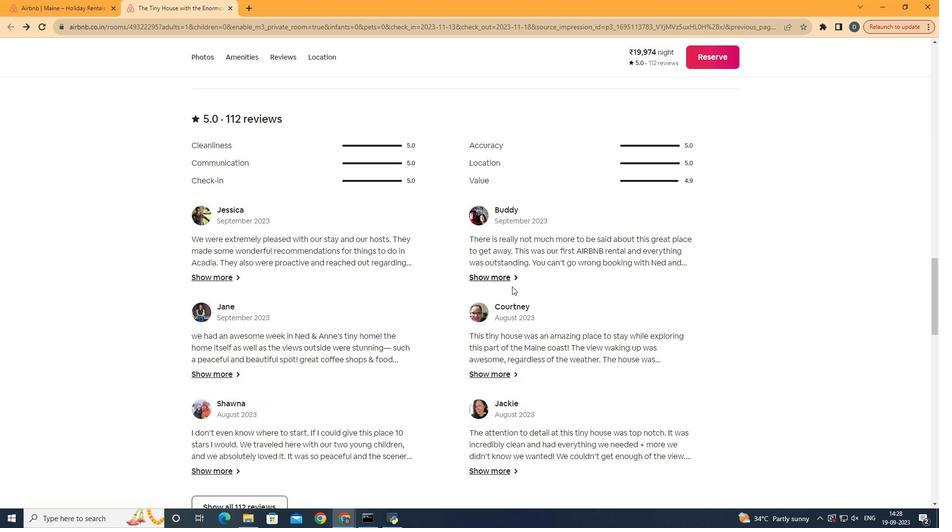 
Action: Mouse scrolled (512, 286) with delta (0, 0)
Screenshot: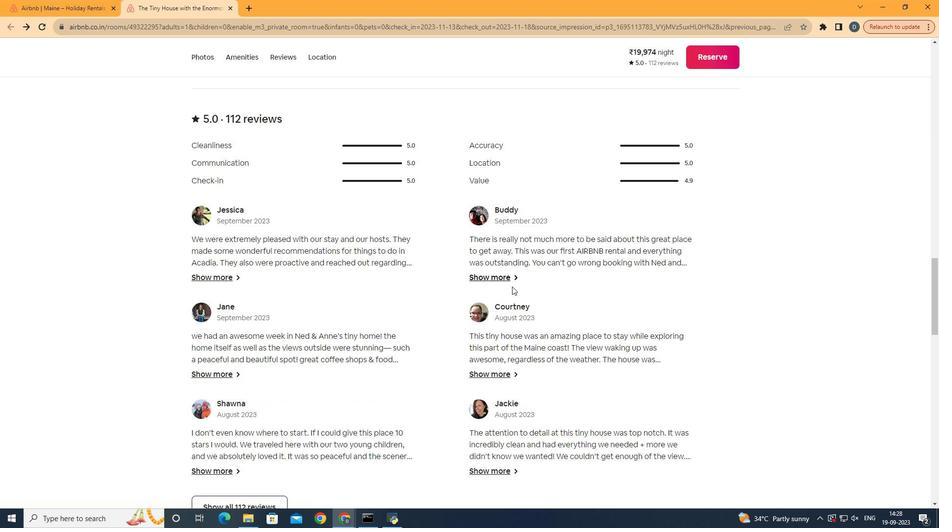 
Action: Mouse scrolled (512, 286) with delta (0, 0)
Screenshot: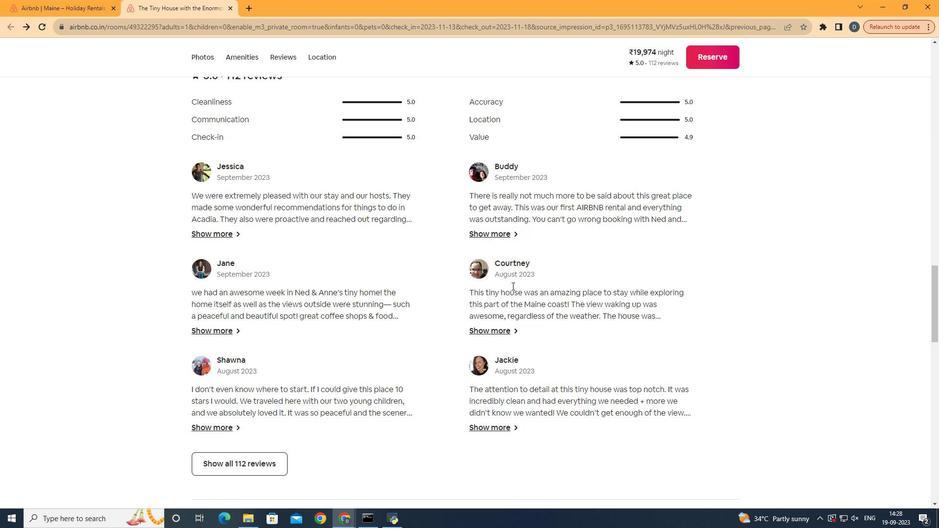 
Action: Mouse moved to (512, 286)
Screenshot: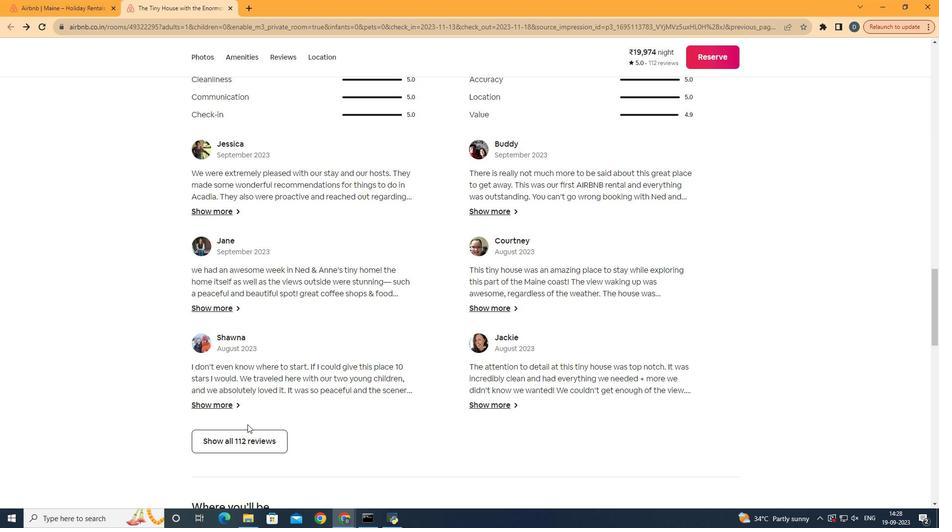
Action: Mouse scrolled (512, 285) with delta (0, 0)
Screenshot: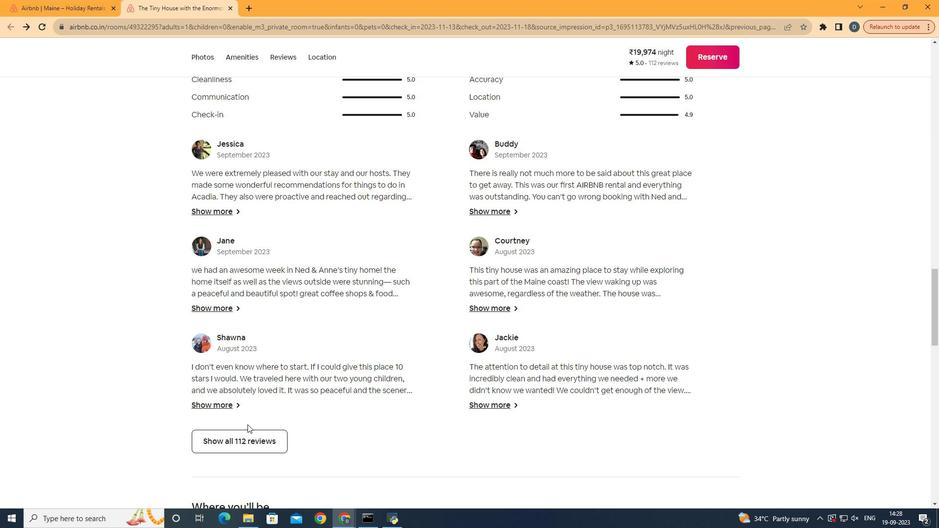 
Action: Mouse moved to (240, 440)
Screenshot: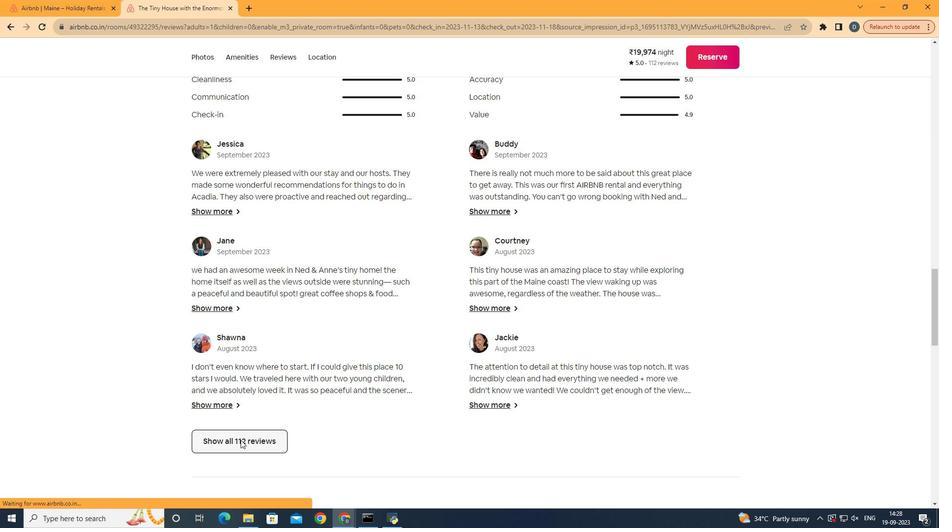 
Action: Mouse pressed left at (240, 440)
Screenshot: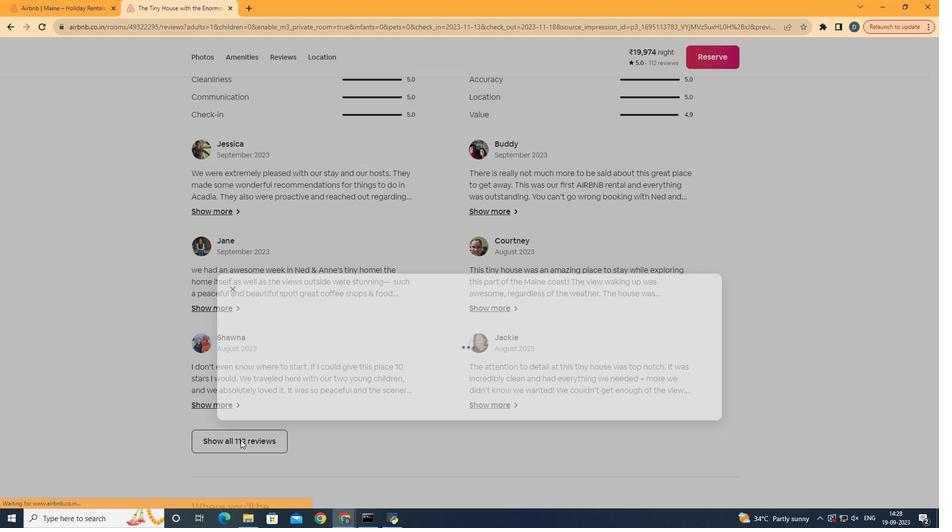 
Action: Mouse moved to (640, 312)
Screenshot: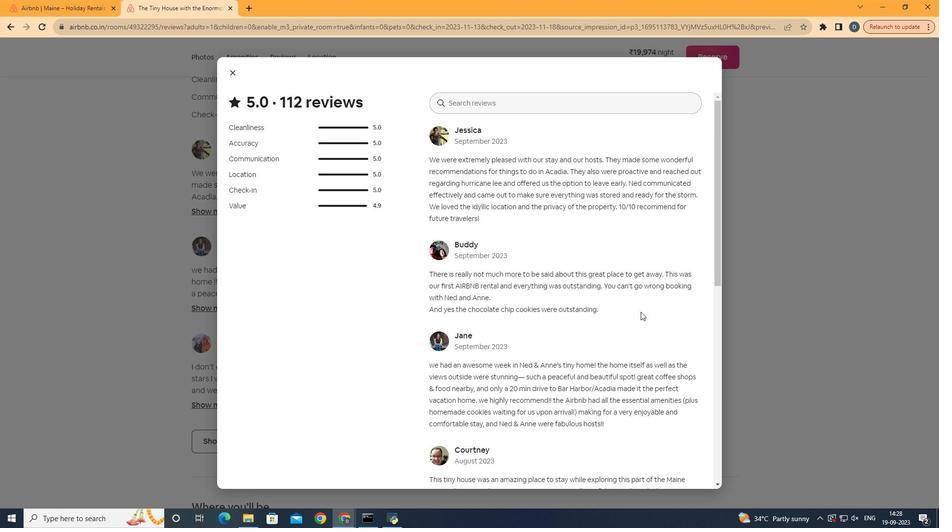 
Action: Mouse pressed left at (640, 312)
Screenshot: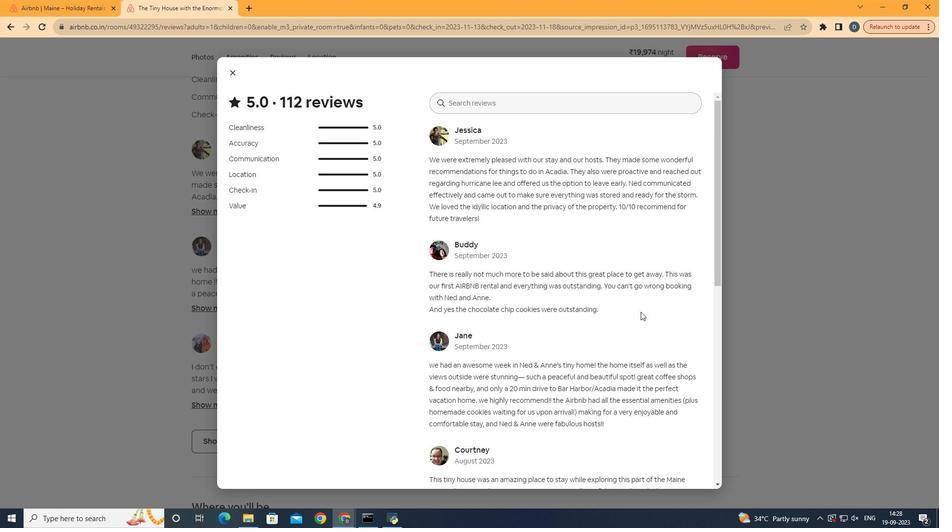 
Action: Key pressed <Key.down><Key.down><Key.down><Key.down><Key.down><Key.down><Key.down><Key.down><Key.down><Key.down><Key.down><Key.down><Key.down><Key.down><Key.down><Key.down><Key.down><Key.down><Key.down><Key.down><Key.down><Key.down><Key.down><Key.down><Key.down><Key.down><Key.down><Key.down><Key.down><Key.down><Key.down><Key.down><Key.down><Key.down><Key.down><Key.down><Key.down><Key.down><Key.down><Key.down><Key.down><Key.down><Key.down><Key.down><Key.down><Key.down><Key.down><Key.down><Key.down><Key.down><Key.down><Key.down><Key.down><Key.down><Key.down><Key.down><Key.down><Key.down><Key.down><Key.down><Key.down><Key.down><Key.down><Key.down><Key.down><Key.down><Key.down><Key.down><Key.down><Key.down><Key.down><Key.down><Key.down><Key.down><Key.down><Key.down><Key.down><Key.down><Key.down><Key.down><Key.down><Key.down><Key.down><Key.down><Key.down><Key.down><Key.down><Key.down><Key.down><Key.down><Key.down><Key.down><Key.down><Key.down><Key.down><Key.down><Key.down><Key.down><Key.down><Key.down><Key.down><Key.down><Key.down><Key.down><Key.down><Key.down><Key.down><Key.down><Key.down><Key.down><Key.down><Key.down><Key.down><Key.down><Key.down><Key.down><Key.down><Key.down><Key.down><Key.down><Key.down><Key.down><Key.down><Key.down><Key.down><Key.down><Key.down><Key.down><Key.down><Key.down><Key.down><Key.down><Key.down><Key.down><Key.down><Key.down><Key.down><Key.down><Key.down><Key.down><Key.down><Key.down><Key.down><Key.down><Key.down><Key.down><Key.down><Key.down><Key.down><Key.down><Key.down><Key.down><Key.down><Key.down><Key.down><Key.down><Key.down><Key.down><Key.down><Key.down><Key.down><Key.down><Key.down><Key.down><Key.down><Key.down><Key.down><Key.down><Key.down><Key.down><Key.down><Key.down><Key.down><Key.down><Key.down><Key.down><Key.down><Key.down><Key.down><Key.down><Key.down><Key.down><Key.down><Key.down><Key.down><Key.down><Key.down><Key.down><Key.down><Key.down><Key.down><Key.down><Key.down><Key.down><Key.down><Key.down><Key.down><Key.down><Key.down><Key.left><Key.down><Key.down><Key.down><Key.down><Key.down><Key.down><Key.down><Key.down><Key.down><Key.down><Key.down><Key.down><Key.down><Key.down><Key.down><Key.down><Key.down><Key.down><Key.down><Key.down><Key.down><Key.down><Key.down><Key.down><Key.down><Key.down><Key.down><Key.down><Key.down><Key.down><Key.down><Key.down><Key.down><Key.down><Key.down><Key.down><Key.down><Key.down><Key.down><Key.down><Key.down><Key.down><Key.down><Key.down><Key.down><Key.down><Key.down><Key.down><Key.down><Key.down><Key.down><Key.down><Key.down><Key.down><Key.down><Key.down><Key.down><Key.down><Key.down><Key.down><Key.down><Key.down><Key.down><Key.down><Key.down><Key.down><Key.down><Key.down><Key.down><Key.down><Key.down><Key.down><Key.down><Key.down><Key.down><Key.down><Key.down><Key.down><Key.down><Key.down><Key.down><Key.down><Key.down><Key.down><Key.down><Key.down><Key.down><Key.down><Key.down><Key.down><Key.down><Key.down><Key.down><Key.down><Key.down><Key.down><Key.down><Key.down><Key.down><Key.down><Key.down><Key.down><Key.down><Key.down><Key.down><Key.down><Key.down><Key.down><Key.down><Key.down><Key.down><Key.down><Key.down><Key.down><Key.down><Key.down><Key.down><Key.down><Key.down><Key.down><Key.down><Key.down><Key.down><Key.down><Key.down><Key.down><Key.down><Key.down><Key.down><Key.down><Key.down><Key.down><Key.down><Key.down><Key.down><Key.down><Key.down><Key.down><Key.down><Key.down><Key.down><Key.down><Key.down><Key.down><Key.down><Key.down><Key.down><Key.down><Key.down><Key.down><Key.down><Key.down><Key.down><Key.down><Key.down><Key.down><Key.down><Key.down><Key.down><Key.down><Key.down><Key.down><Key.down><Key.down><Key.down><Key.down><Key.down><Key.down><Key.down><Key.down><Key.down><Key.down><Key.down><Key.down><Key.down><Key.down><Key.down><Key.down><Key.down><Key.down><Key.down><Key.down><Key.down><Key.down><Key.down><Key.down><Key.down><Key.down><Key.down><Key.down><Key.down><Key.down><Key.down><Key.down><Key.down><Key.down><Key.down><Key.down><Key.down><Key.down><Key.down><Key.down><Key.down><Key.down><Key.down><Key.down><Key.down><Key.down><Key.down><Key.down><Key.down><Key.down><Key.down><Key.down><Key.down><Key.down><Key.down><Key.down><Key.down><Key.down><Key.down><Key.down><Key.down><Key.down><Key.down><Key.down><Key.down><Key.down><Key.down><Key.down><Key.down><Key.down><Key.down><Key.down><Key.down><Key.down><Key.down><Key.down><Key.down><Key.down><Key.down><Key.down><Key.down><Key.down><Key.down><Key.down><Key.down><Key.down><Key.down><Key.down><Key.down><Key.down><Key.down><Key.down><Key.down><Key.down><Key.down><Key.down><Key.down><Key.down><Key.down><Key.down><Key.down><Key.down><Key.down><Key.down><Key.down><Key.down><Key.down><Key.down><Key.down><Key.down><Key.down><Key.down><Key.down><Key.down><Key.down><Key.down><Key.down><Key.down><Key.down><Key.down><Key.down><Key.down><Key.down><Key.down><Key.down><Key.down><Key.down><Key.down><Key.down><Key.down><Key.down><Key.down><Key.down><Key.down><Key.down><Key.down><Key.down><Key.down><Key.down><Key.down><Key.down><Key.down><Key.down><Key.down><Key.down><Key.down><Key.down><Key.down><Key.down><Key.down><Key.down><Key.down><Key.down><Key.down><Key.down><Key.down><Key.down><Key.down><Key.down><Key.down><Key.down><Key.down><Key.down><Key.down><Key.down><Key.down><Key.down><Key.down><Key.down><Key.down><Key.down><Key.down><Key.down><Key.left><Key.down><Key.down><Key.down><Key.down><Key.down>
Screenshot: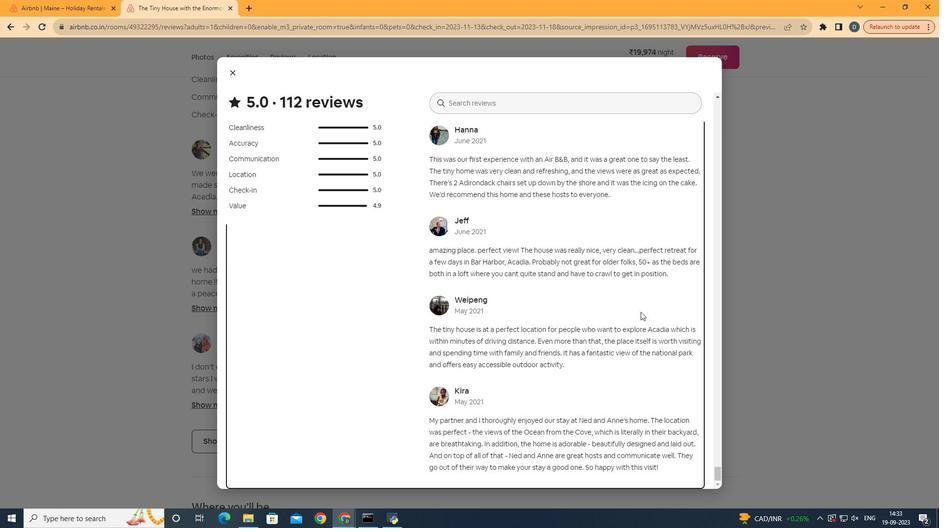 
Action: Mouse moved to (695, 273)
Screenshot: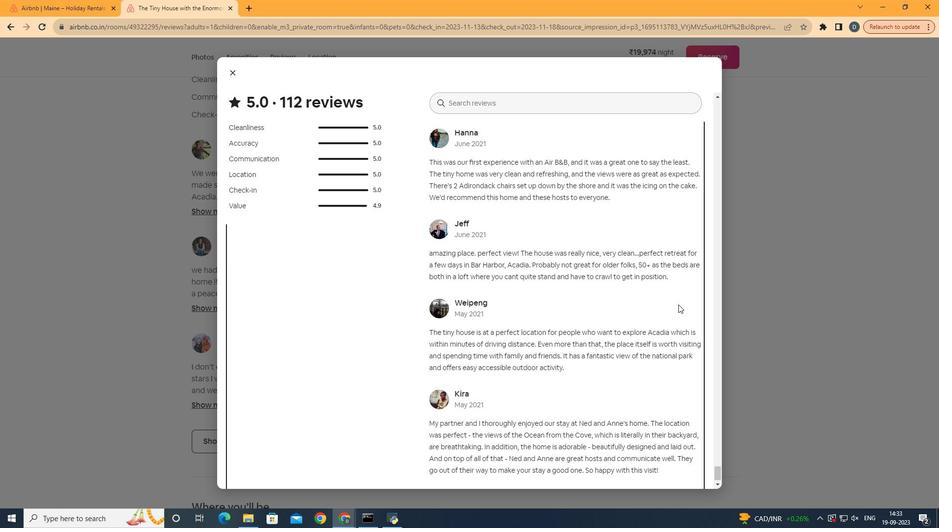 
Action: Mouse scrolled (695, 273) with delta (0, 0)
Screenshot: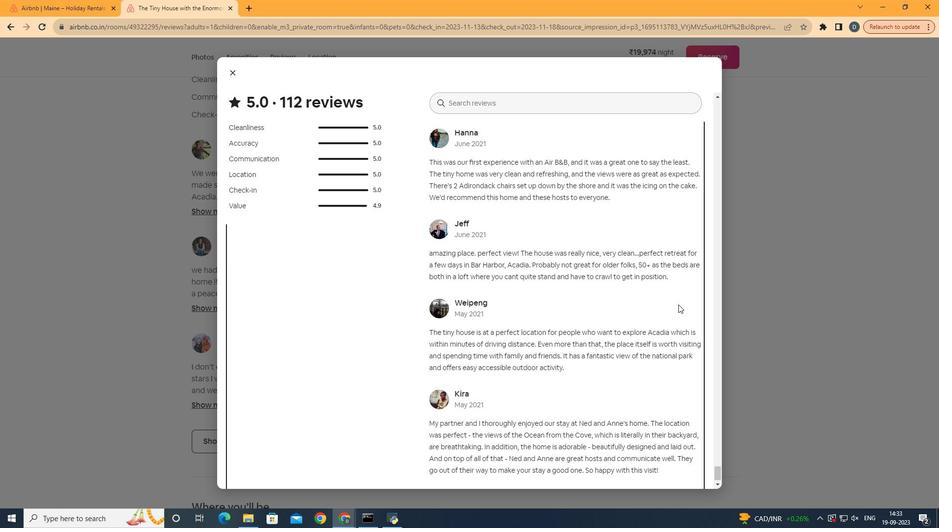 
Action: Mouse moved to (727, 304)
Screenshot: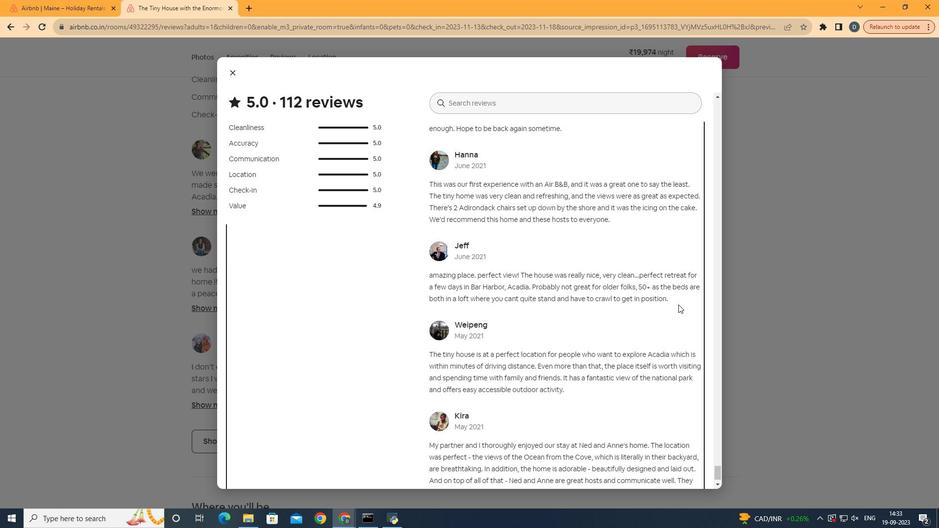 
Action: Mouse scrolled (727, 303) with delta (0, 0)
Screenshot: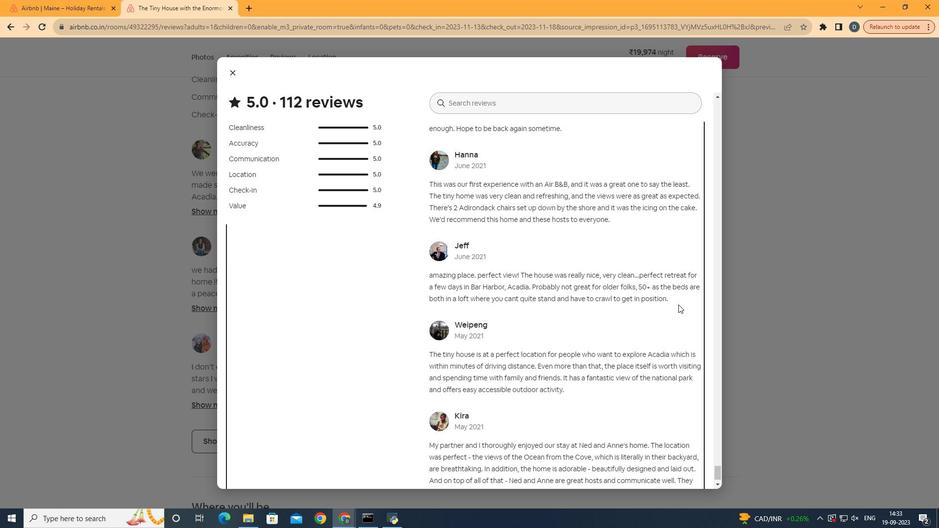 
Action: Mouse moved to (678, 304)
Screenshot: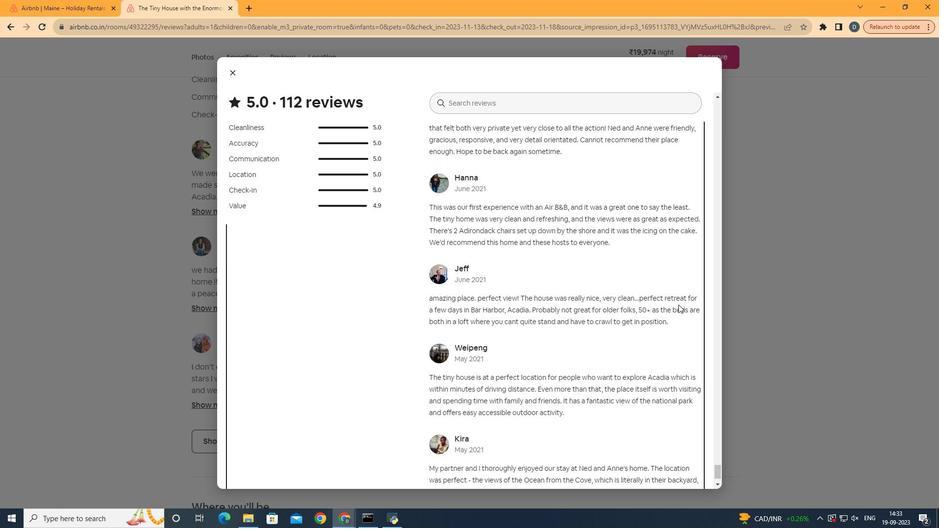 
Action: Mouse scrolled (678, 305) with delta (0, 0)
Screenshot: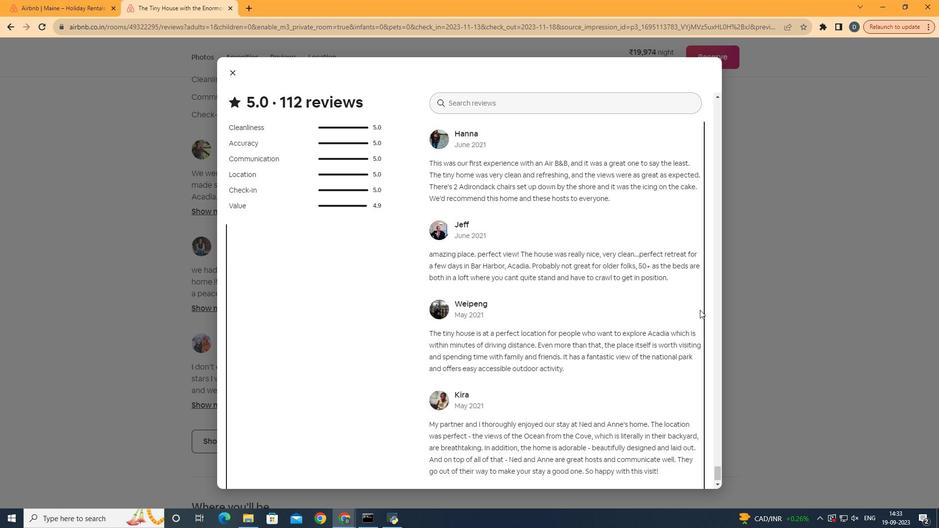 
Action: Mouse scrolled (678, 304) with delta (0, 0)
Screenshot: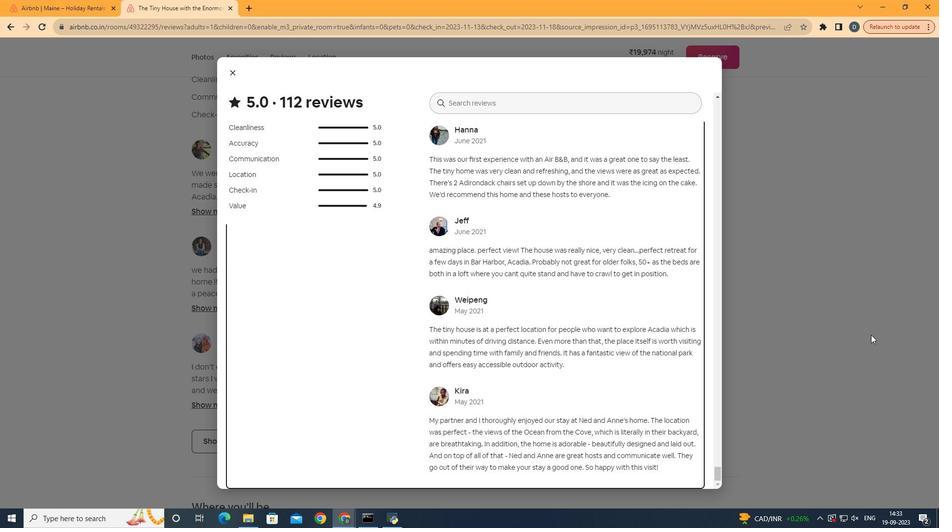 
Action: Mouse scrolled (678, 304) with delta (0, 0)
Screenshot: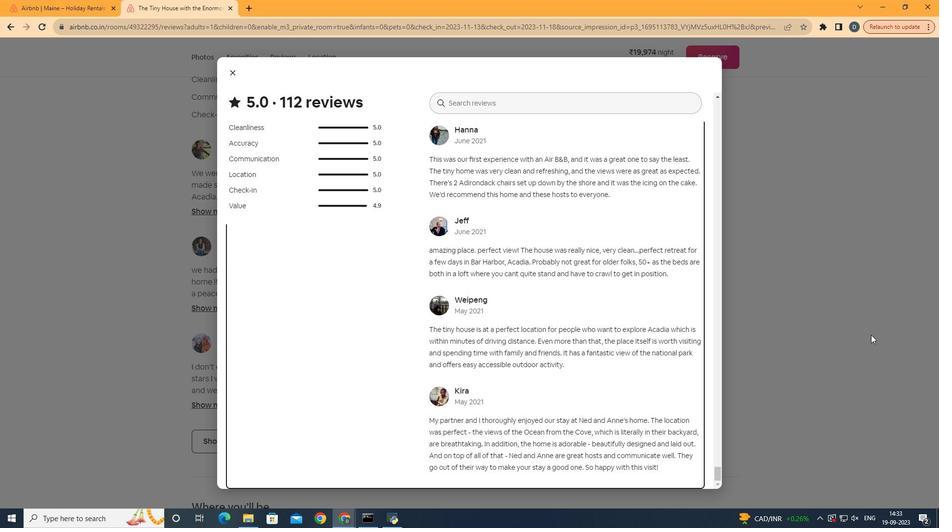 
Action: Mouse scrolled (678, 304) with delta (0, 0)
Screenshot: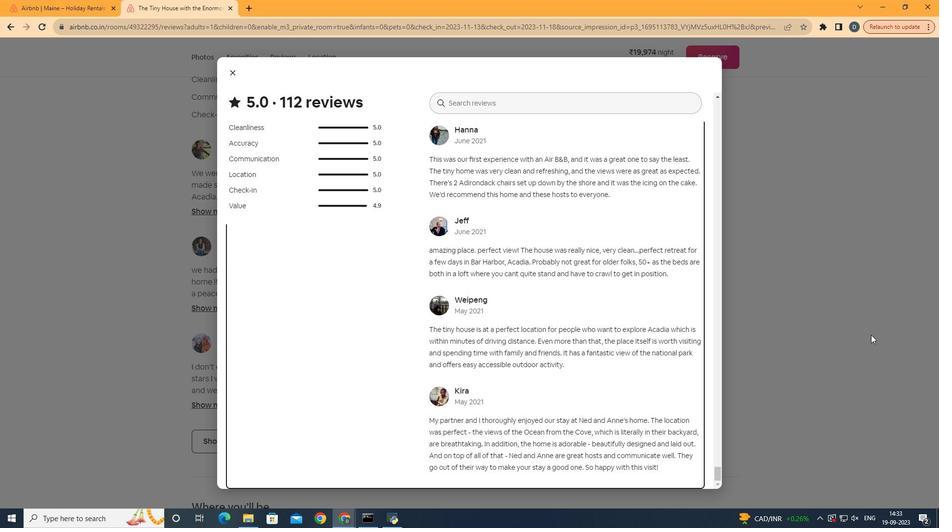
Action: Mouse moved to (871, 335)
Screenshot: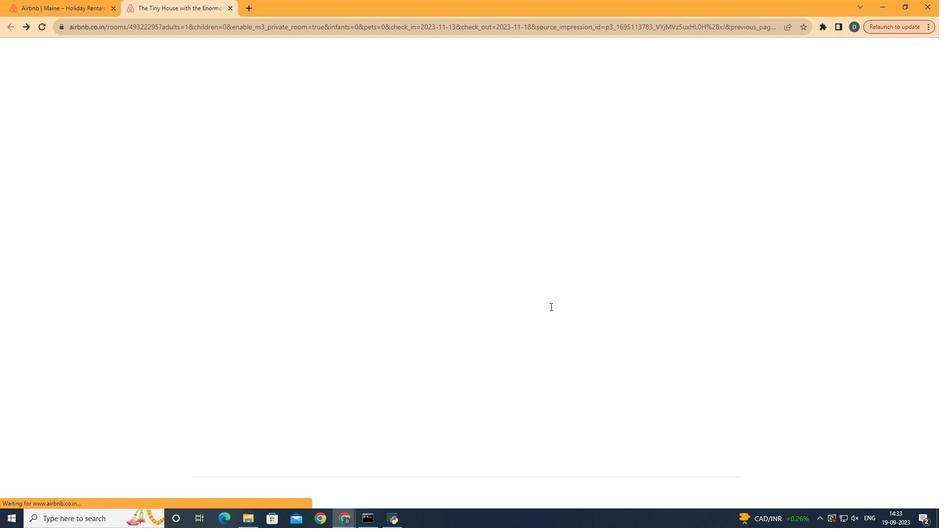 
Action: Mouse pressed left at (871, 335)
Screenshot: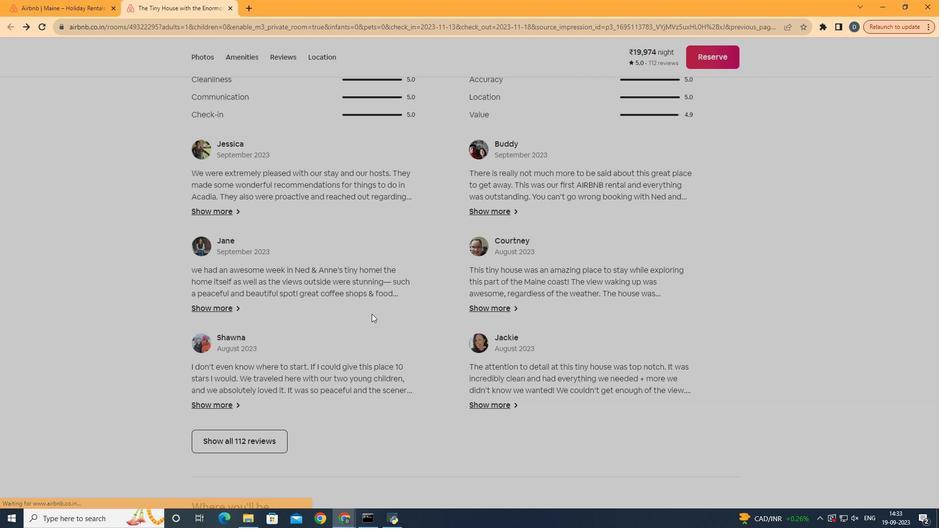 
Action: Mouse moved to (371, 313)
Screenshot: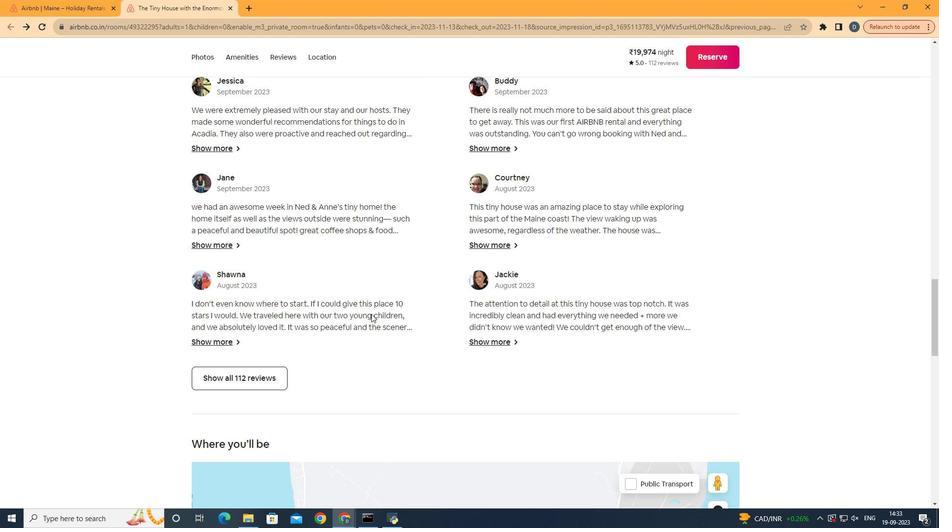 
Action: Mouse scrolled (371, 313) with delta (0, 0)
Screenshot: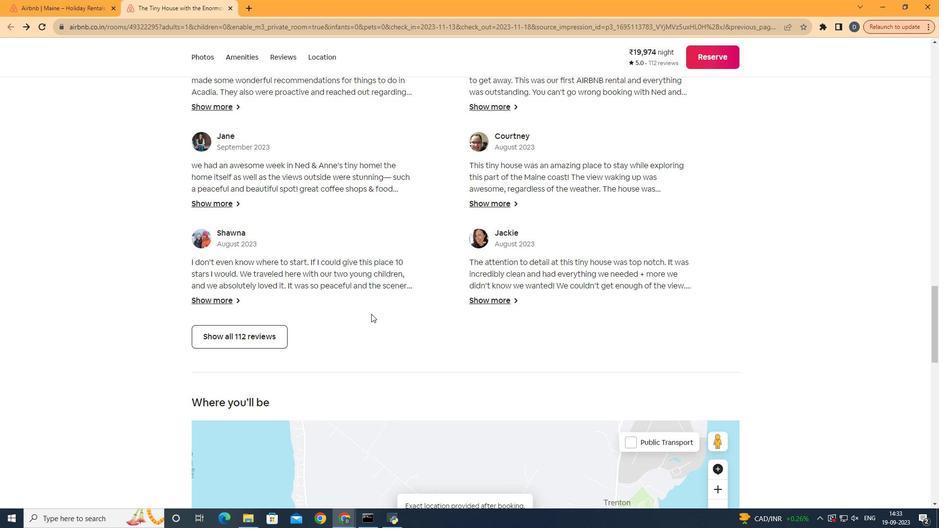 
Action: Mouse scrolled (371, 313) with delta (0, 0)
Screenshot: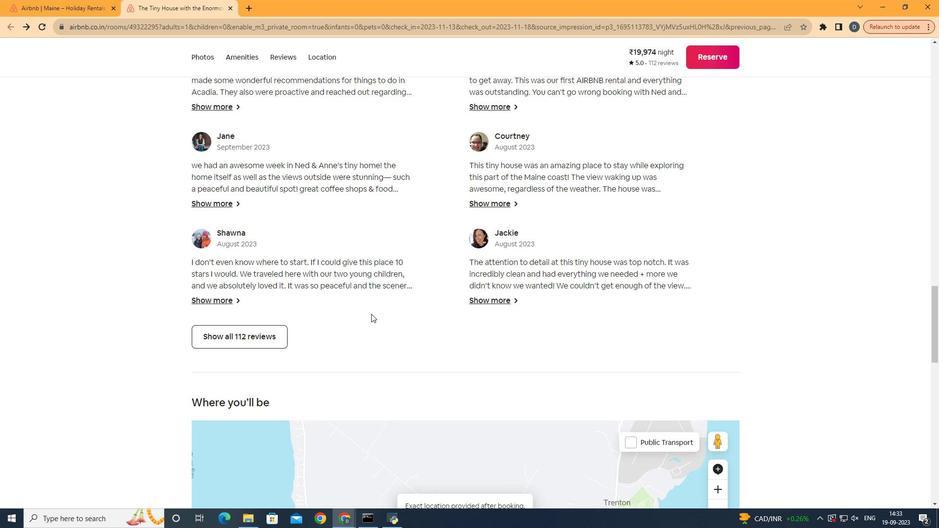 
Action: Mouse scrolled (371, 313) with delta (0, 0)
Screenshot: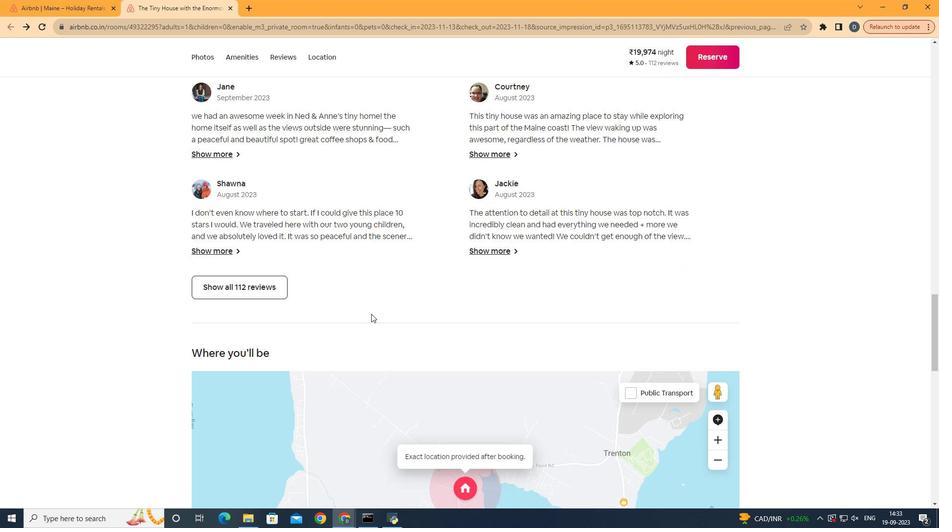
Action: Mouse scrolled (371, 313) with delta (0, 0)
Screenshot: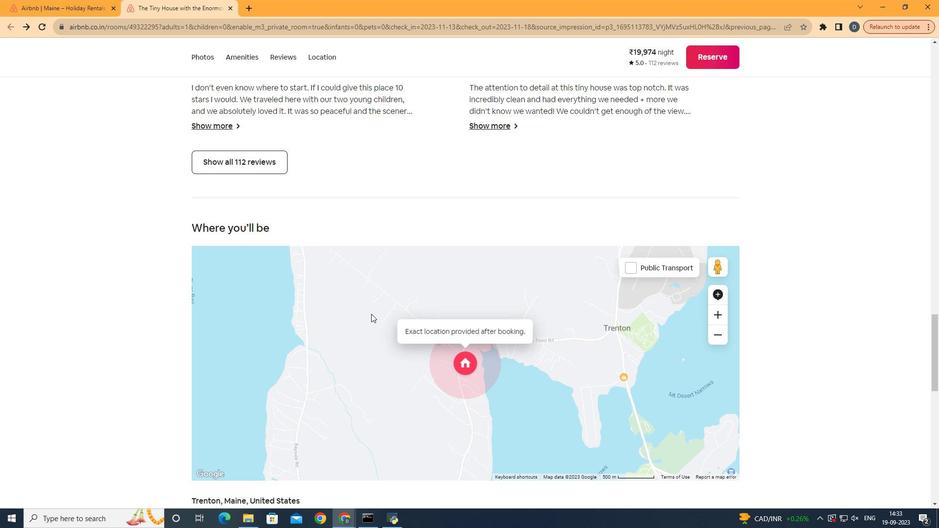 
Action: Mouse scrolled (371, 313) with delta (0, 0)
Screenshot: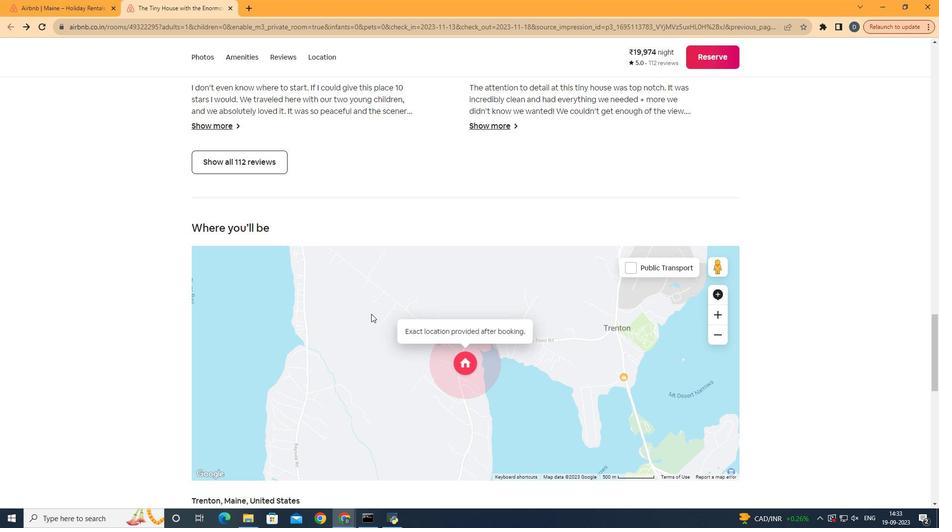
Action: Mouse scrolled (371, 313) with delta (0, 0)
Screenshot: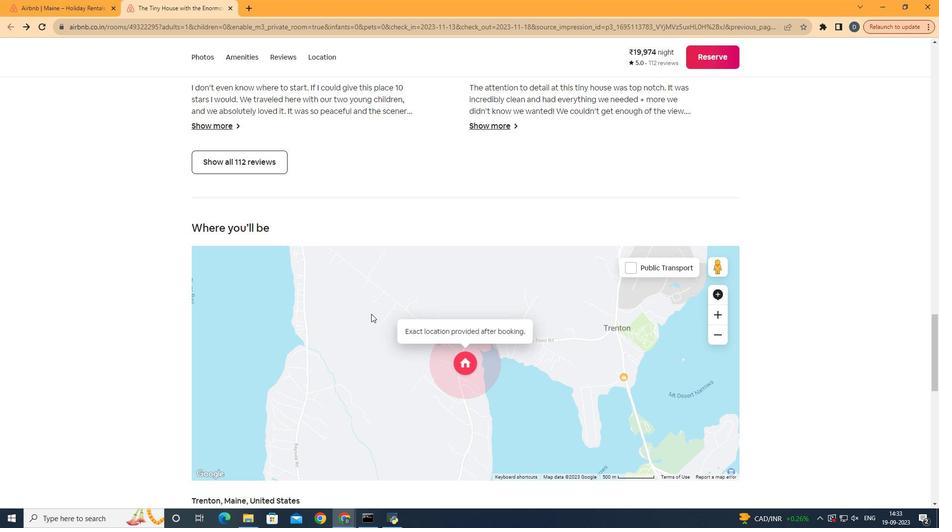 
Action: Mouse scrolled (371, 313) with delta (0, 0)
Screenshot: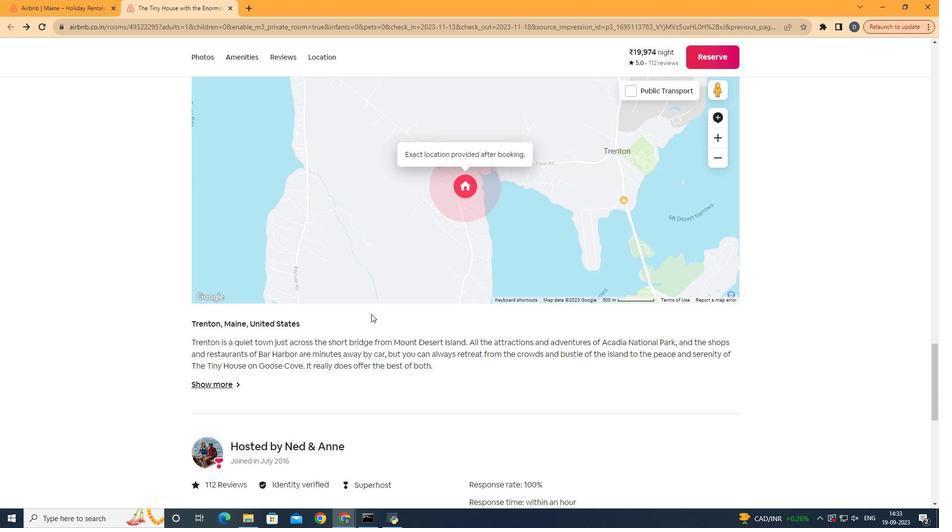 
Action: Mouse scrolled (371, 313) with delta (0, 0)
Screenshot: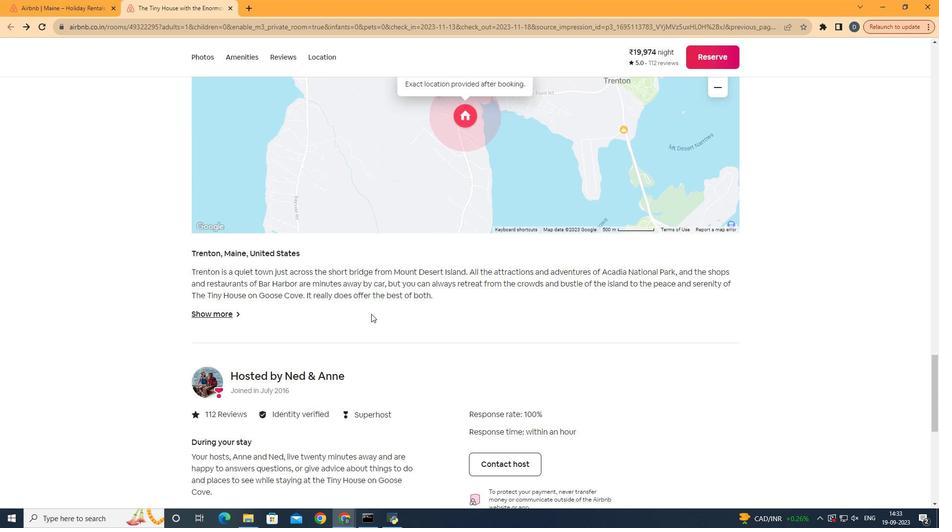 
Action: Mouse scrolled (371, 313) with delta (0, 0)
Screenshot: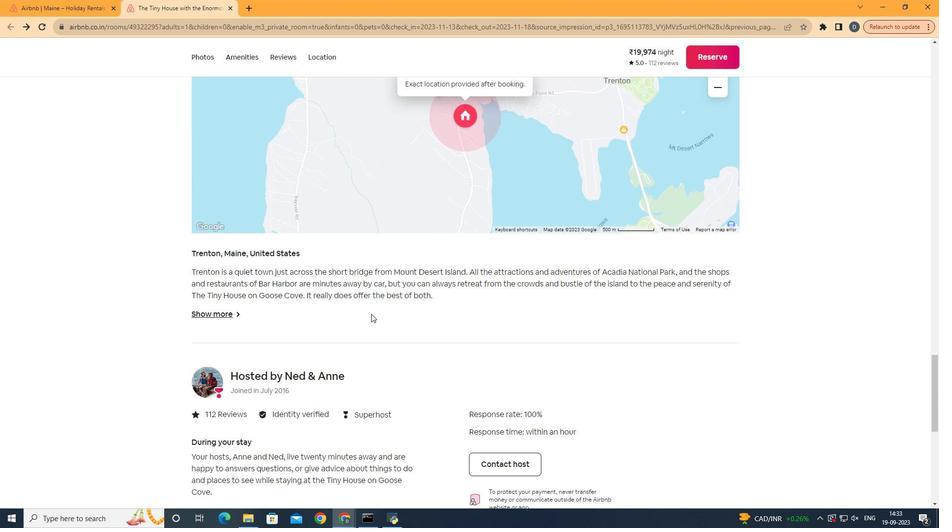 
Action: Mouse scrolled (371, 313) with delta (0, 0)
Screenshot: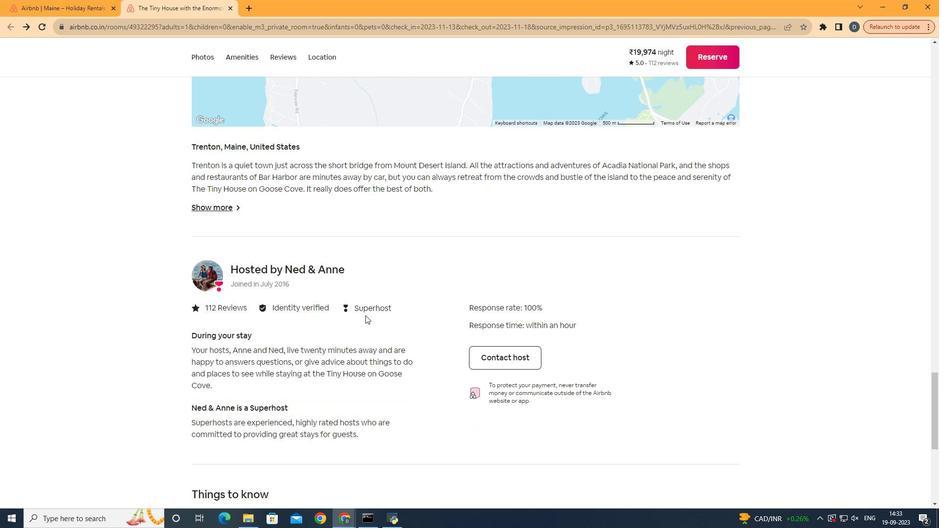 
Action: Mouse scrolled (371, 313) with delta (0, 0)
Screenshot: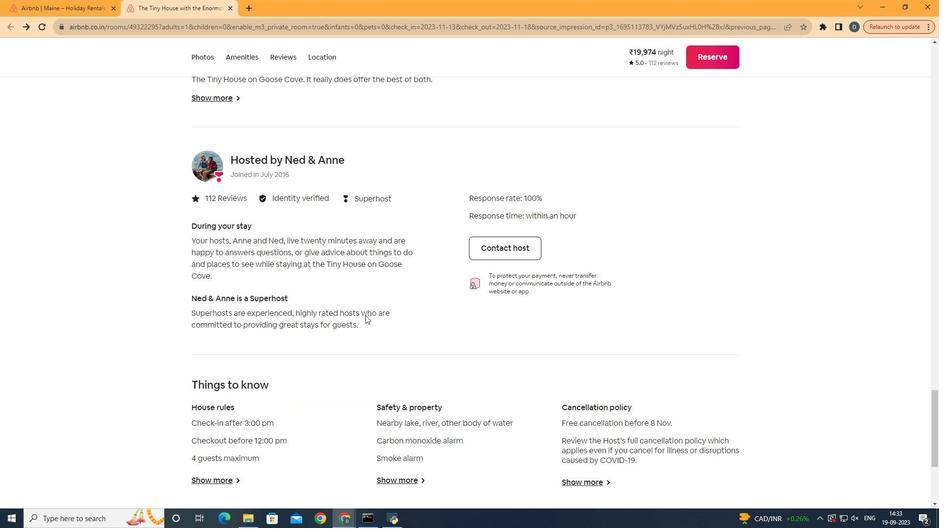 
Action: Mouse scrolled (371, 313) with delta (0, 0)
Screenshot: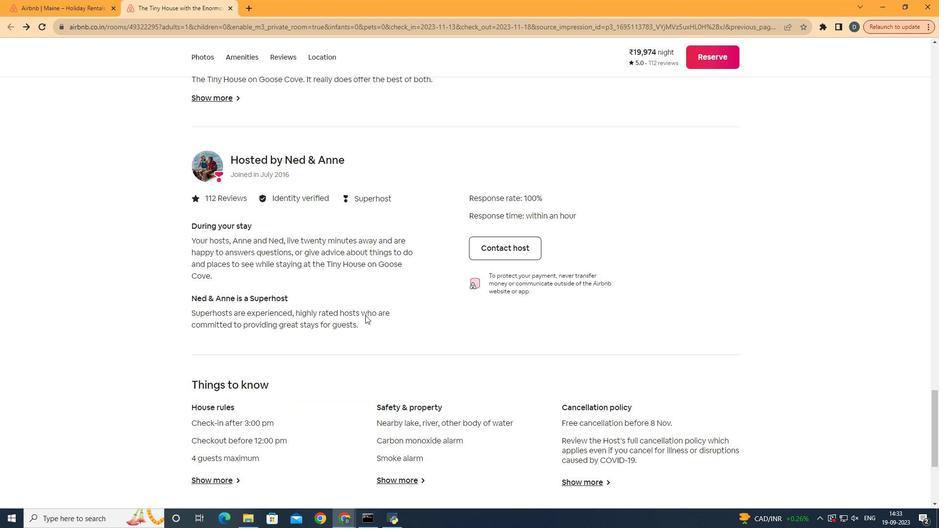 
Action: Mouse scrolled (371, 313) with delta (0, 0)
Screenshot: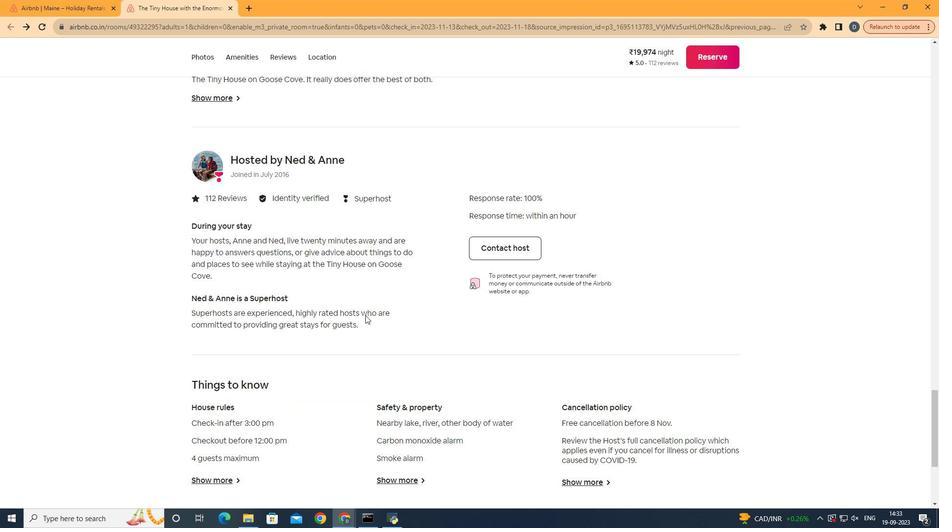 
Action: Mouse scrolled (371, 313) with delta (0, 0)
Screenshot: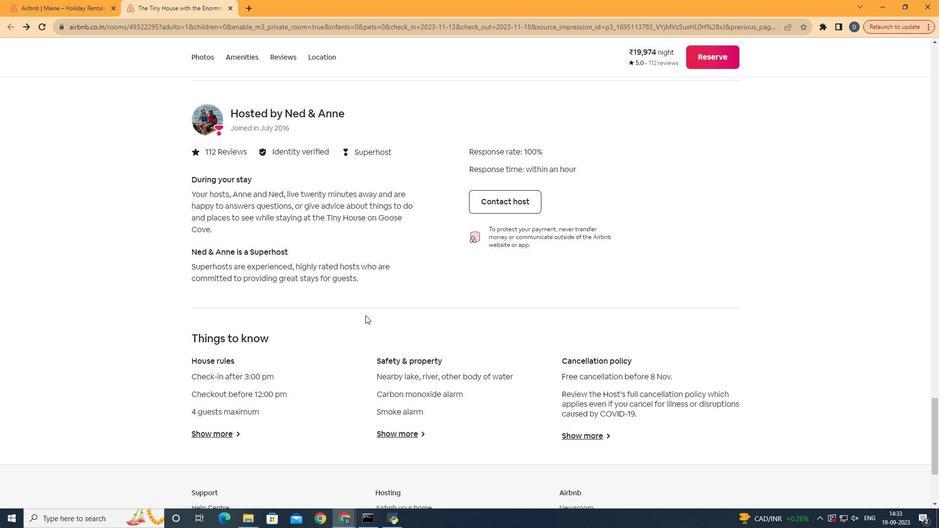 
Action: Mouse scrolled (371, 313) with delta (0, 0)
Screenshot: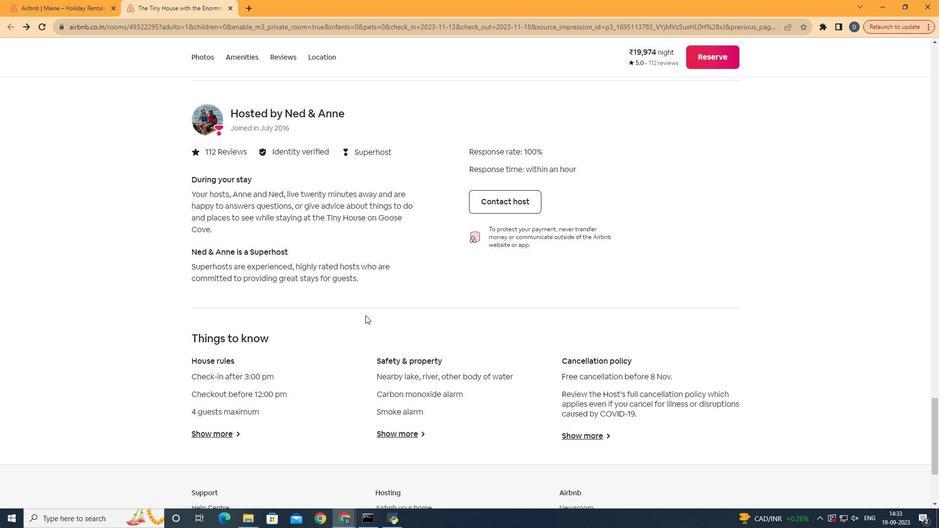 
Action: Mouse moved to (368, 314)
Screenshot: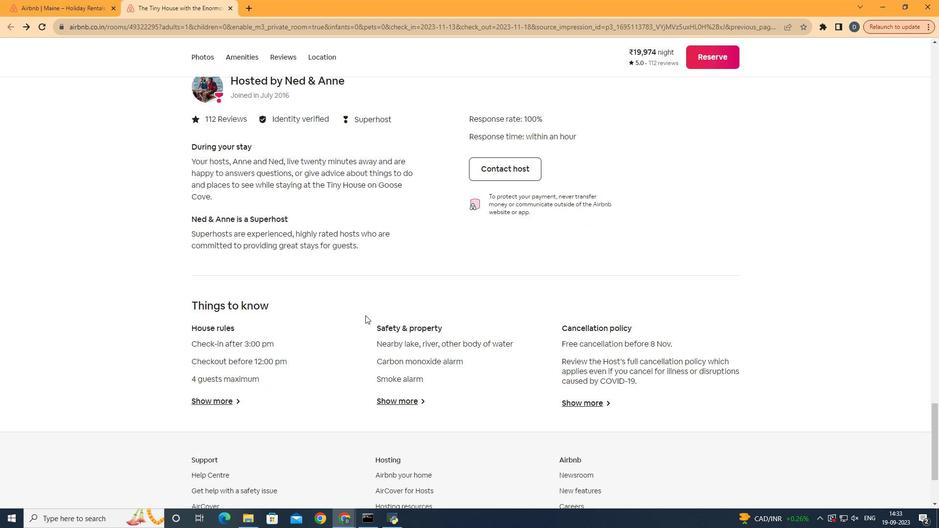 
Action: Mouse scrolled (368, 313) with delta (0, 0)
Screenshot: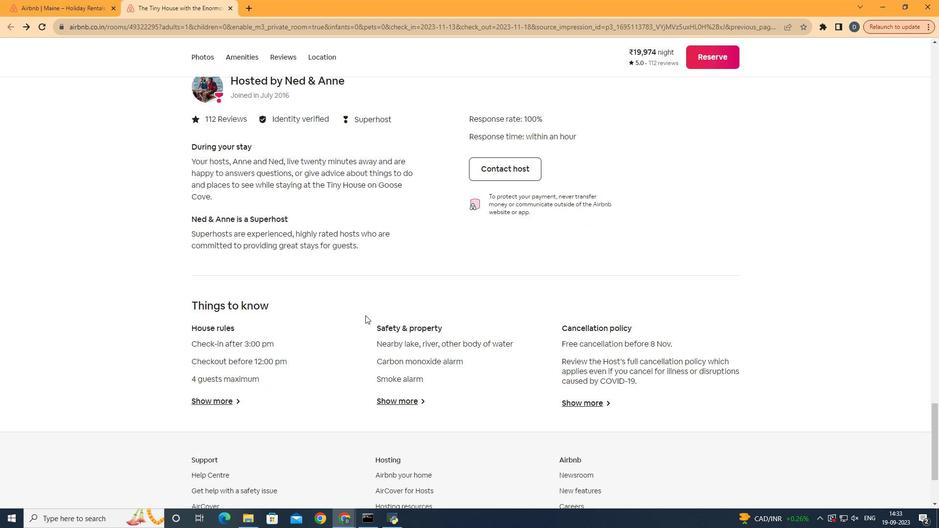 
Action: Mouse moved to (365, 315)
Screenshot: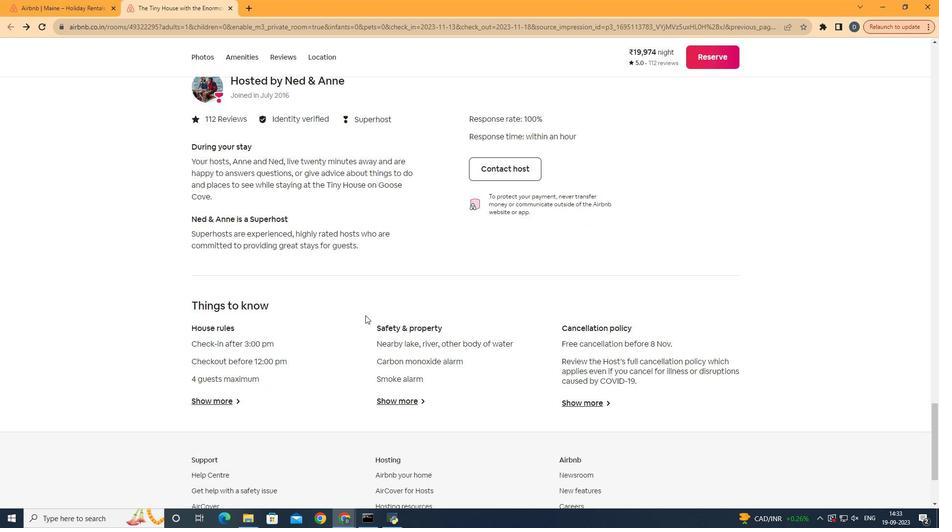 
Action: Mouse scrolled (365, 314) with delta (0, 0)
Screenshot: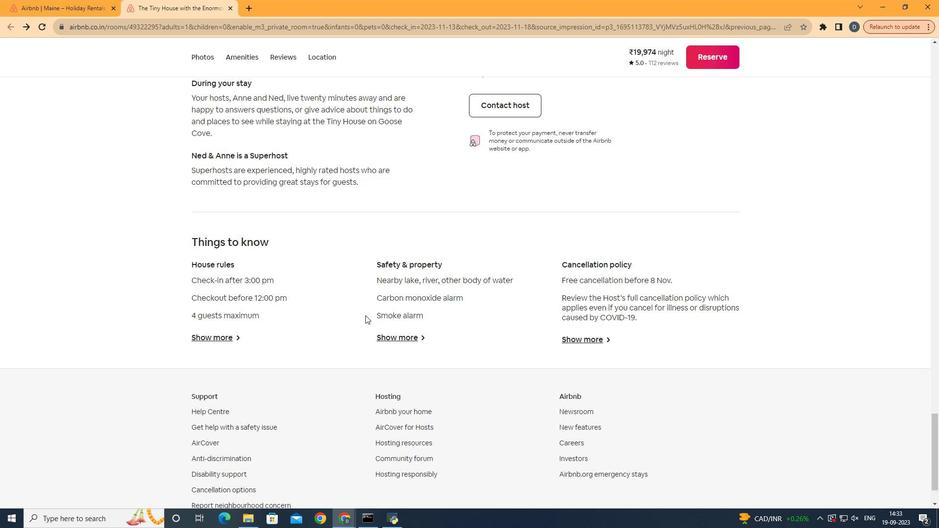 
Action: Mouse moved to (365, 315)
Screenshot: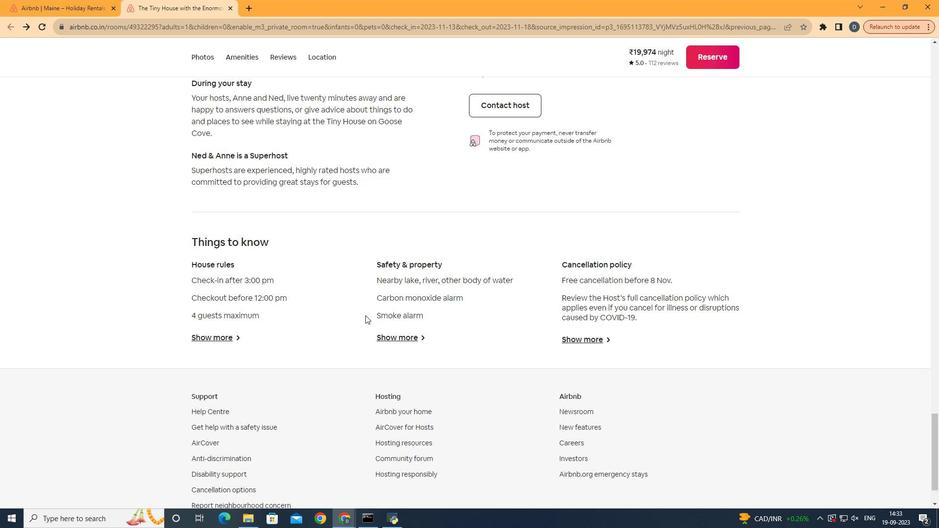 
Action: Mouse scrolled (365, 314) with delta (0, 0)
Screenshot: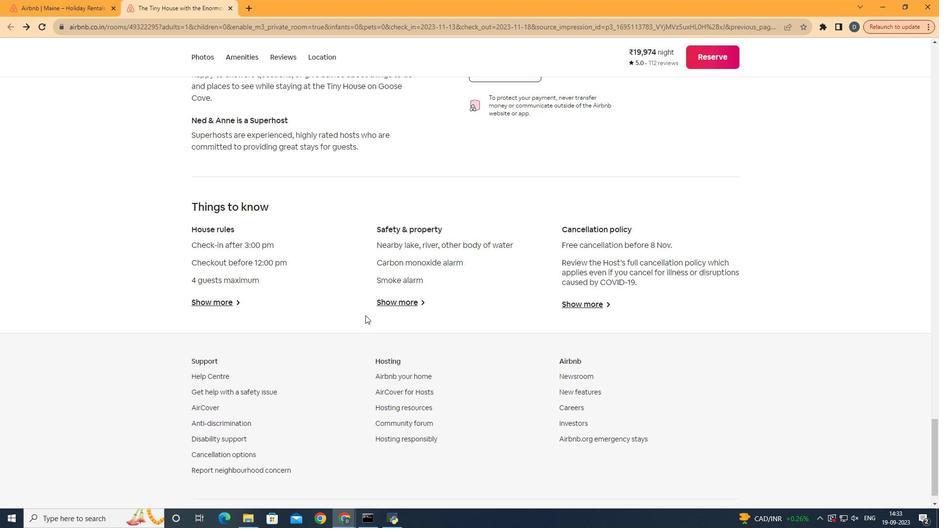 
Action: Mouse scrolled (365, 314) with delta (0, 0)
Screenshot: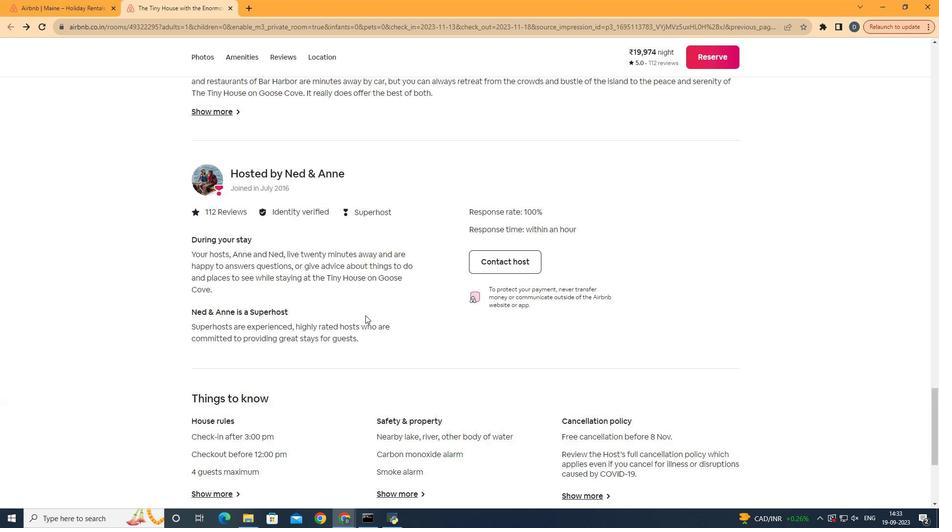 
Action: Mouse scrolled (365, 314) with delta (0, 0)
Screenshot: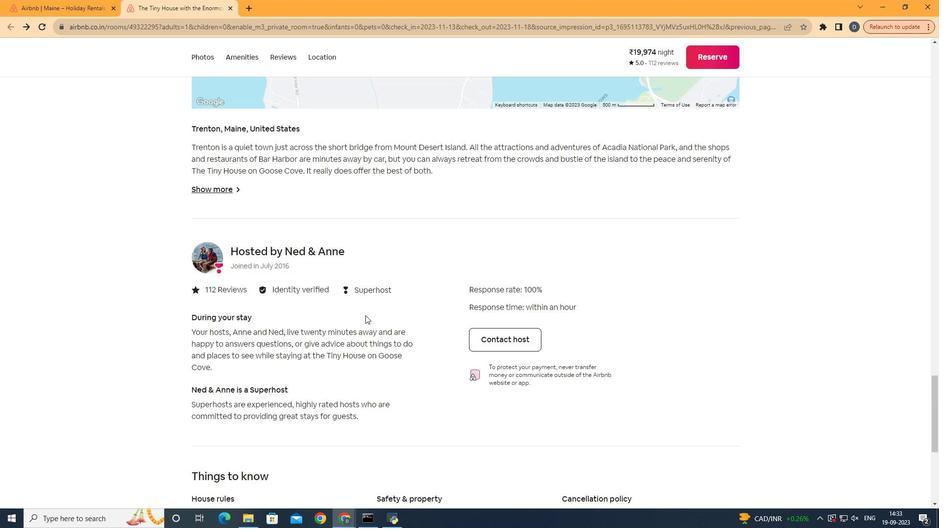 
Action: Mouse scrolled (365, 314) with delta (0, 0)
Screenshot: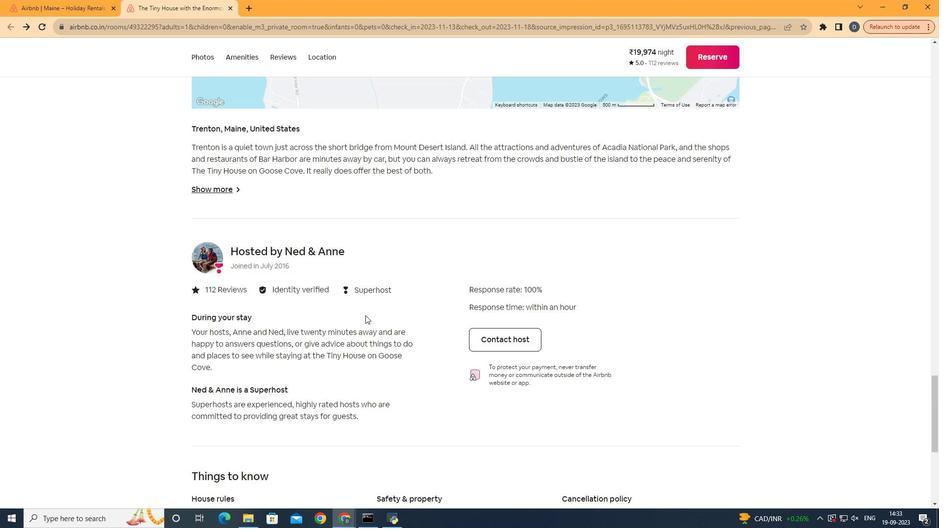 
Action: Mouse scrolled (365, 315) with delta (0, 0)
Screenshot: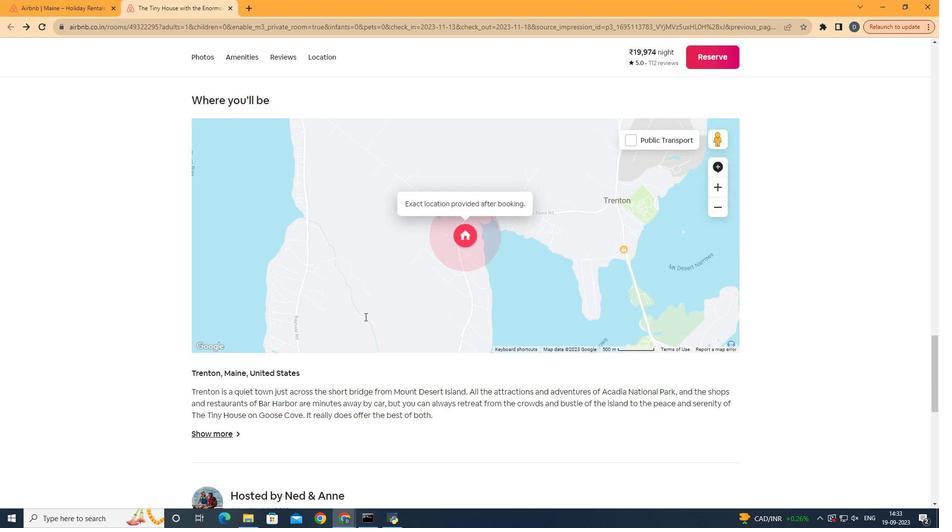 
Action: Mouse scrolled (365, 315) with delta (0, 0)
Screenshot: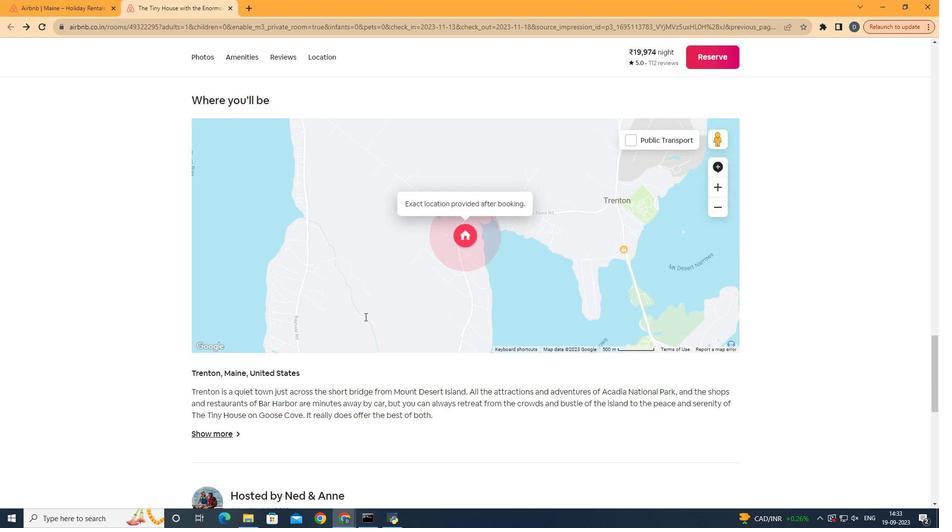 
Action: Mouse scrolled (365, 315) with delta (0, 0)
Screenshot: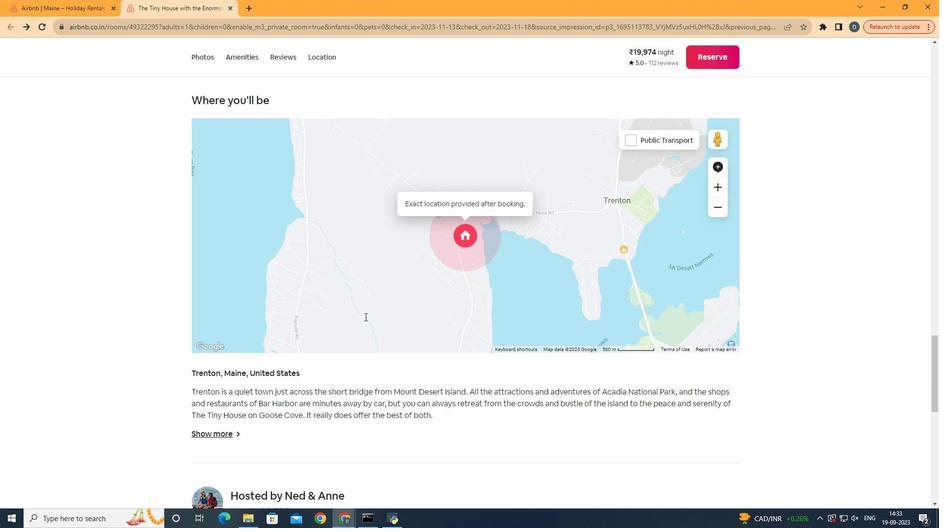 
Action: Mouse scrolled (365, 315) with delta (0, 0)
Screenshot: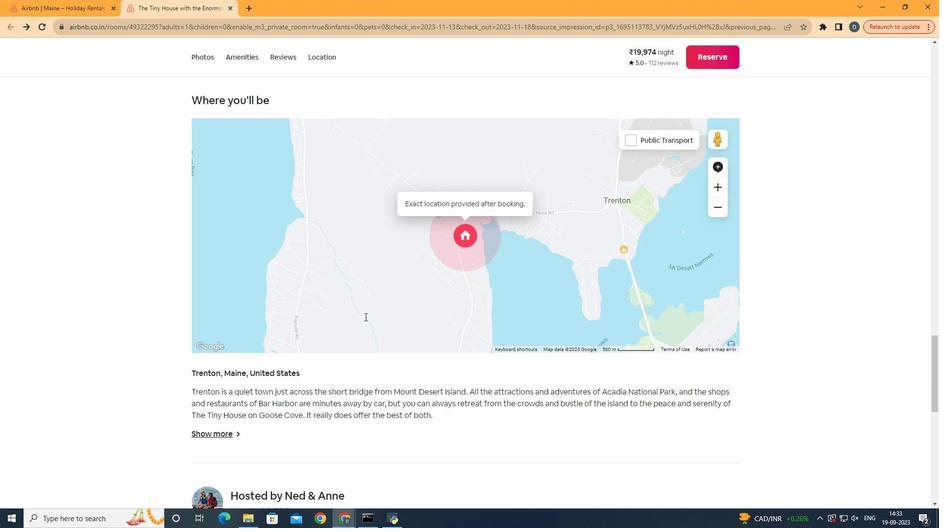 
Action: Mouse scrolled (365, 315) with delta (0, 0)
Screenshot: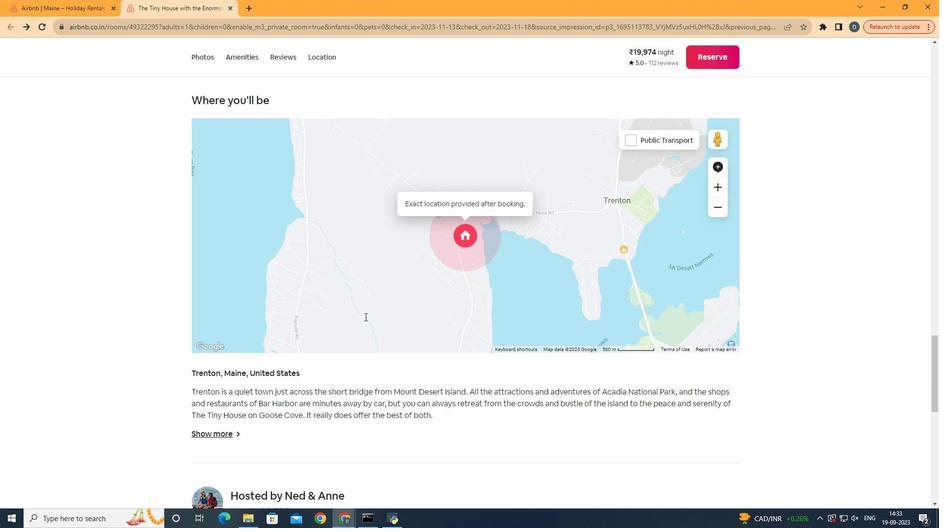 
Action: Mouse scrolled (365, 315) with delta (0, 0)
Screenshot: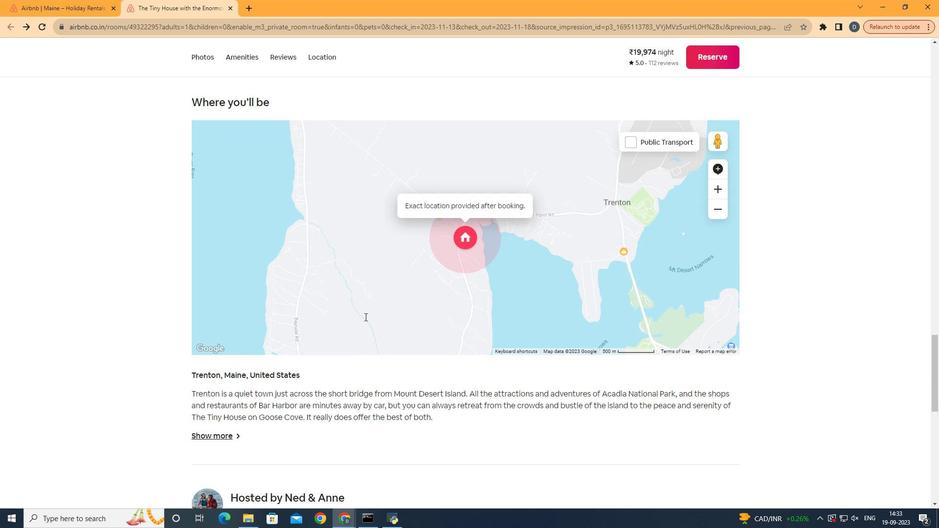 
Action: Mouse scrolled (365, 315) with delta (0, 0)
Screenshot: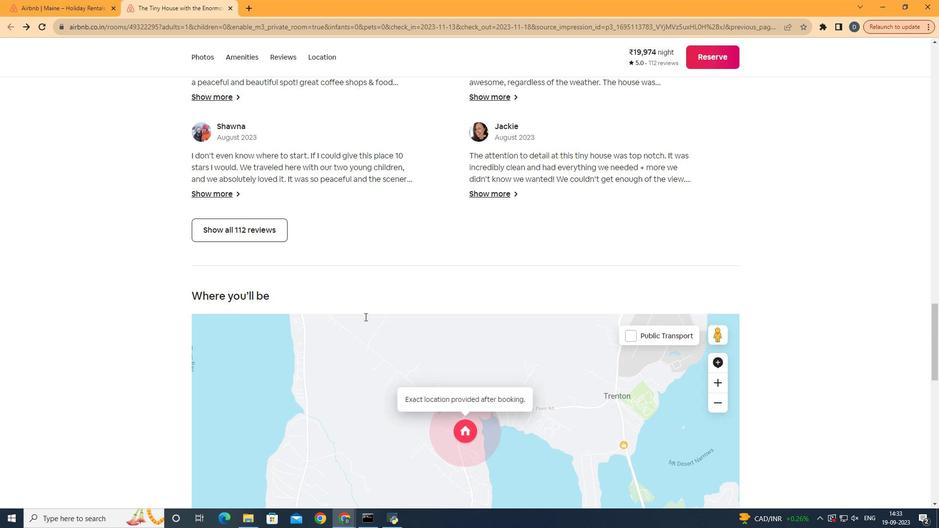 
Action: Mouse scrolled (365, 315) with delta (0, 0)
Screenshot: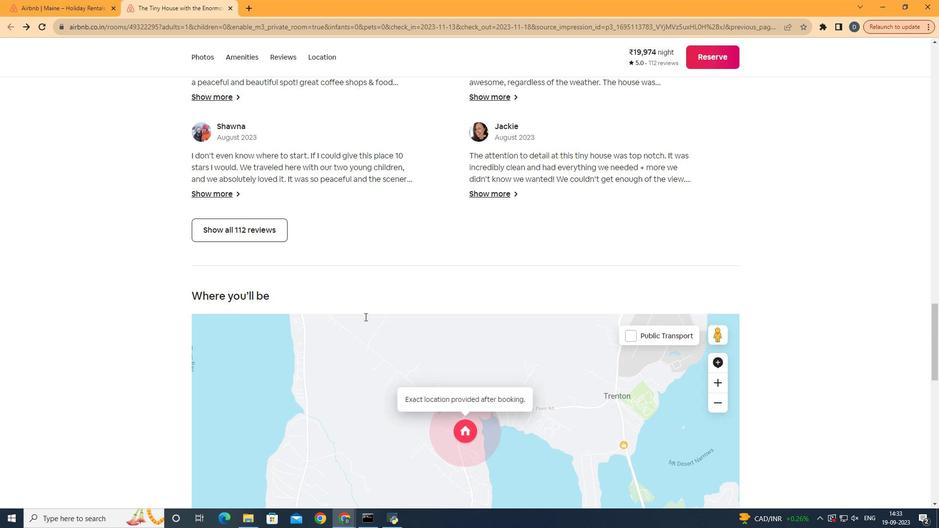 
Action: Mouse scrolled (365, 315) with delta (0, 0)
Screenshot: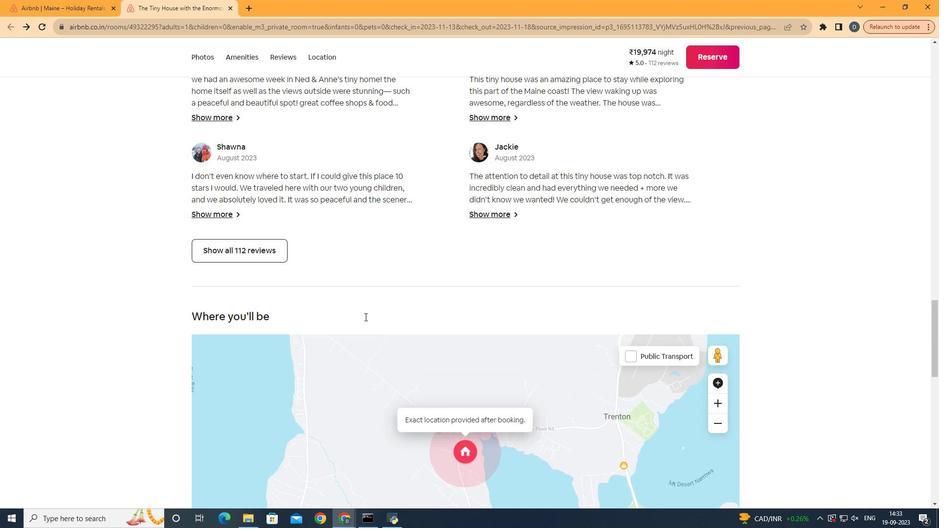 
Action: Mouse scrolled (365, 315) with delta (0, 0)
Screenshot: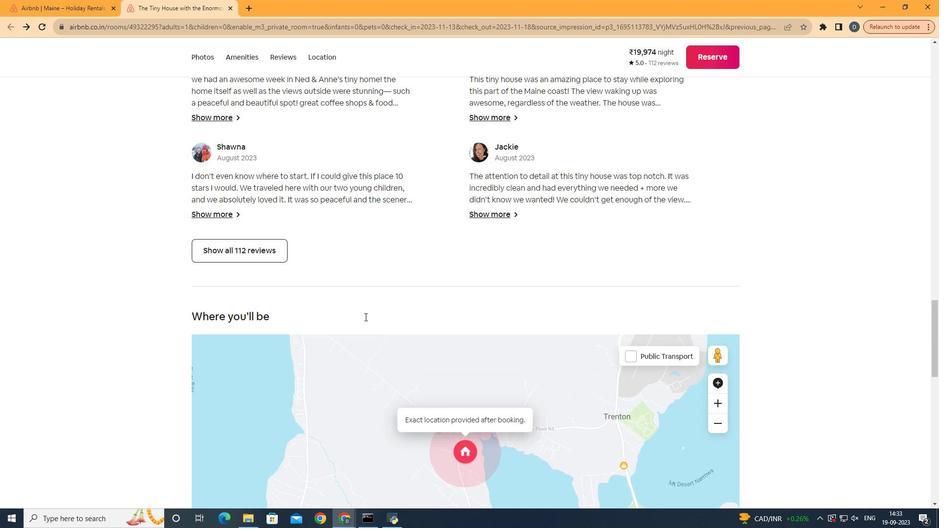 
Action: Mouse scrolled (365, 315) with delta (0, 0)
Screenshot: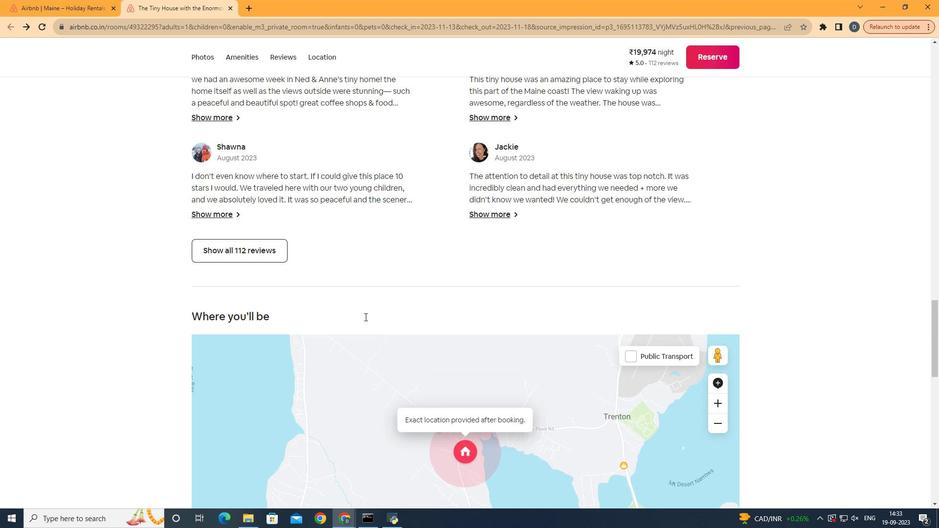 
Action: Mouse moved to (364, 316)
Screenshot: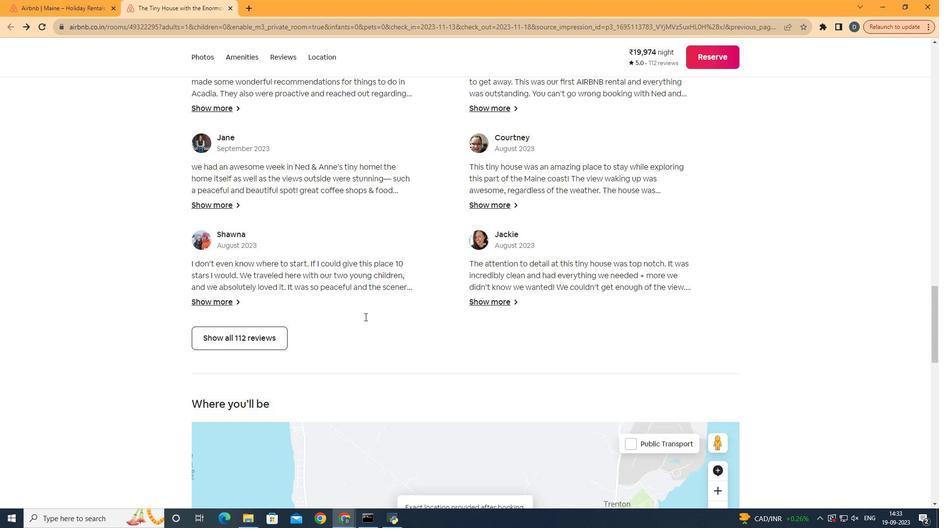 
Action: Mouse scrolled (364, 317) with delta (0, 0)
Screenshot: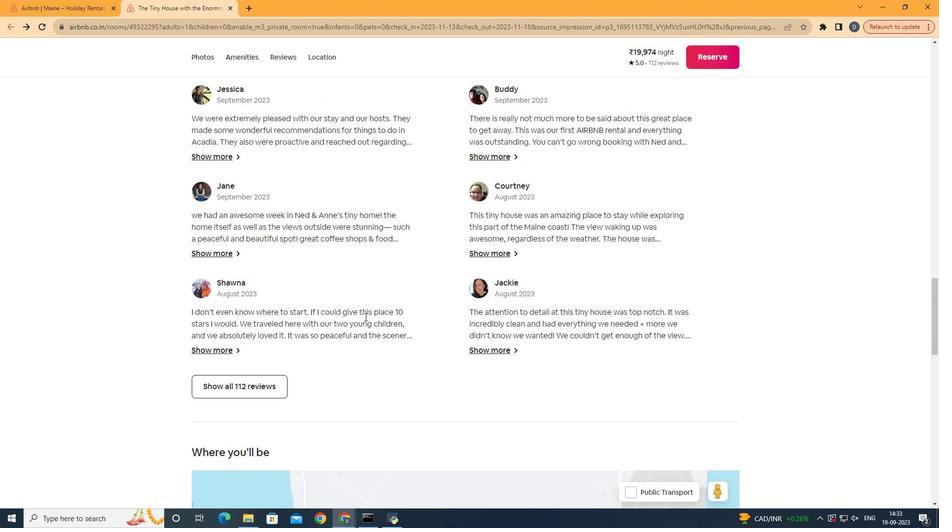 
Action: Mouse scrolled (364, 317) with delta (0, 0)
Screenshot: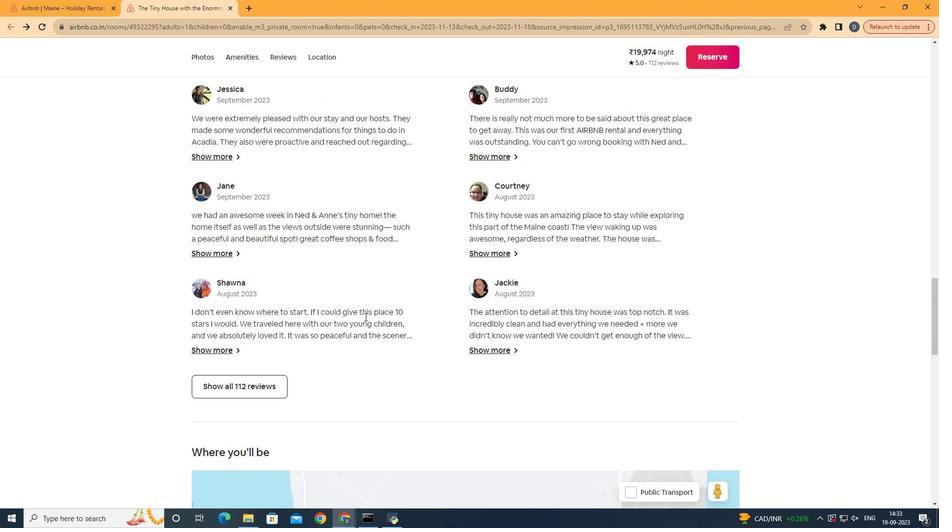 
Action: Mouse scrolled (364, 317) with delta (0, 0)
Screenshot: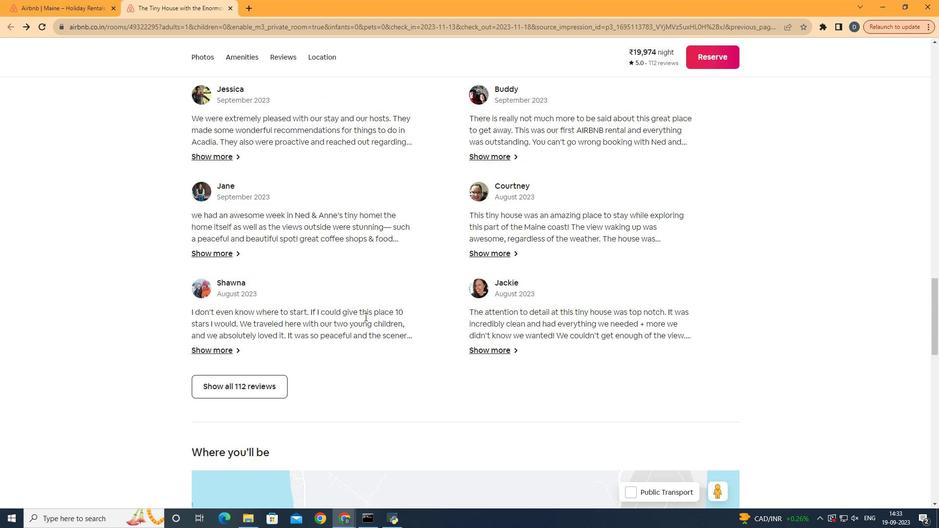 
Action: Mouse scrolled (364, 317) with delta (0, 0)
Screenshot: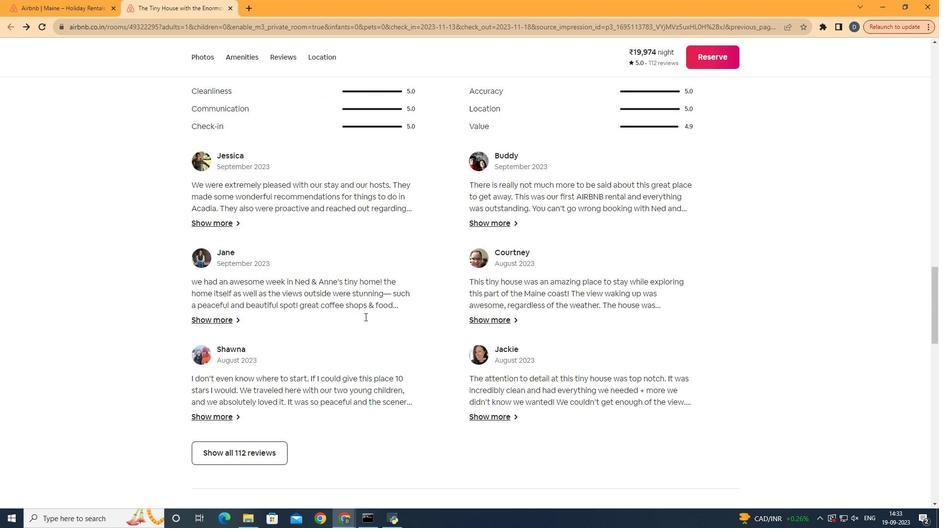 
Action: Mouse scrolled (364, 317) with delta (0, 0)
Screenshot: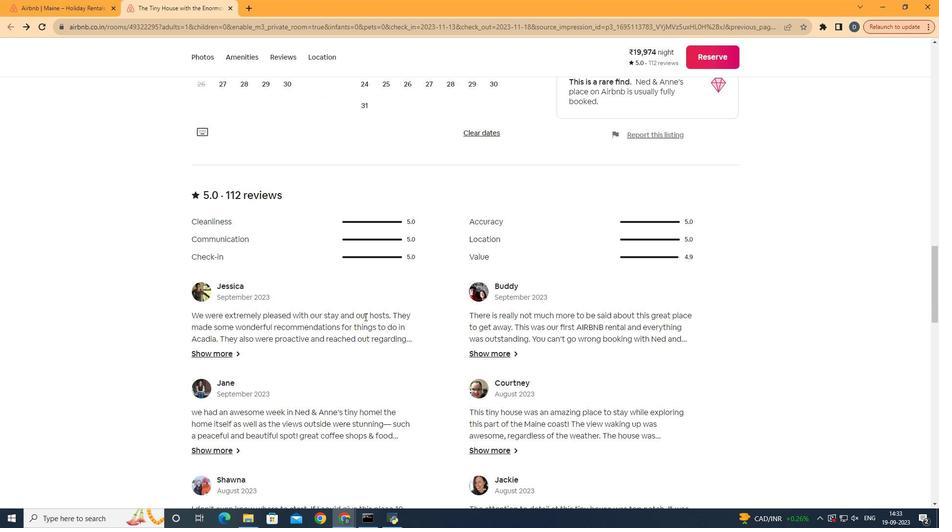 
Action: Mouse scrolled (364, 317) with delta (0, 0)
Screenshot: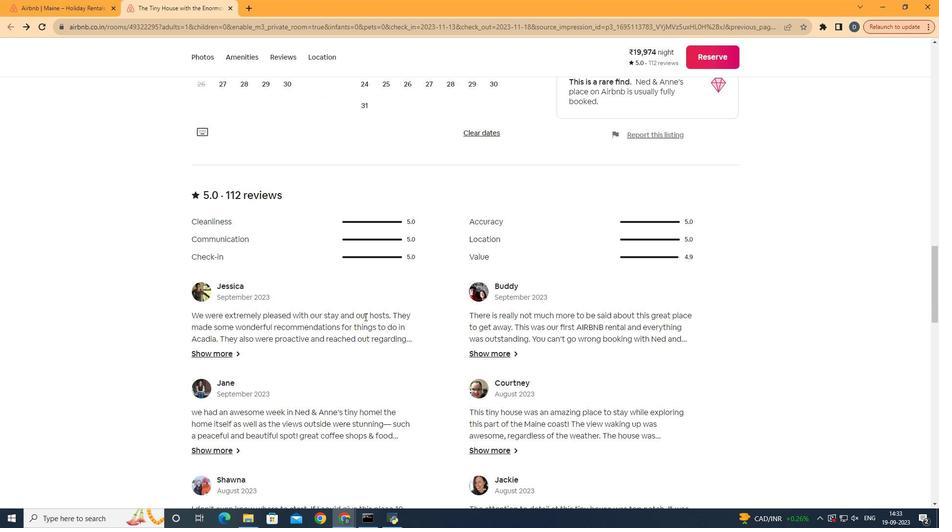 
Action: Mouse scrolled (364, 317) with delta (0, 0)
Screenshot: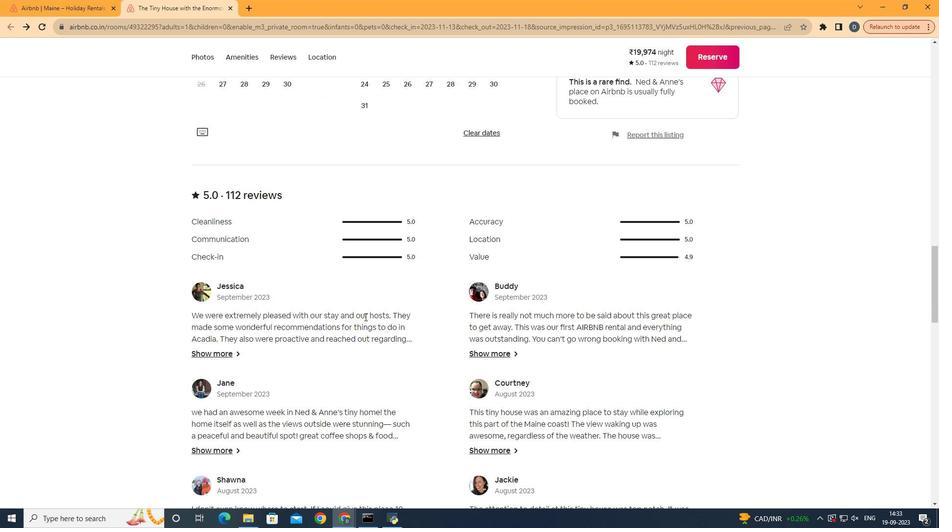 
Action: Mouse scrolled (364, 317) with delta (0, 0)
Screenshot: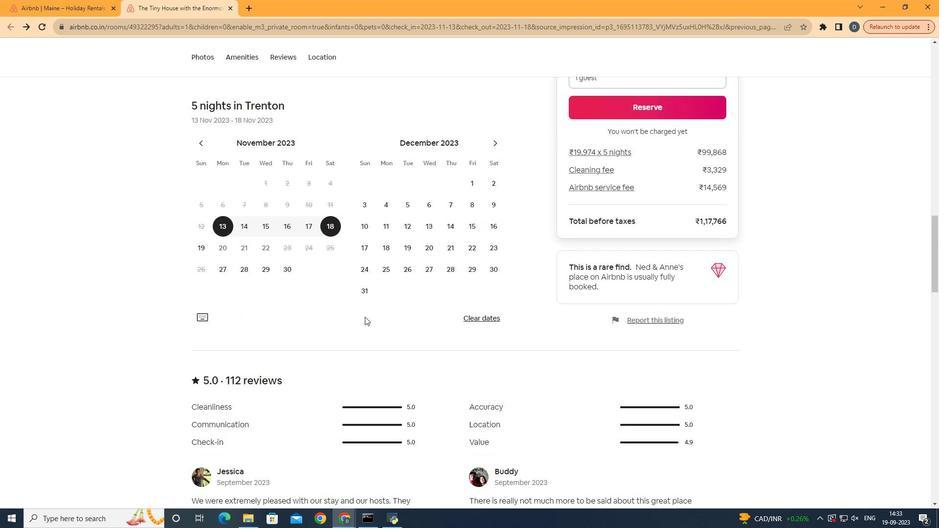 
Action: Mouse scrolled (364, 317) with delta (0, 0)
Screenshot: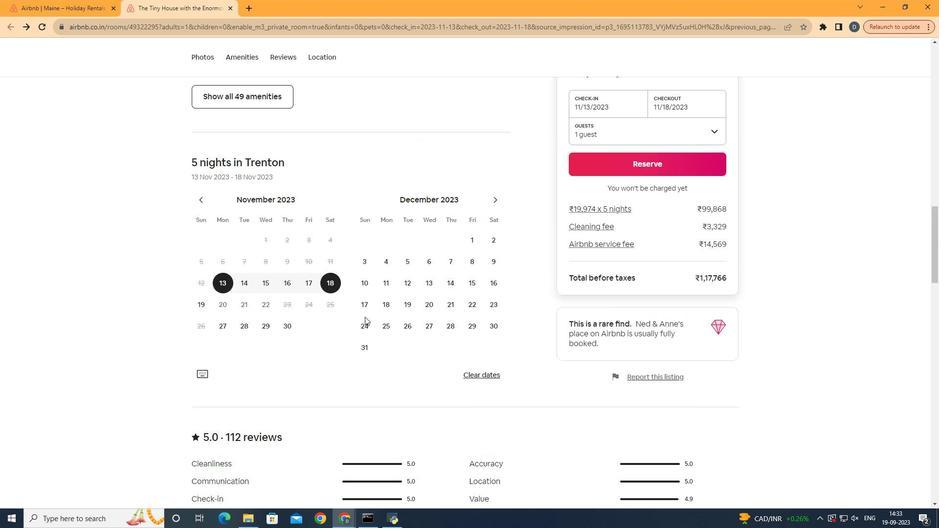 
Action: Mouse scrolled (364, 317) with delta (0, 0)
Screenshot: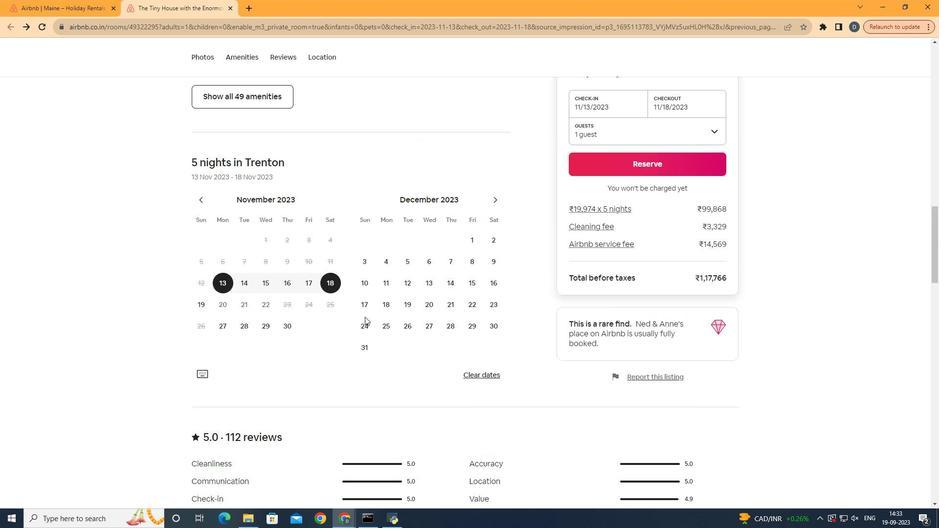 
Action: Mouse scrolled (364, 317) with delta (0, 0)
Screenshot: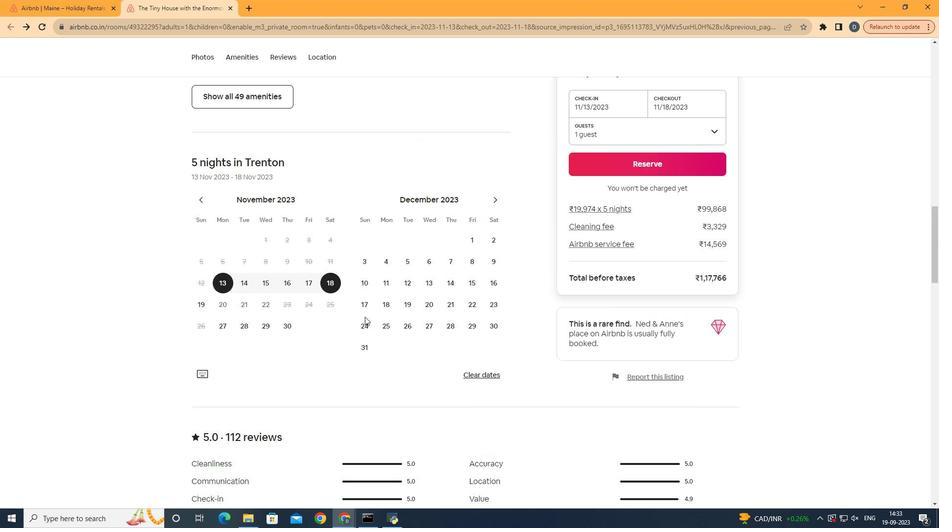 
Action: Mouse scrolled (364, 317) with delta (0, 0)
Screenshot: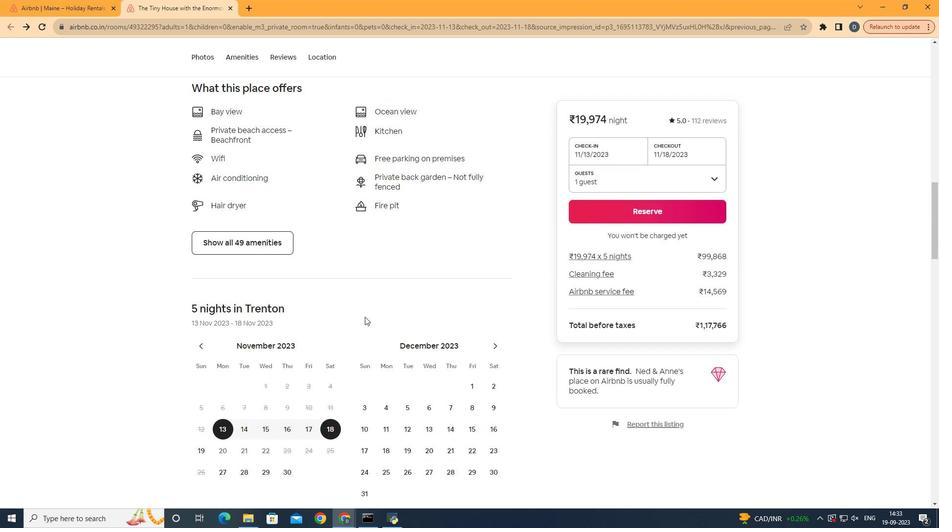 
Action: Mouse scrolled (364, 317) with delta (0, 0)
Screenshot: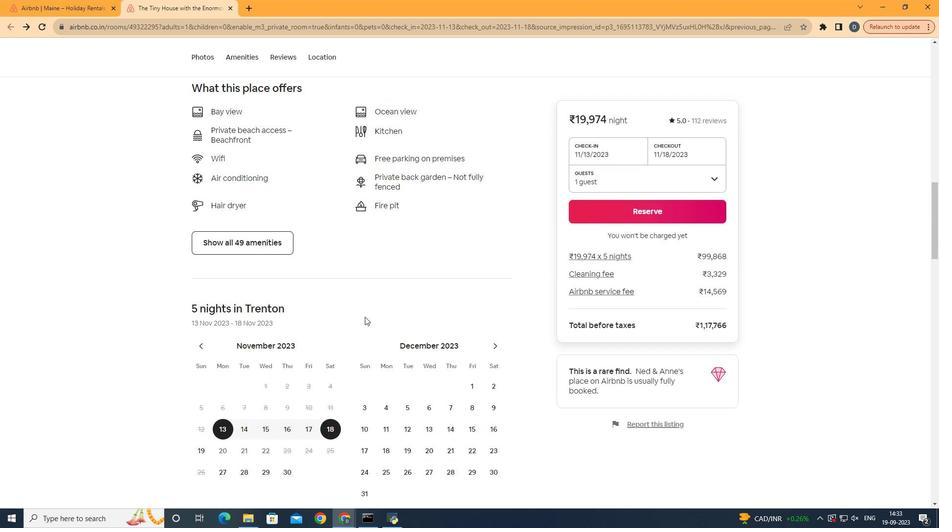 
Action: Mouse scrolled (364, 317) with delta (0, 0)
Screenshot: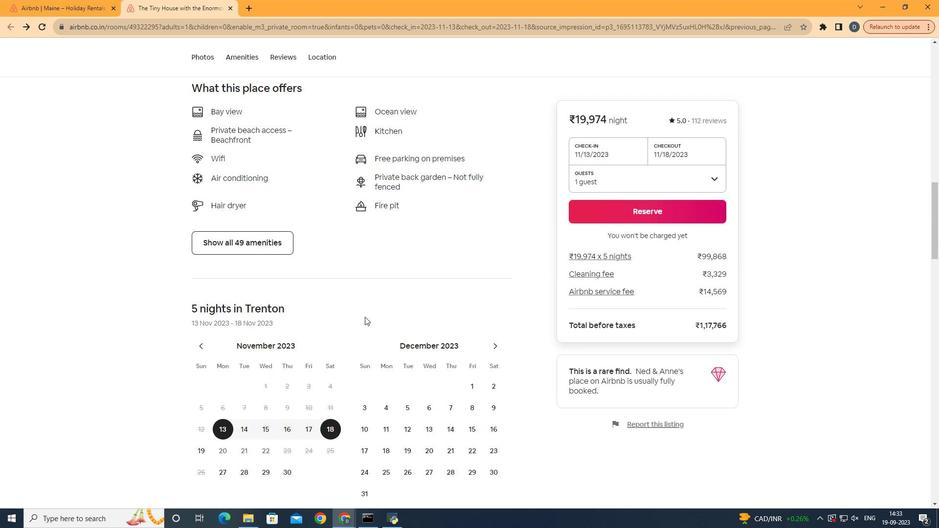 
Action: Mouse scrolled (364, 317) with delta (0, 0)
Screenshot: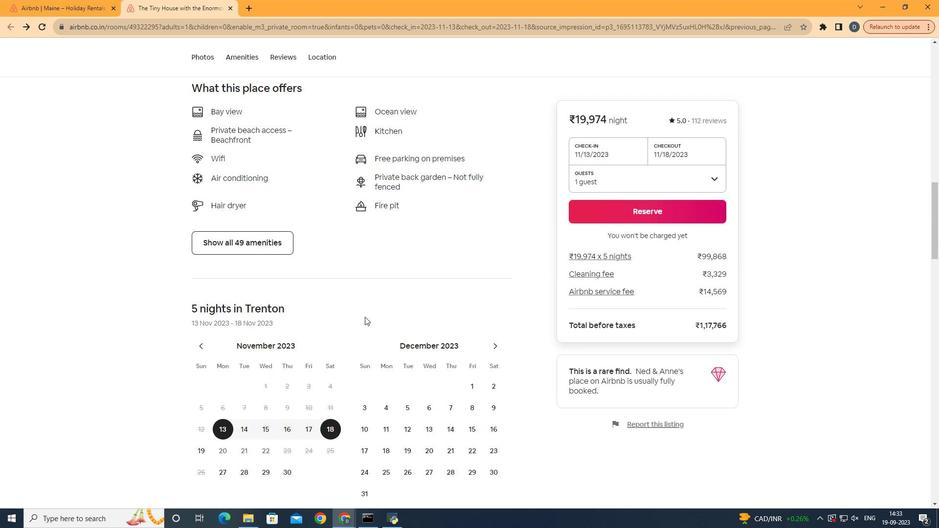 
Action: Mouse scrolled (364, 317) with delta (0, 0)
Screenshot: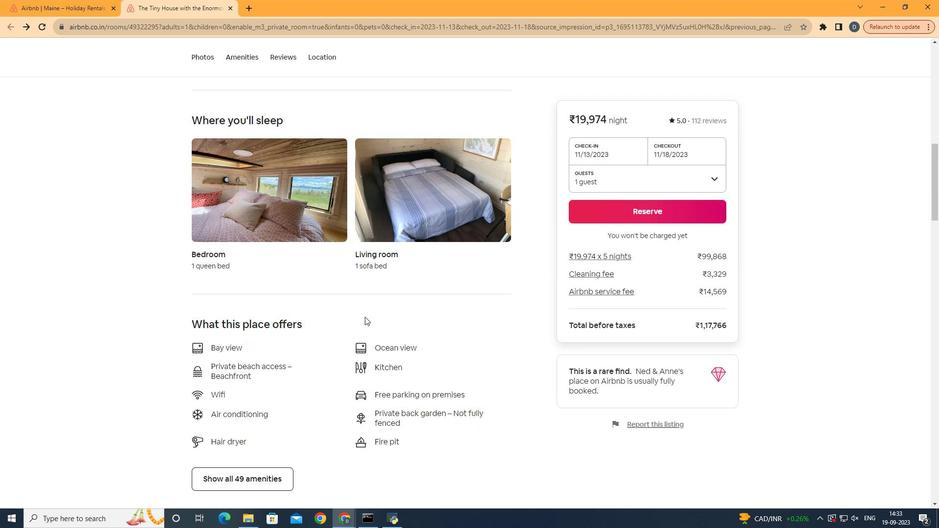 
Action: Mouse scrolled (364, 317) with delta (0, 0)
Screenshot: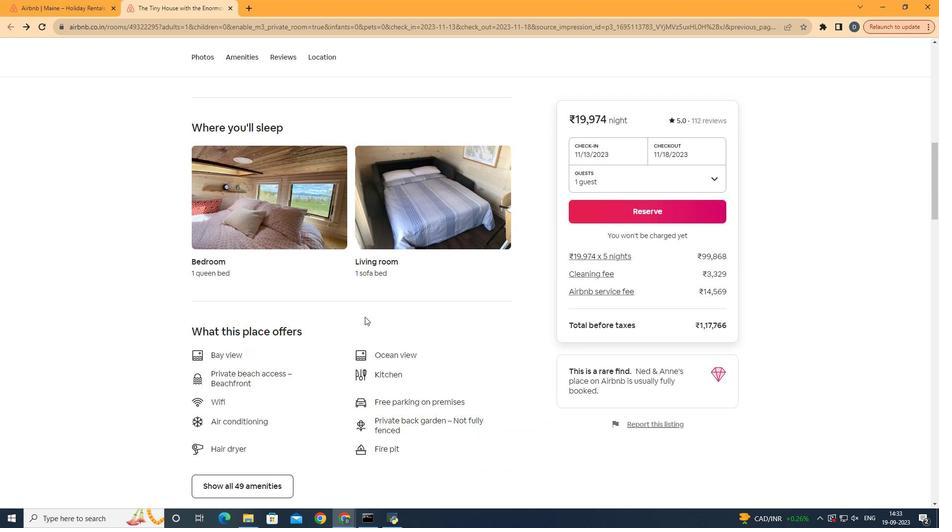 
Action: Mouse scrolled (364, 317) with delta (0, 0)
Screenshot: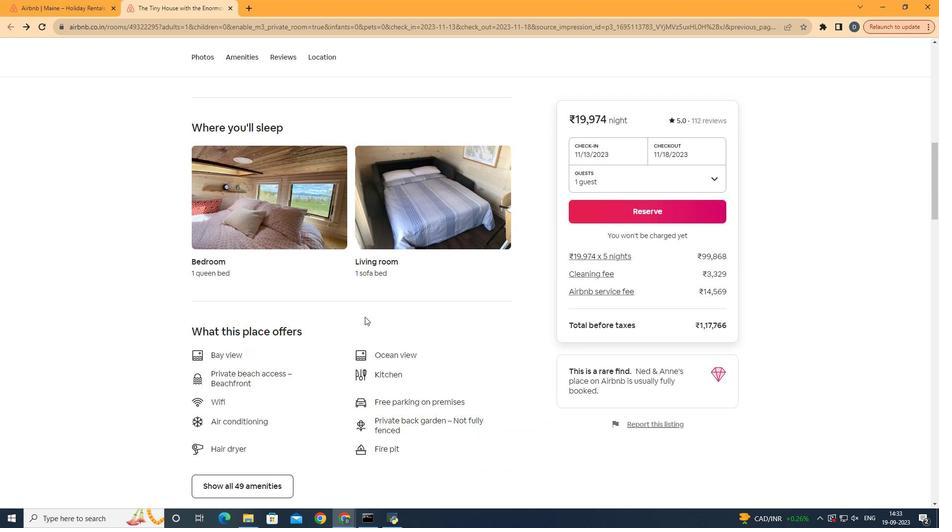 
Action: Mouse scrolled (364, 317) with delta (0, 0)
Screenshot: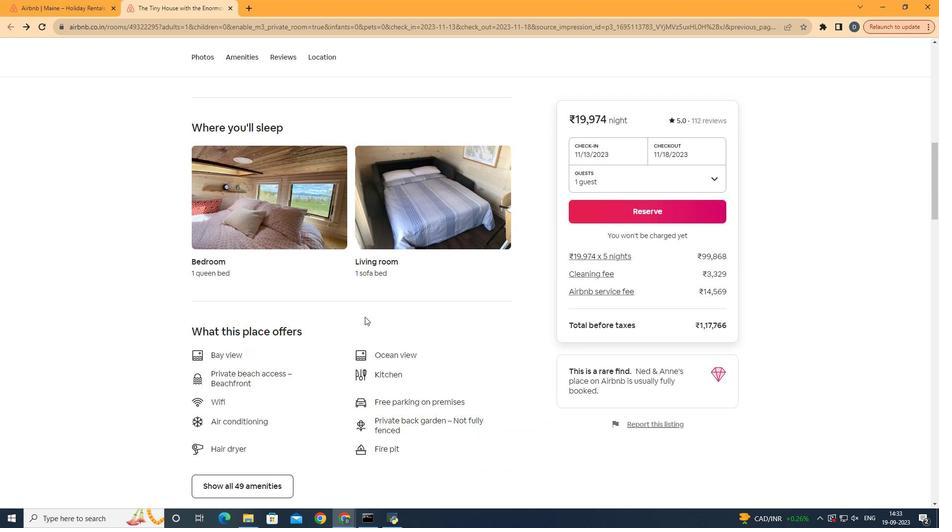 
Action: Mouse scrolled (364, 317) with delta (0, 0)
Screenshot: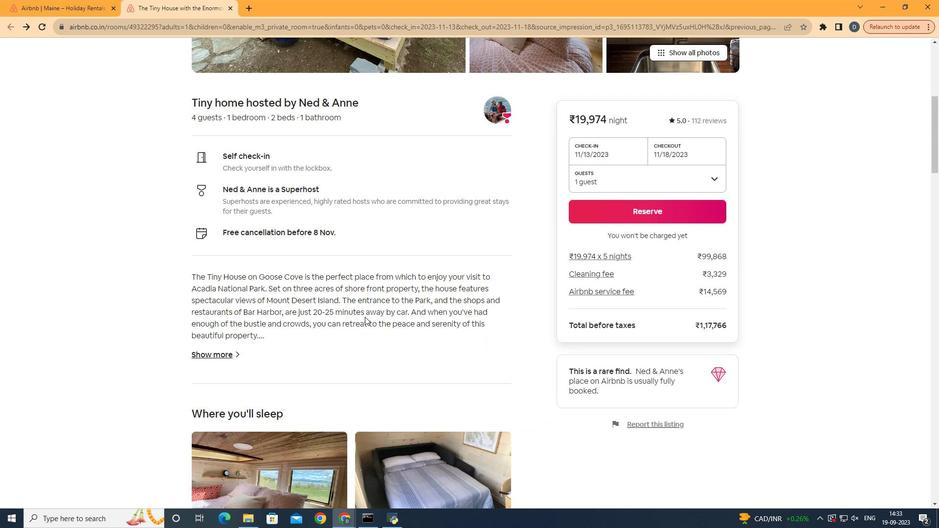 
Action: Mouse scrolled (364, 317) with delta (0, 0)
Screenshot: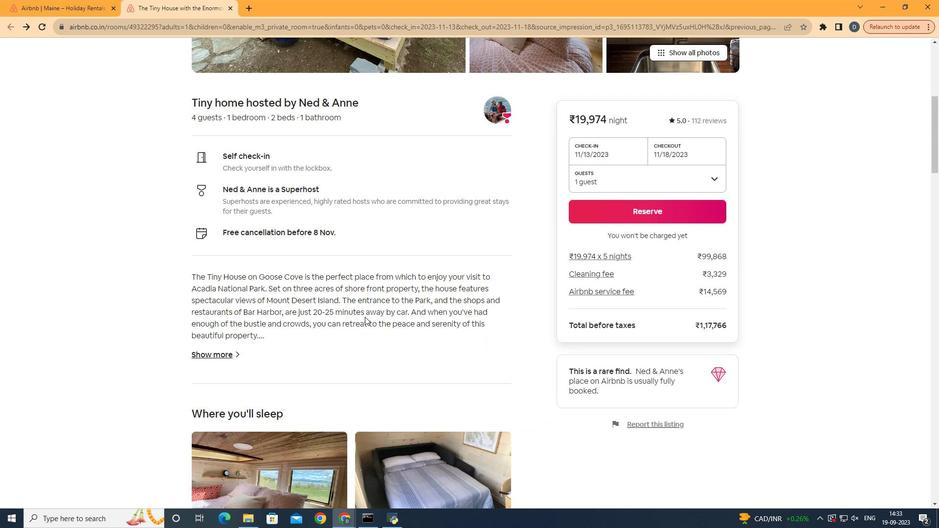 
Action: Mouse scrolled (364, 317) with delta (0, 0)
Screenshot: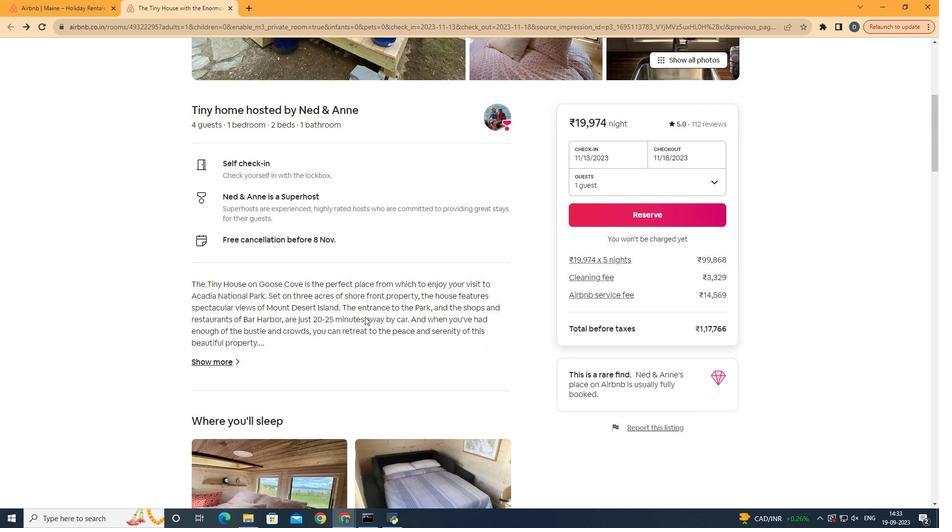 
Action: Mouse scrolled (364, 317) with delta (0, 0)
Screenshot: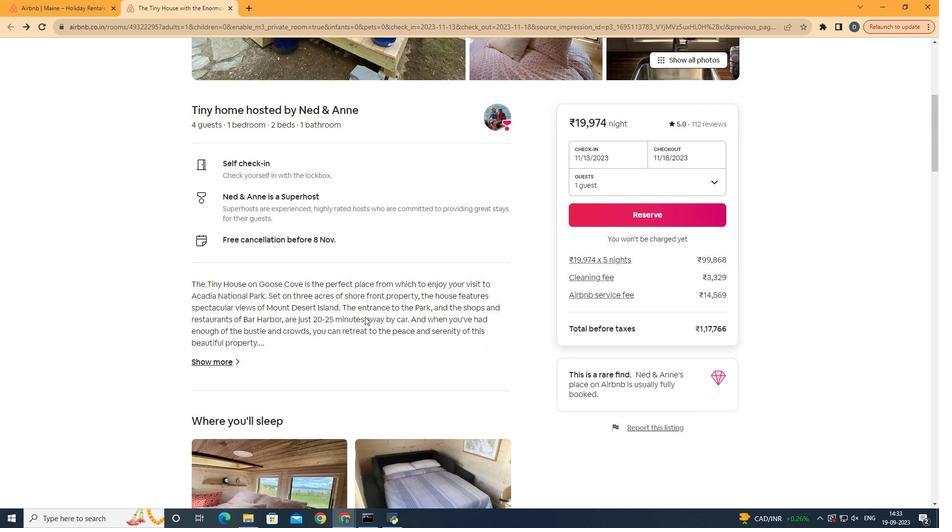 
Action: Mouse scrolled (364, 317) with delta (0, 0)
Screenshot: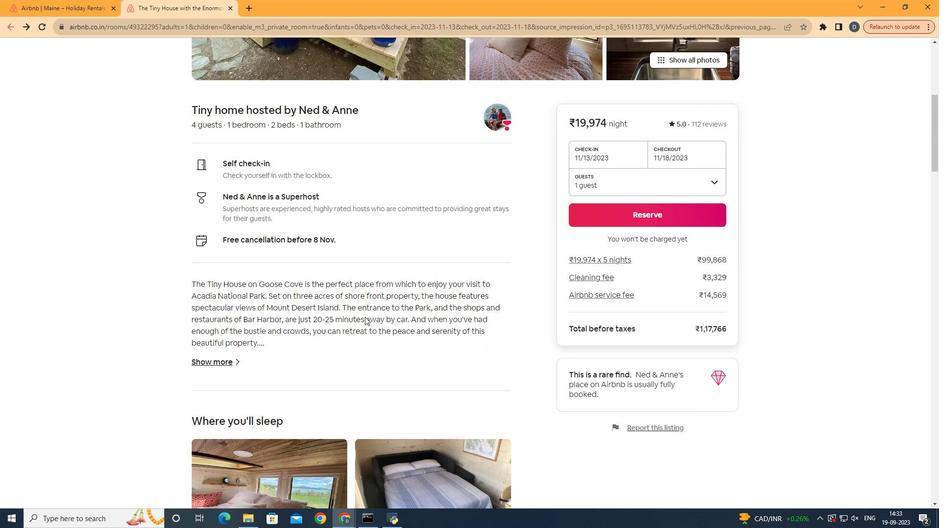 
Action: Mouse scrolled (364, 317) with delta (0, 0)
Screenshot: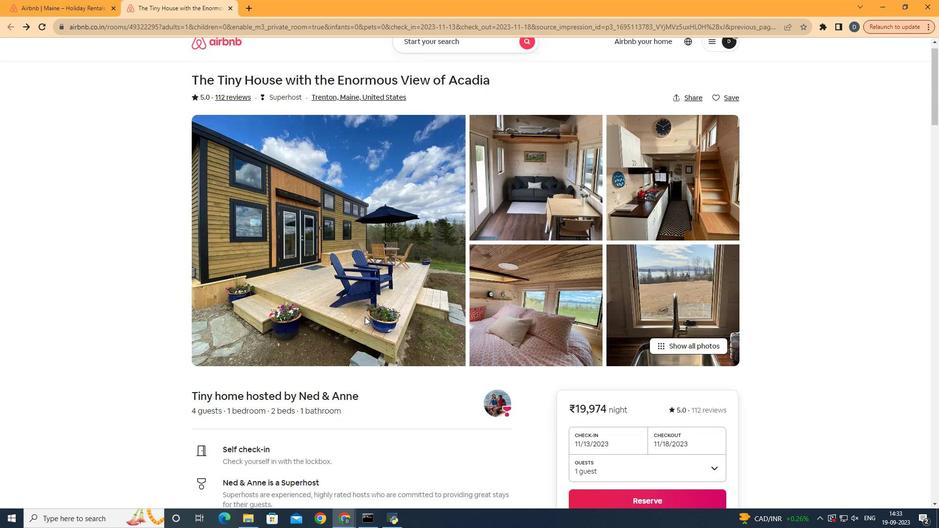 
Action: Mouse scrolled (364, 317) with delta (0, 0)
Screenshot: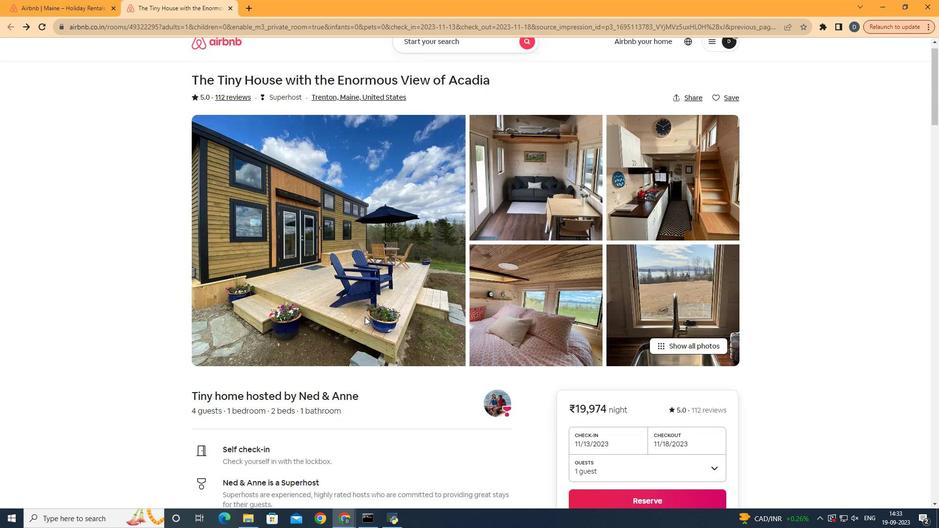 
Action: Mouse scrolled (364, 317) with delta (0, 0)
Screenshot: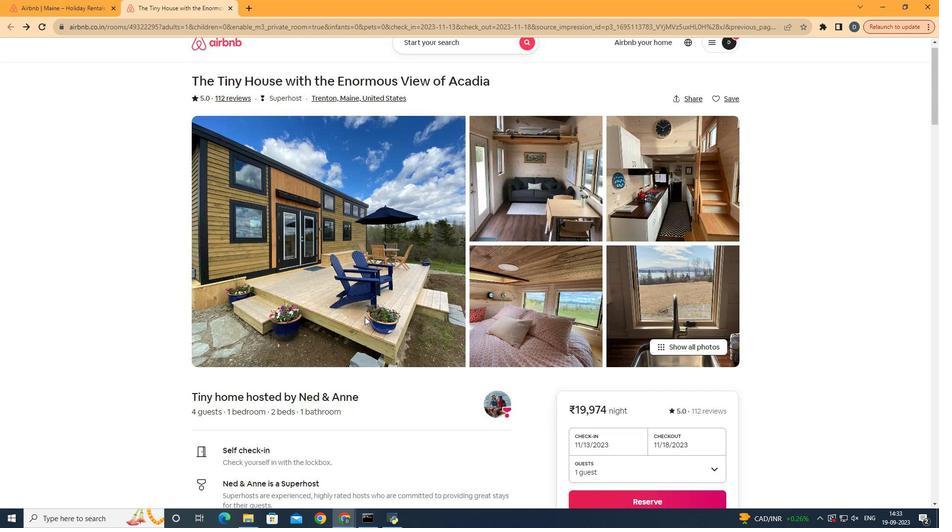 
Action: Mouse scrolled (364, 317) with delta (0, 0)
Screenshot: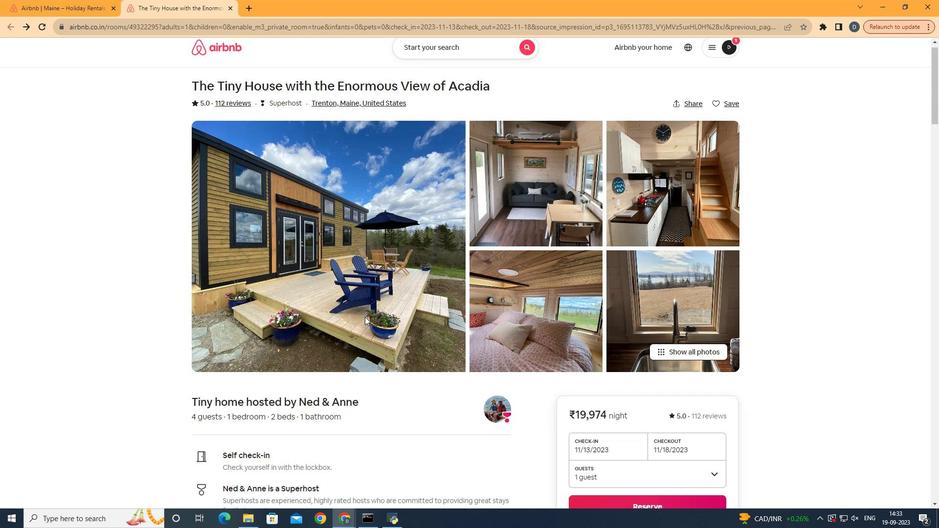 
Action: Mouse scrolled (364, 317) with delta (0, 0)
Screenshot: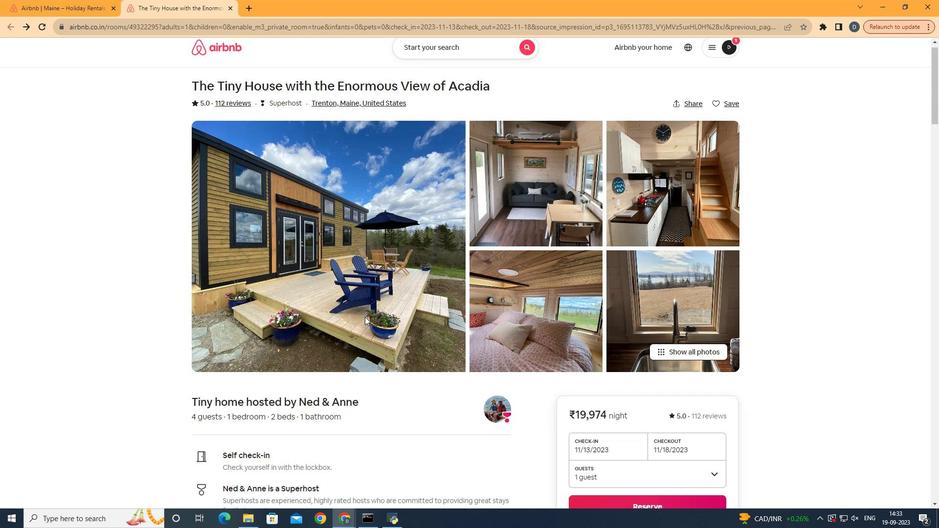 
Action: Mouse scrolled (364, 317) with delta (0, 0)
Screenshot: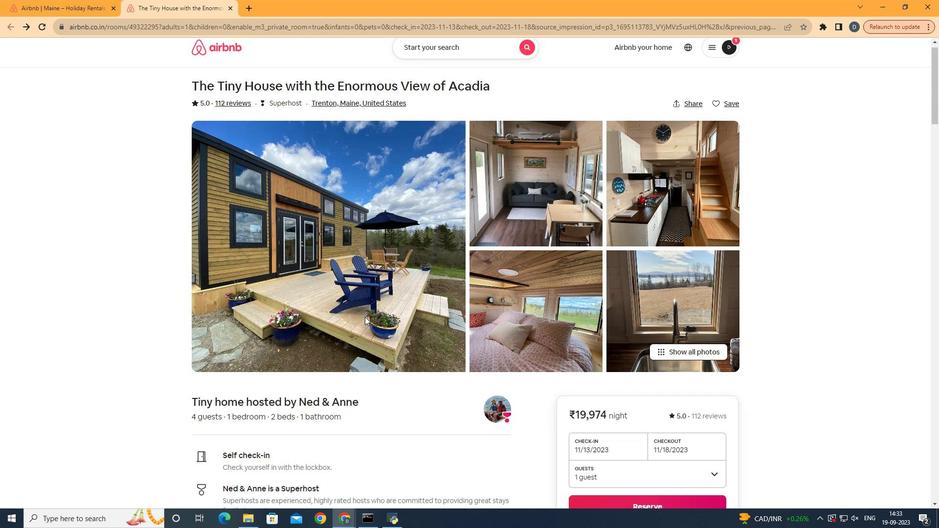 
Action: Mouse scrolled (364, 317) with delta (0, 0)
Screenshot: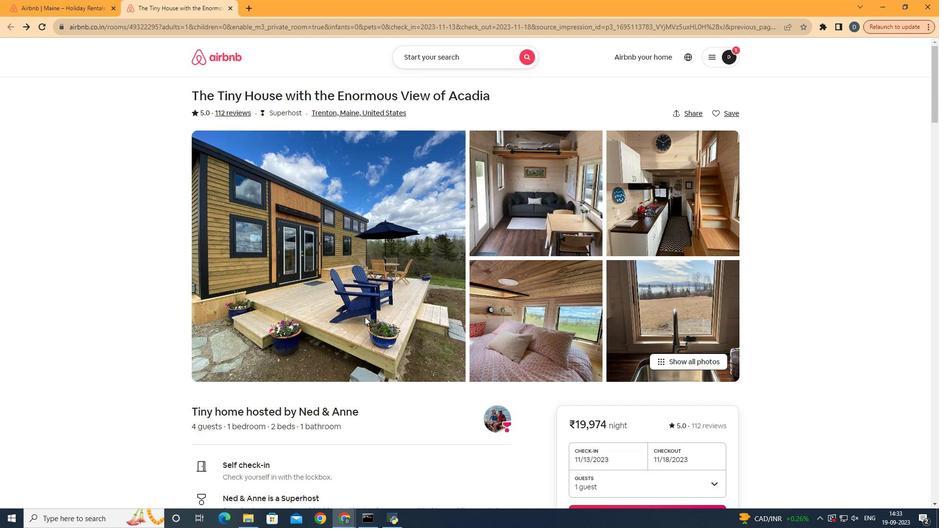 
Action: Mouse scrolled (364, 317) with delta (0, 0)
Screenshot: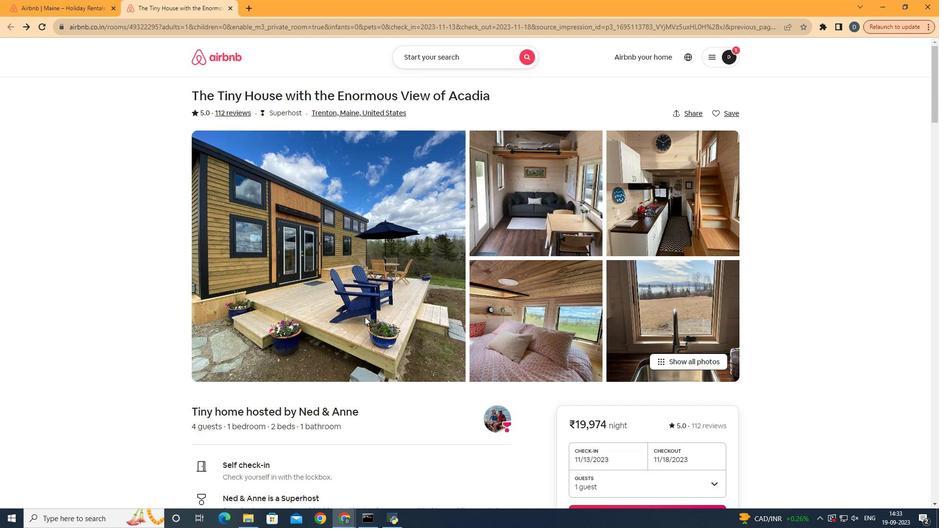 
Action: Mouse scrolled (364, 317) with delta (0, 0)
Screenshot: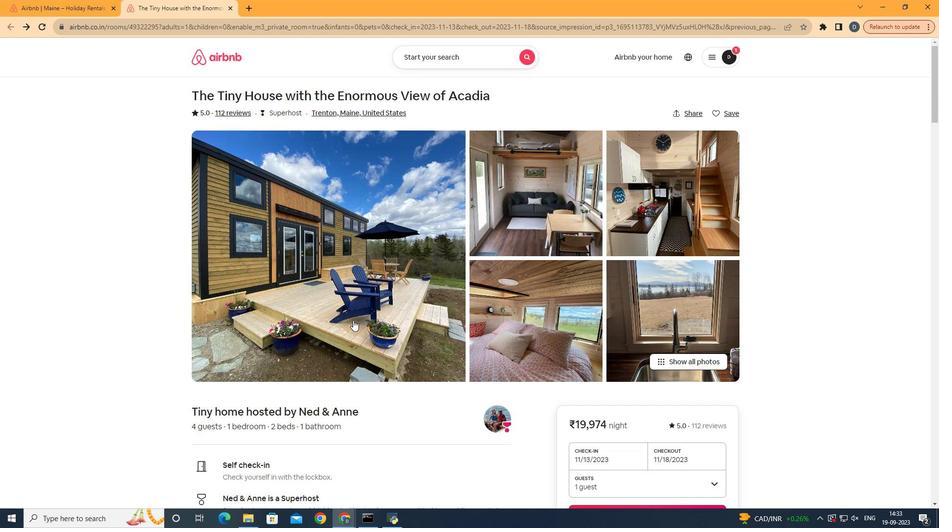 
Action: Mouse scrolled (364, 317) with delta (0, 0)
Screenshot: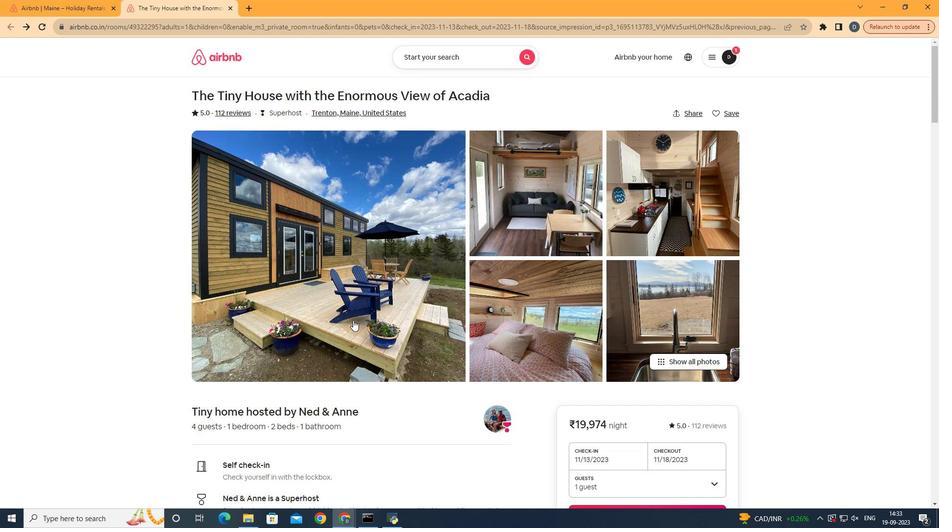 
Action: Mouse scrolled (364, 317) with delta (0, 0)
Screenshot: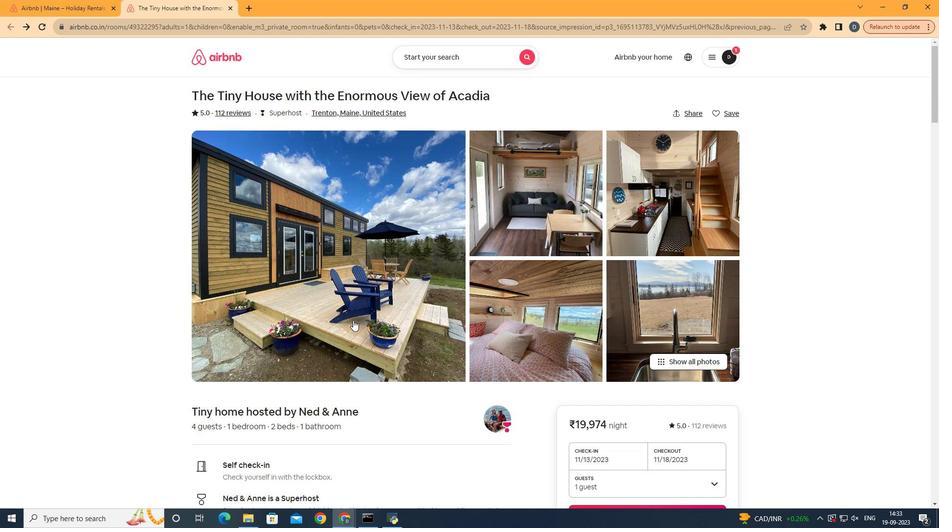 
Action: Mouse scrolled (364, 317) with delta (0, 0)
Screenshot: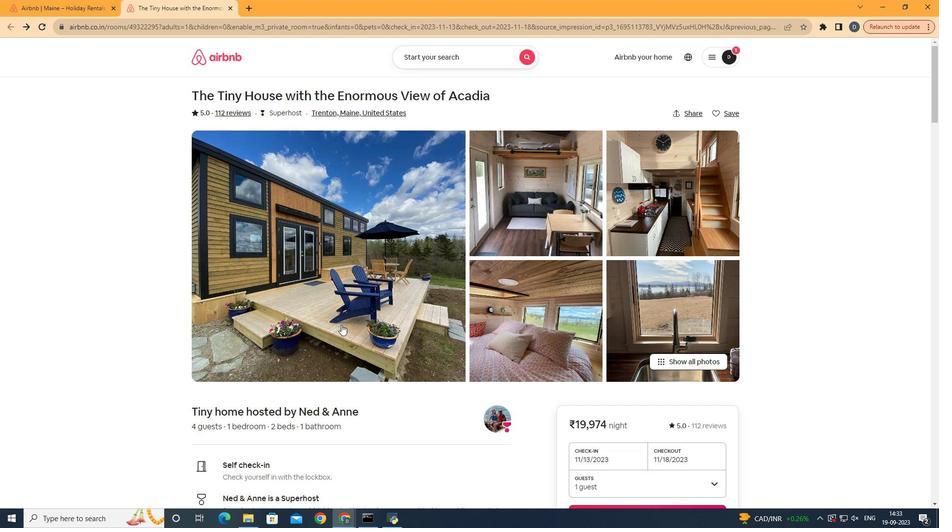 
Action: Mouse scrolled (364, 317) with delta (0, 0)
Screenshot: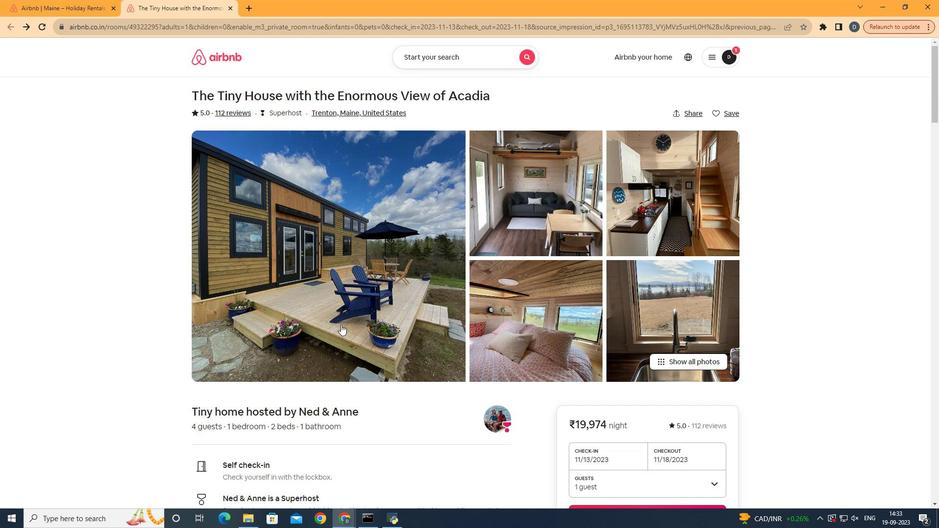 
Action: Mouse scrolled (364, 317) with delta (0, 0)
Screenshot: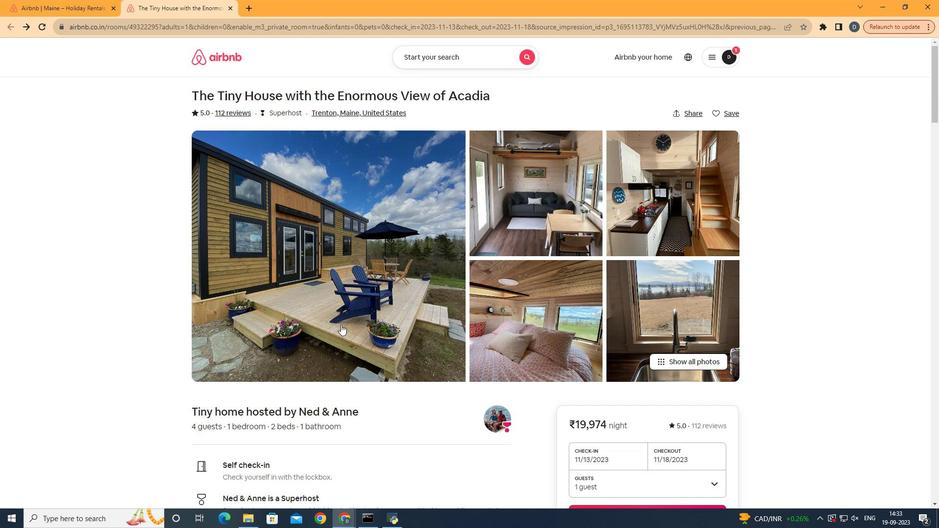 
Action: Mouse scrolled (364, 317) with delta (0, 0)
Screenshot: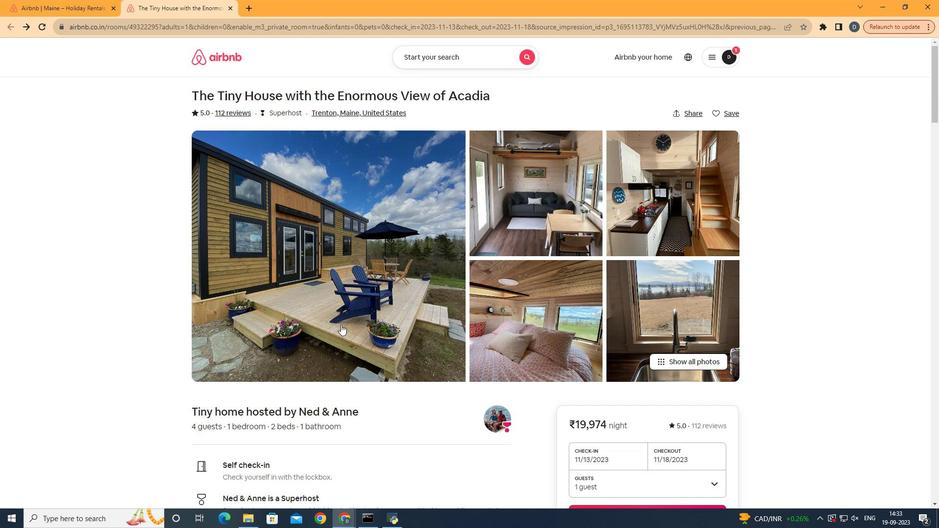 
Action: Mouse scrolled (364, 317) with delta (0, 0)
Screenshot: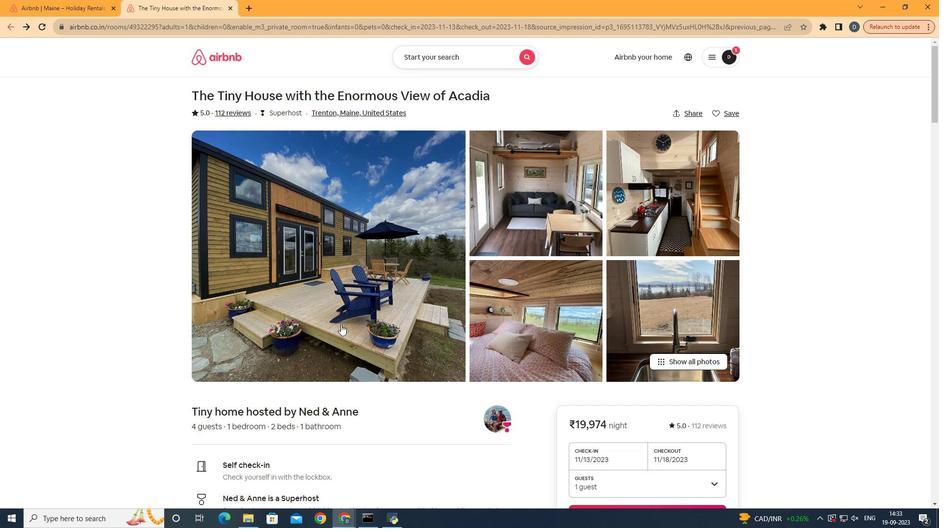 
Action: Mouse scrolled (364, 317) with delta (0, 0)
Screenshot: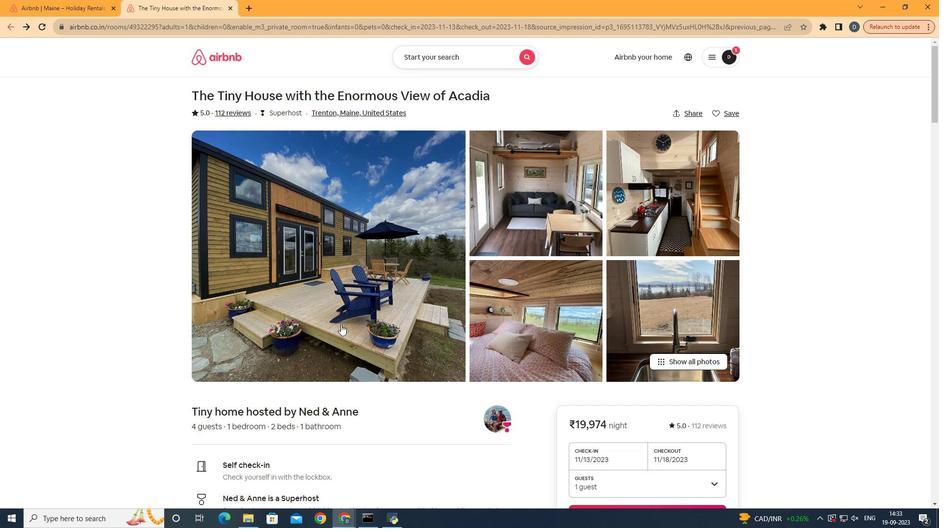 
Action: Mouse scrolled (364, 317) with delta (0, 0)
Screenshot: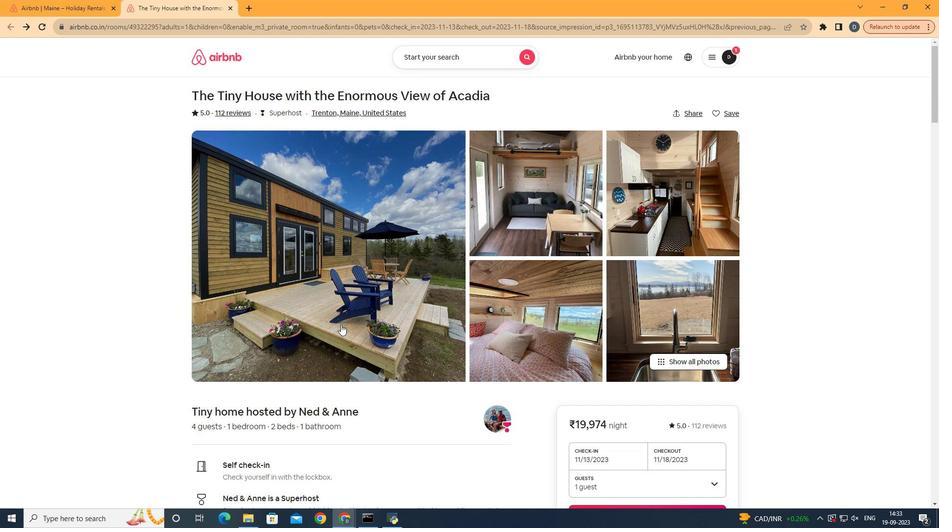 
Action: Mouse scrolled (364, 317) with delta (0, 0)
Screenshot: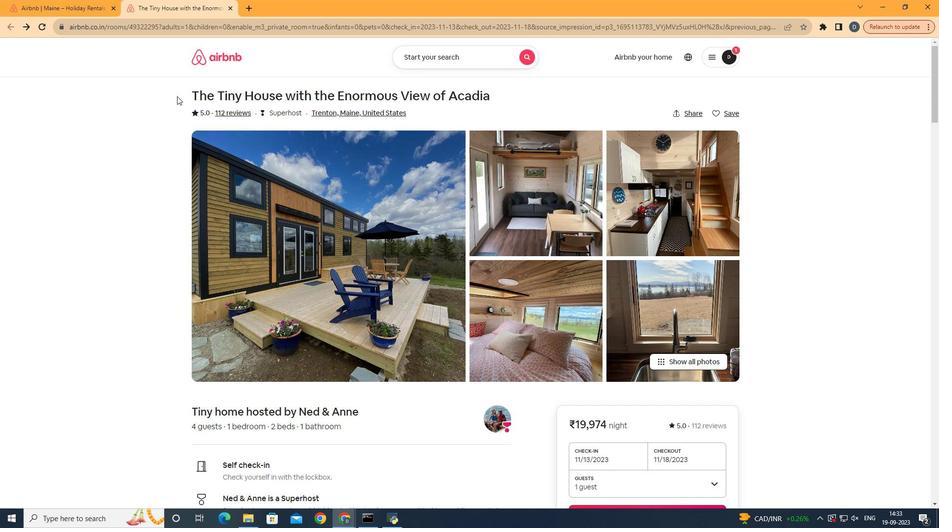 
Action: Mouse scrolled (364, 317) with delta (0, 0)
Screenshot: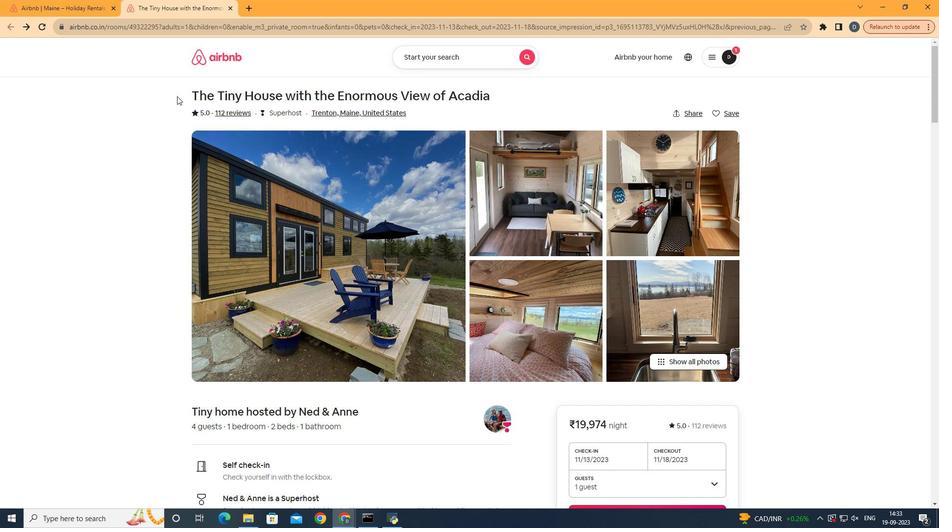 
Action: Mouse scrolled (364, 317) with delta (0, 0)
Screenshot: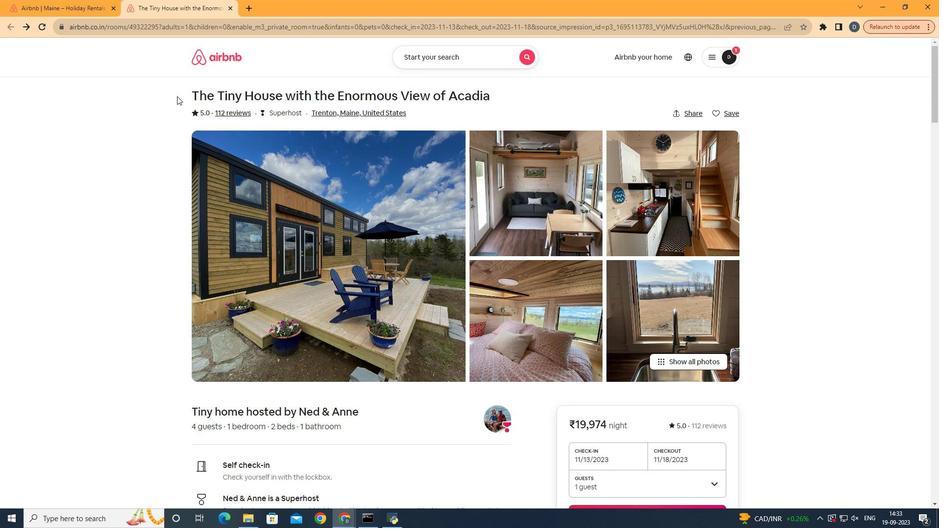
Action: Mouse scrolled (364, 317) with delta (0, 0)
Screenshot: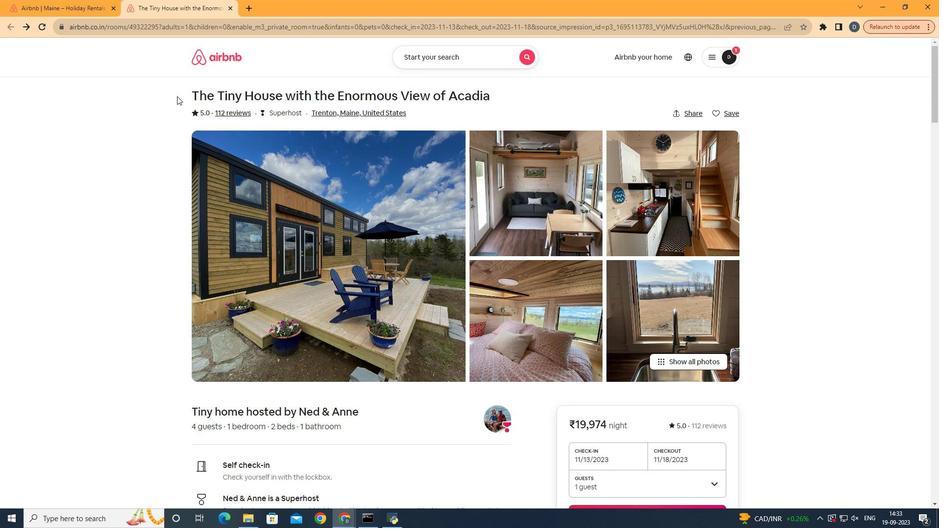 
Action: Mouse moved to (360, 317)
Screenshot: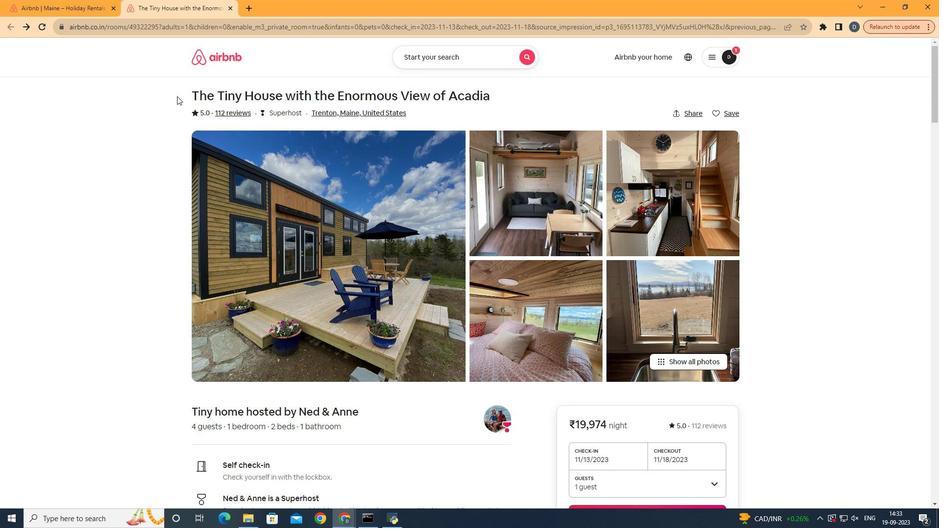 
Action: Mouse scrolled (360, 318) with delta (0, 0)
Screenshot: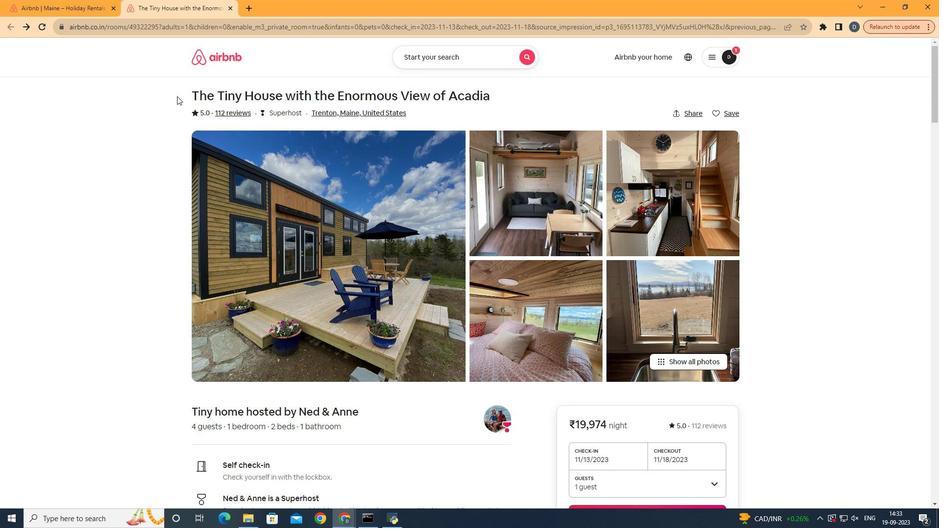 
Action: Mouse moved to (350, 322)
Screenshot: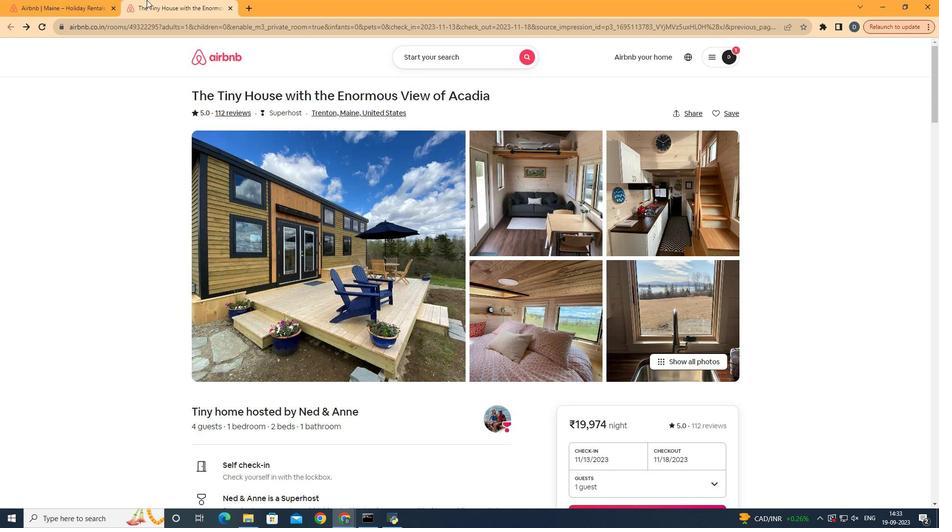 
Action: Mouse scrolled (350, 322) with delta (0, 0)
Screenshot: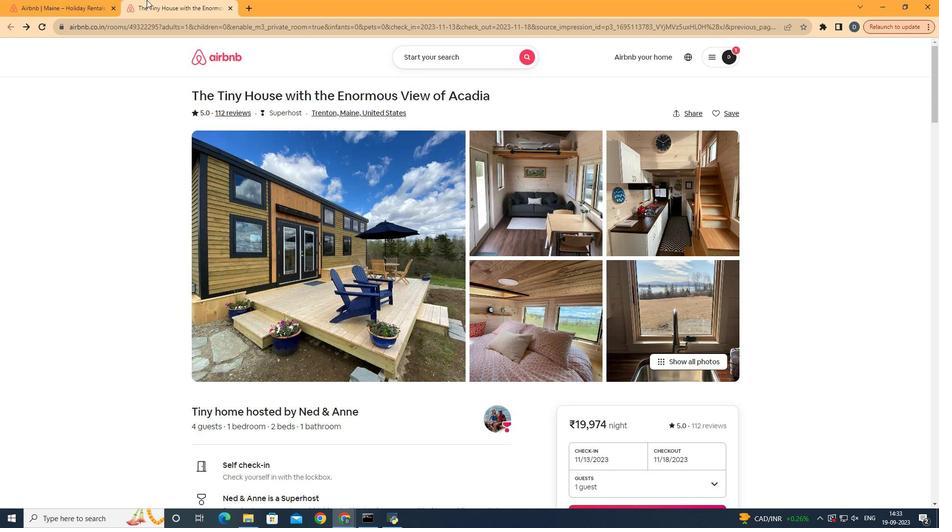
Action: Mouse moved to (229, 8)
Screenshot: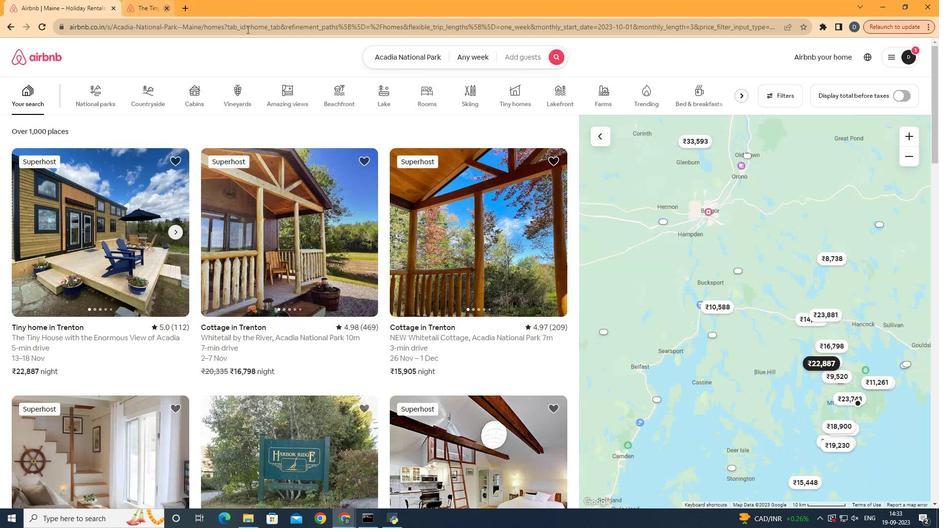 
Action: Mouse pressed left at (229, 8)
Screenshot: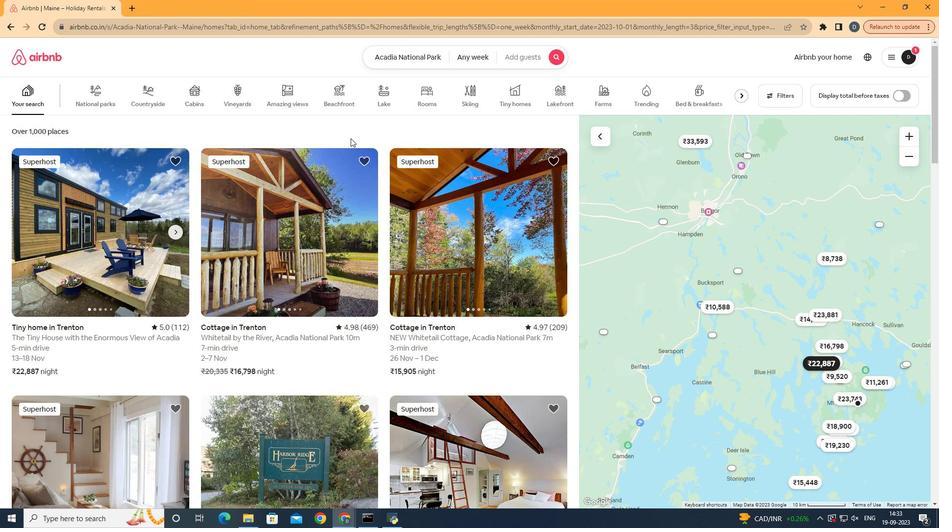 
Action: Mouse moved to (175, 160)
Screenshot: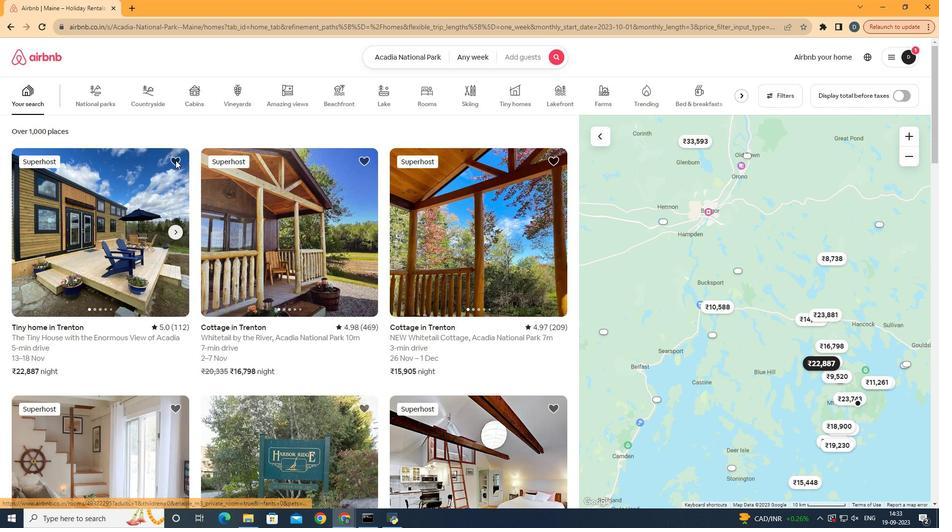 
Action: Mouse pressed left at (175, 160)
